 Task: Import a video clip and synchronize it with a dynamic soundtrack for tension-building.
Action: Mouse moved to (67, 3)
Screenshot: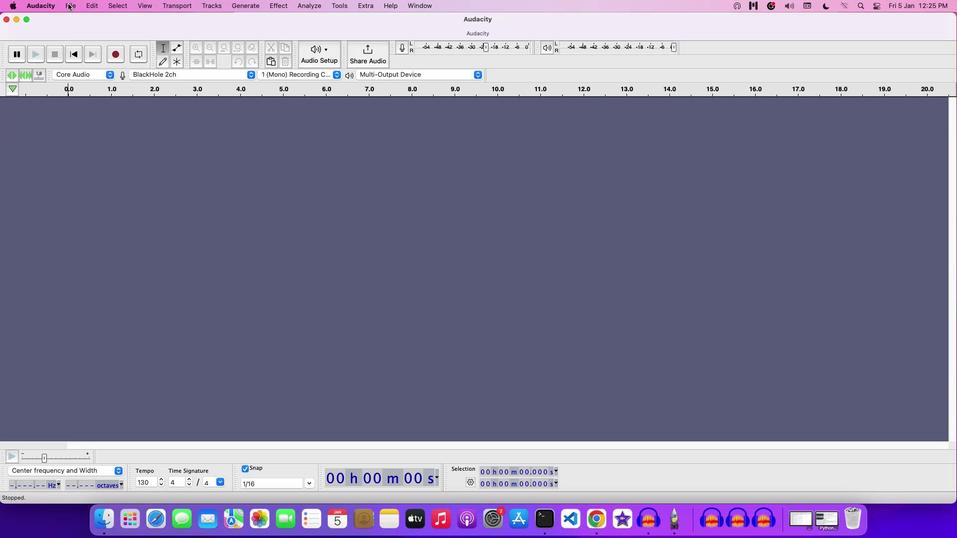 
Action: Mouse pressed left at (67, 3)
Screenshot: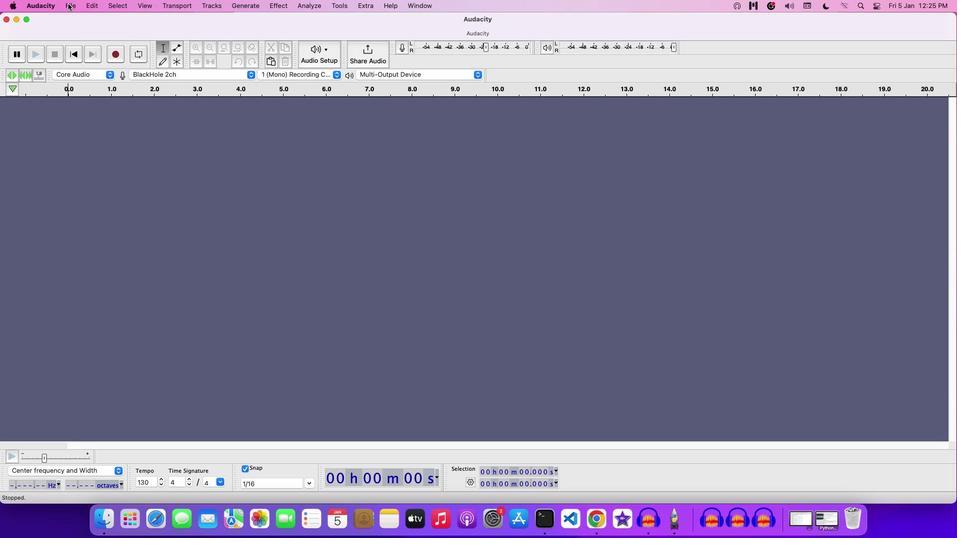 
Action: Mouse moved to (93, 26)
Screenshot: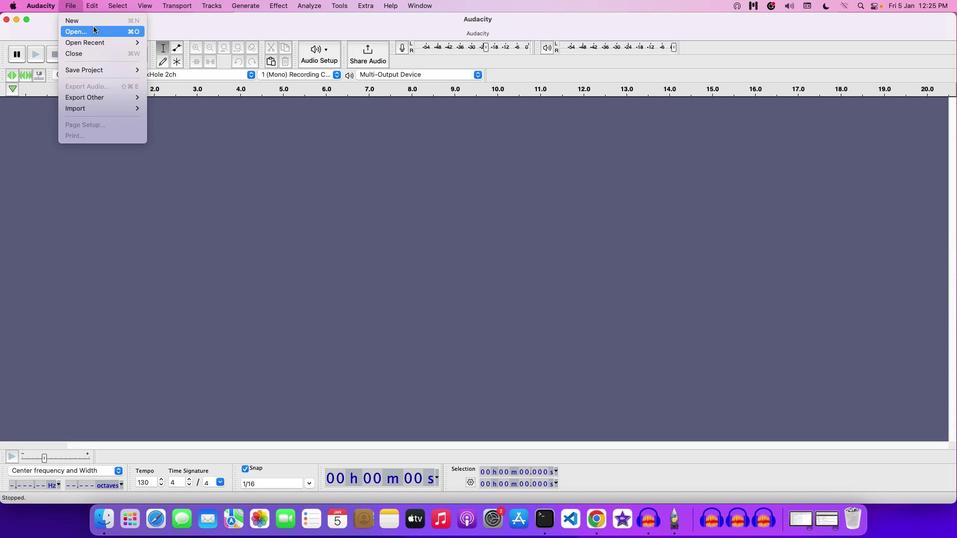 
Action: Mouse pressed left at (93, 26)
Screenshot: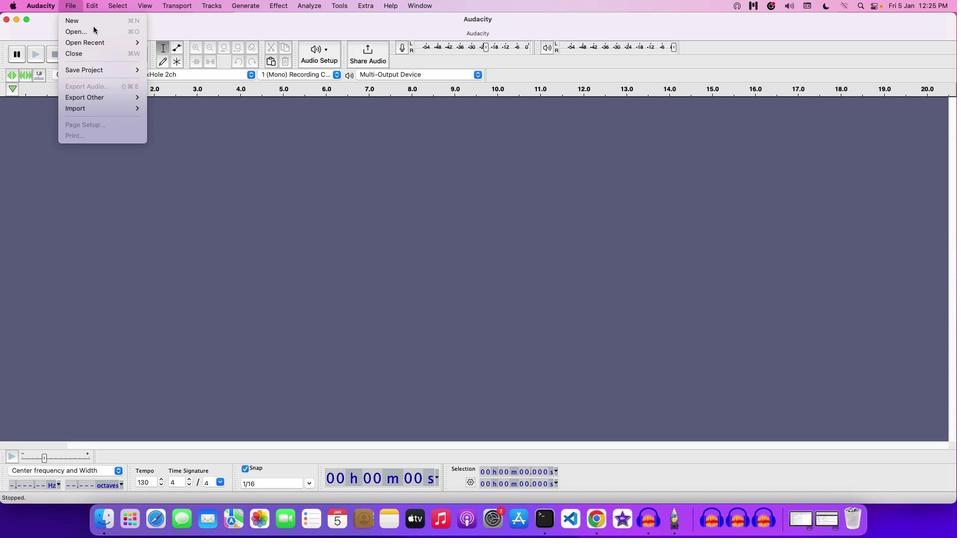 
Action: Mouse moved to (392, 89)
Screenshot: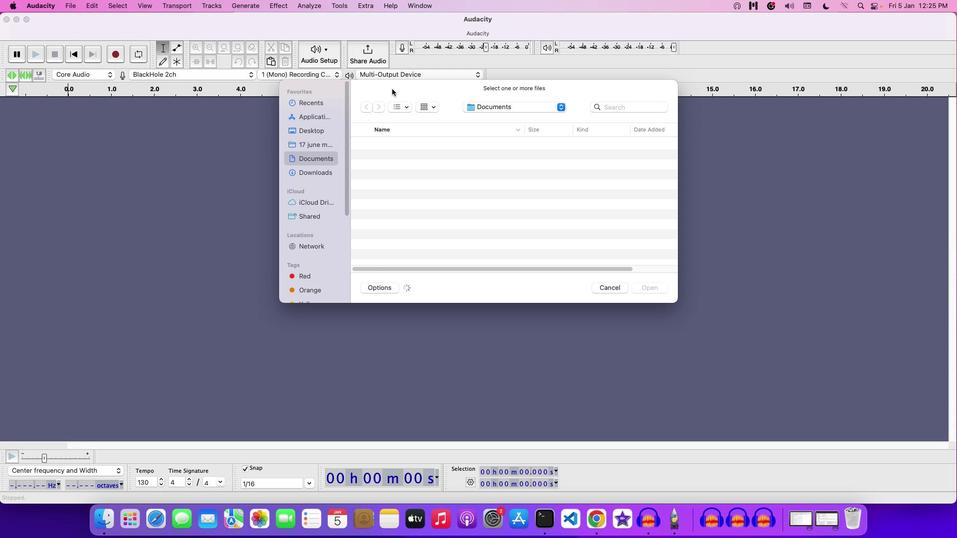 
Action: Mouse pressed left at (392, 89)
Screenshot: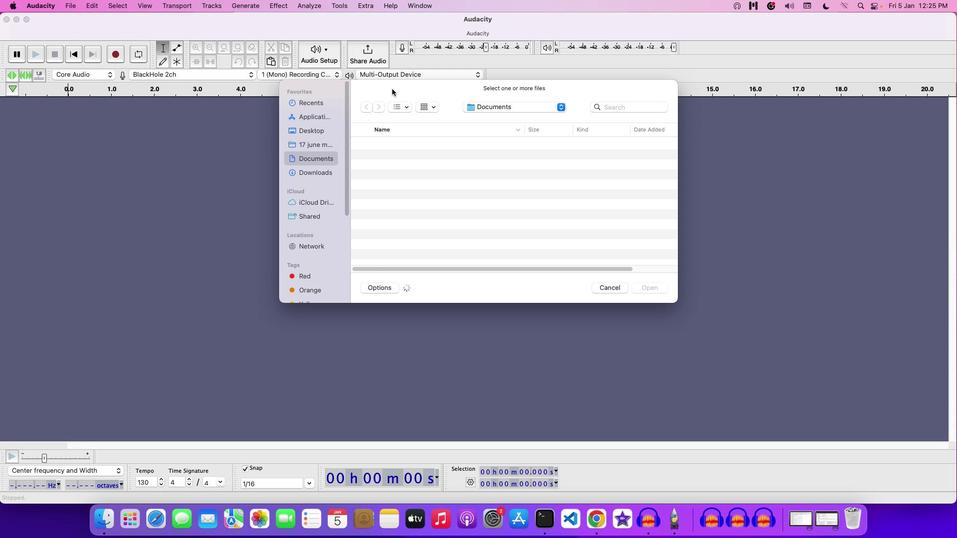 
Action: Mouse moved to (259, 133)
Screenshot: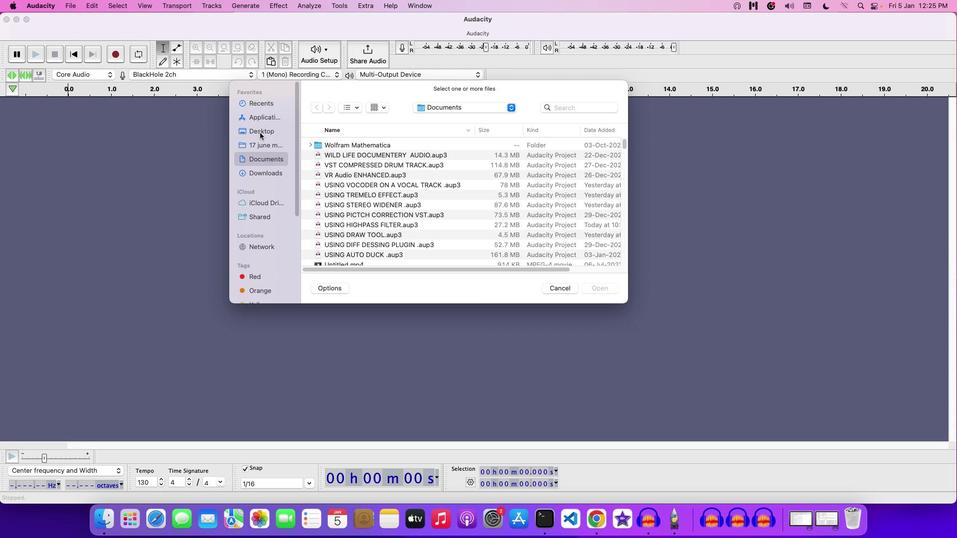 
Action: Mouse pressed left at (259, 133)
Screenshot: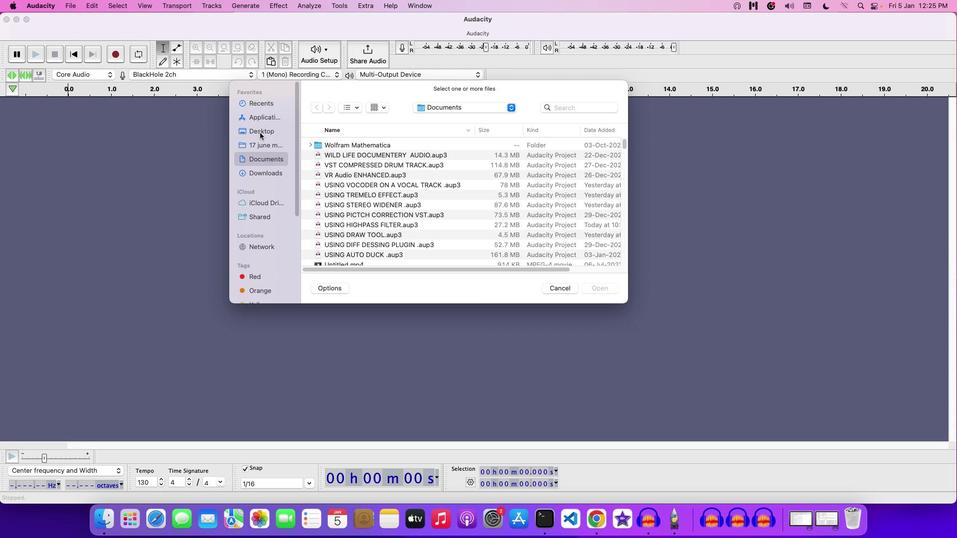 
Action: Mouse moved to (342, 178)
Screenshot: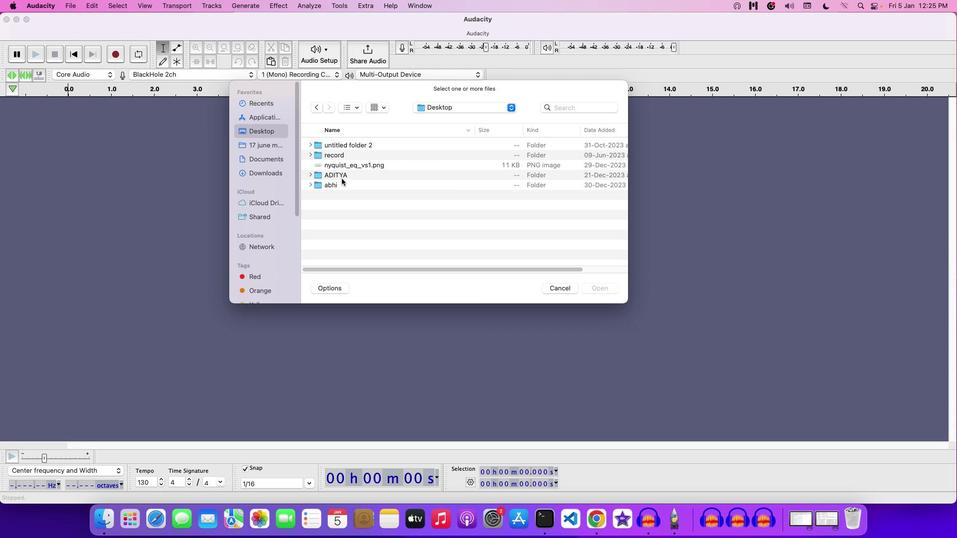 
Action: Mouse pressed left at (342, 178)
Screenshot: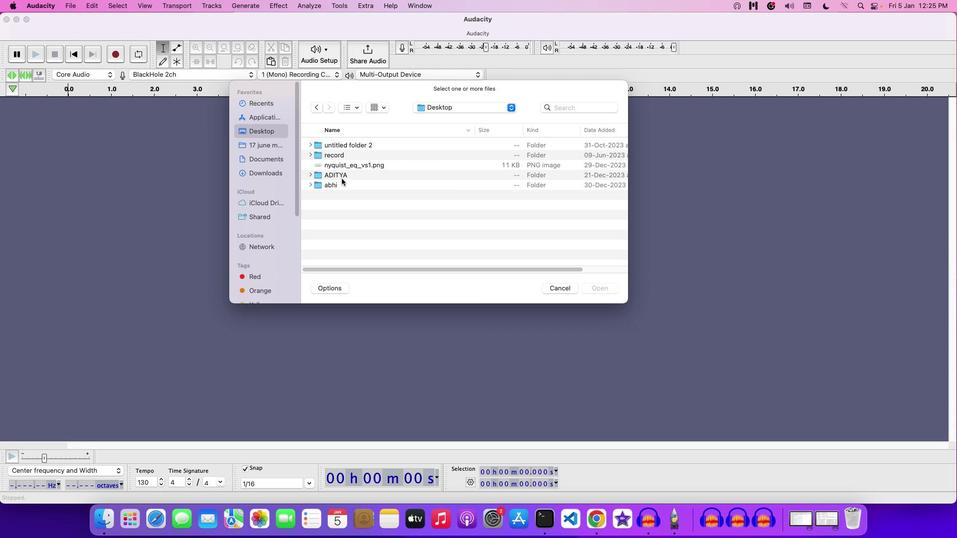 
Action: Mouse pressed left at (342, 178)
Screenshot: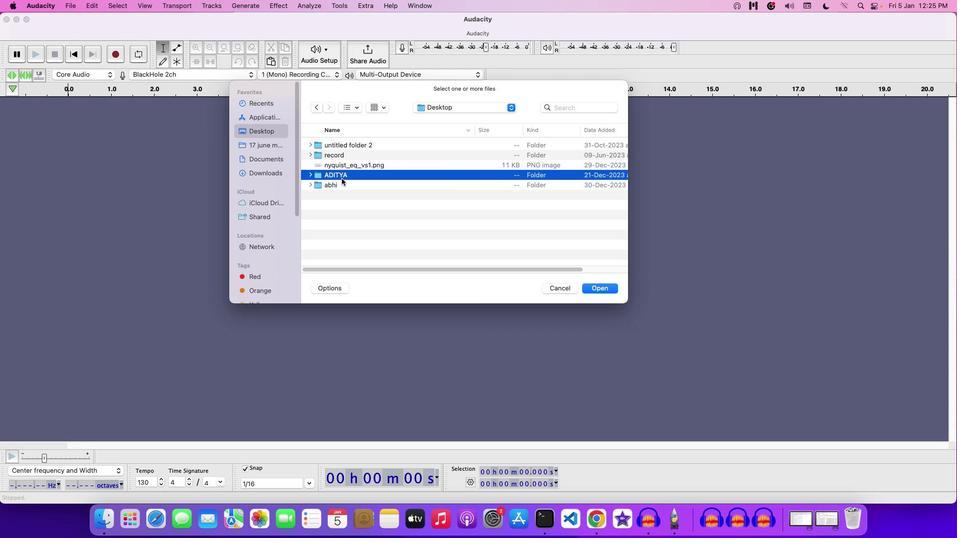 
Action: Mouse moved to (307, 165)
Screenshot: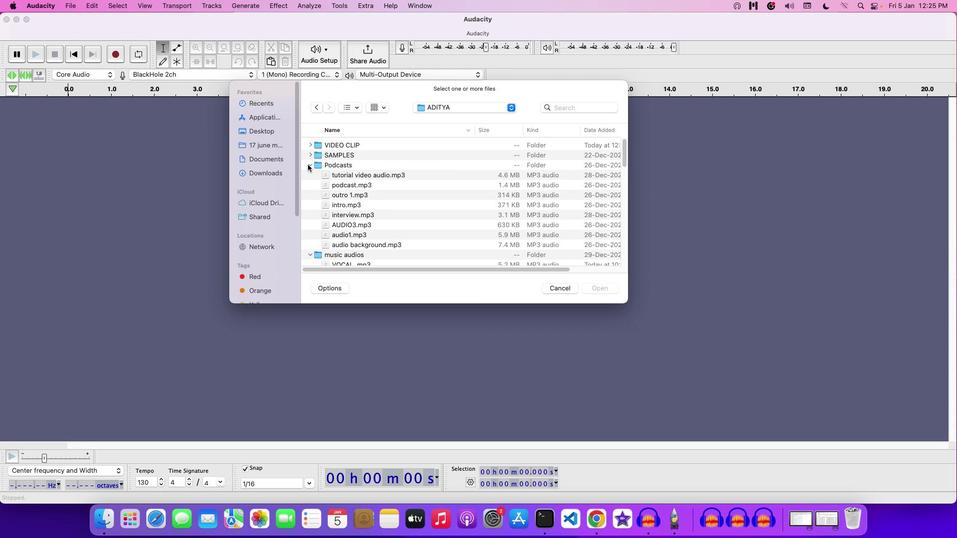 
Action: Mouse pressed left at (307, 165)
Screenshot: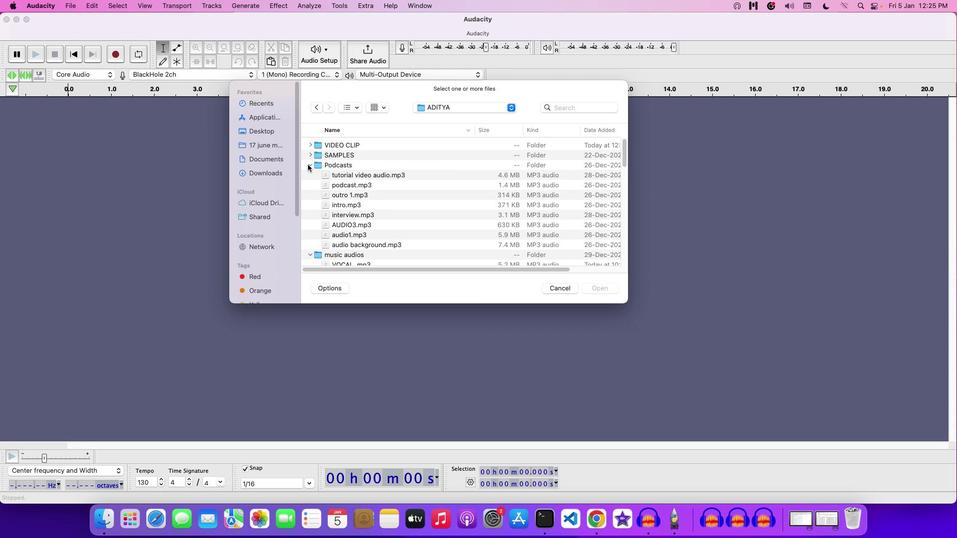 
Action: Mouse moved to (312, 175)
Screenshot: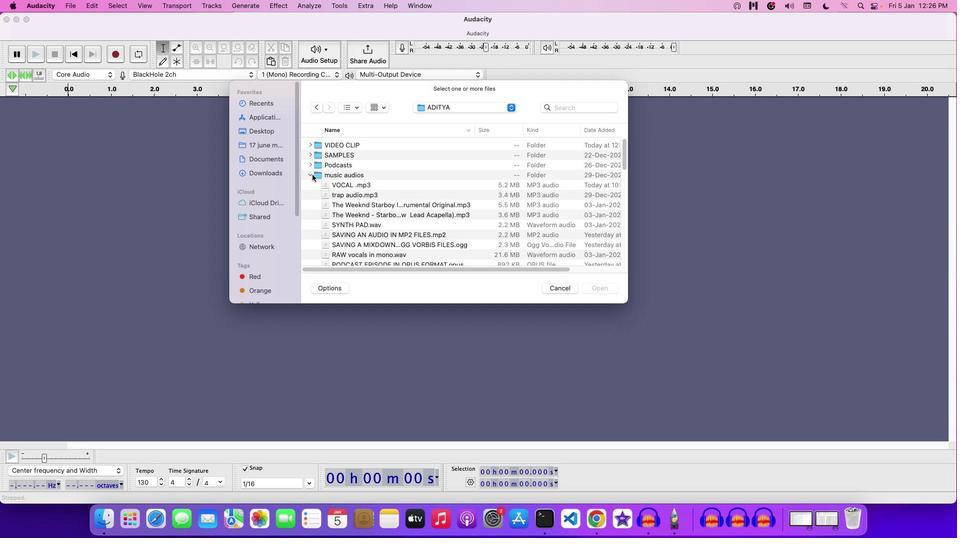 
Action: Mouse pressed left at (312, 175)
Screenshot: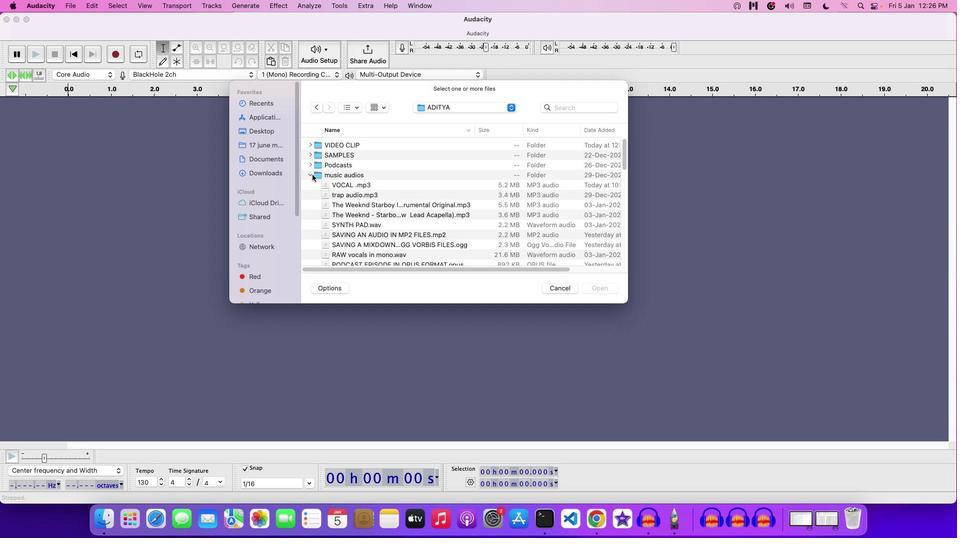 
Action: Mouse moved to (376, 211)
Screenshot: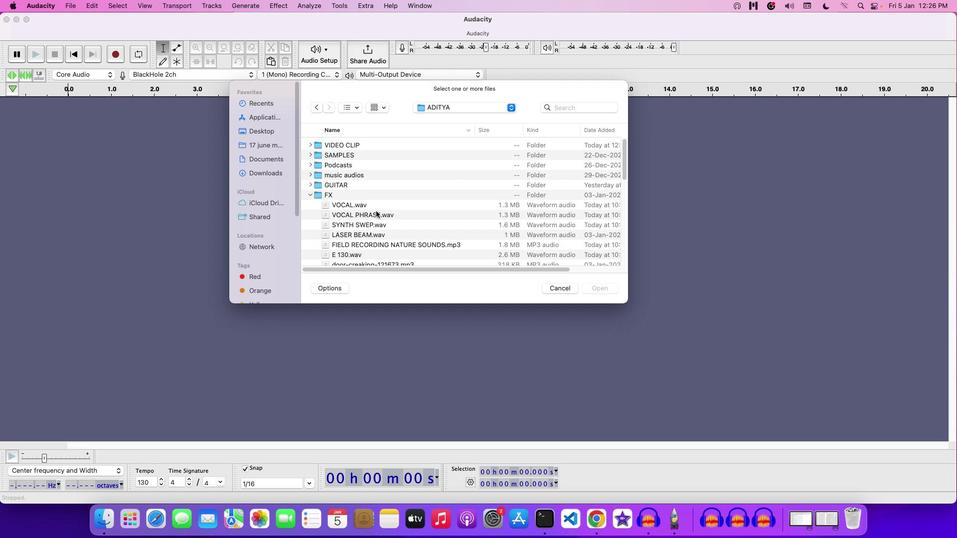 
Action: Mouse scrolled (376, 211) with delta (0, 0)
Screenshot: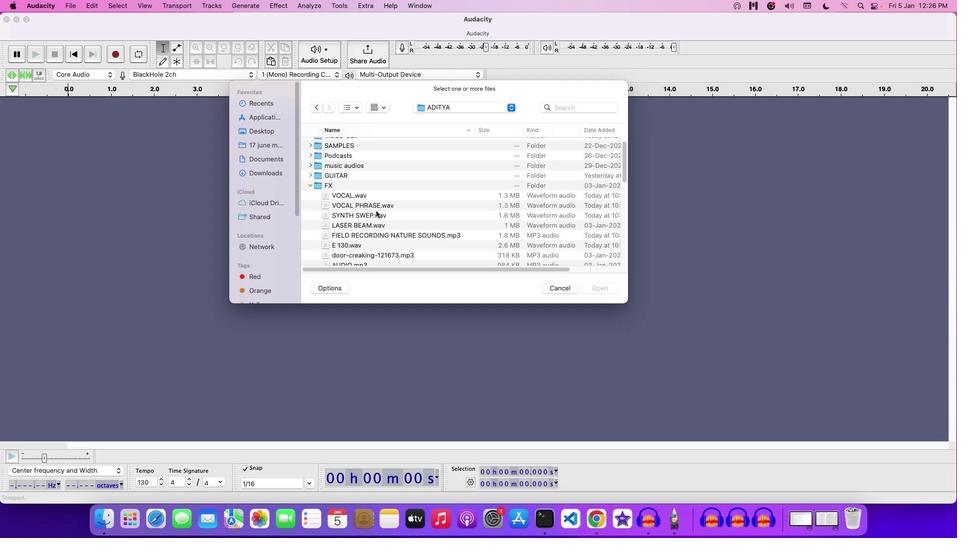 
Action: Mouse scrolled (376, 211) with delta (0, 0)
Screenshot: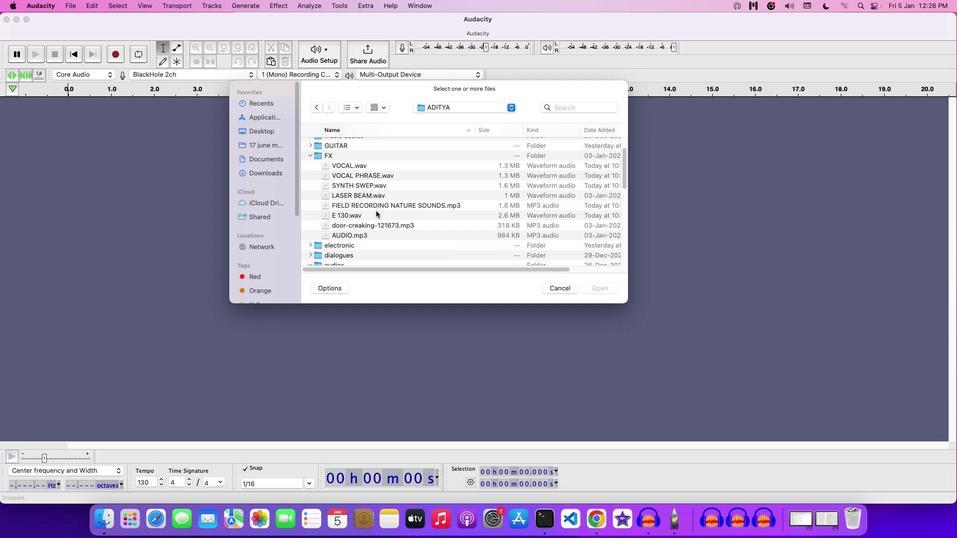 
Action: Mouse scrolled (376, 211) with delta (0, 0)
Screenshot: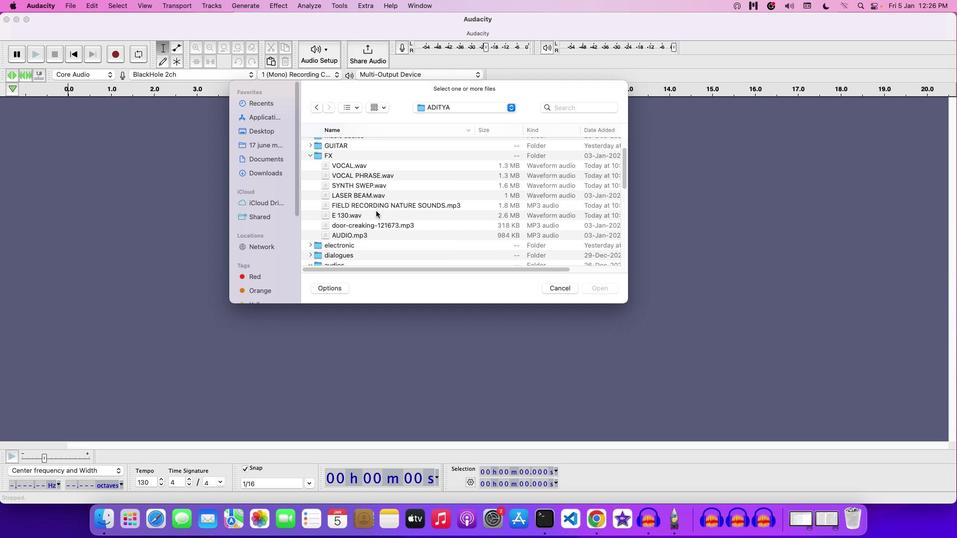 
Action: Mouse scrolled (376, 211) with delta (0, -1)
Screenshot: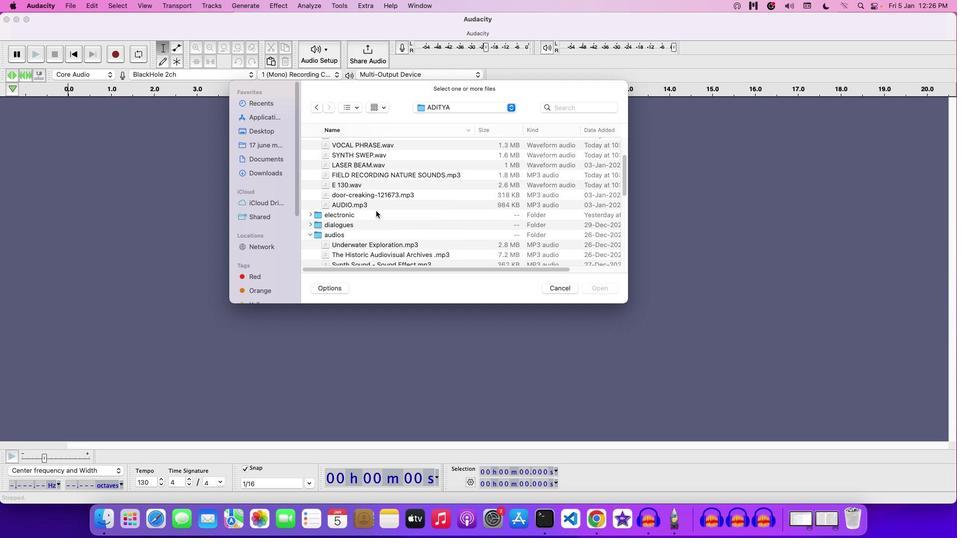 
Action: Mouse scrolled (376, 211) with delta (0, -1)
Screenshot: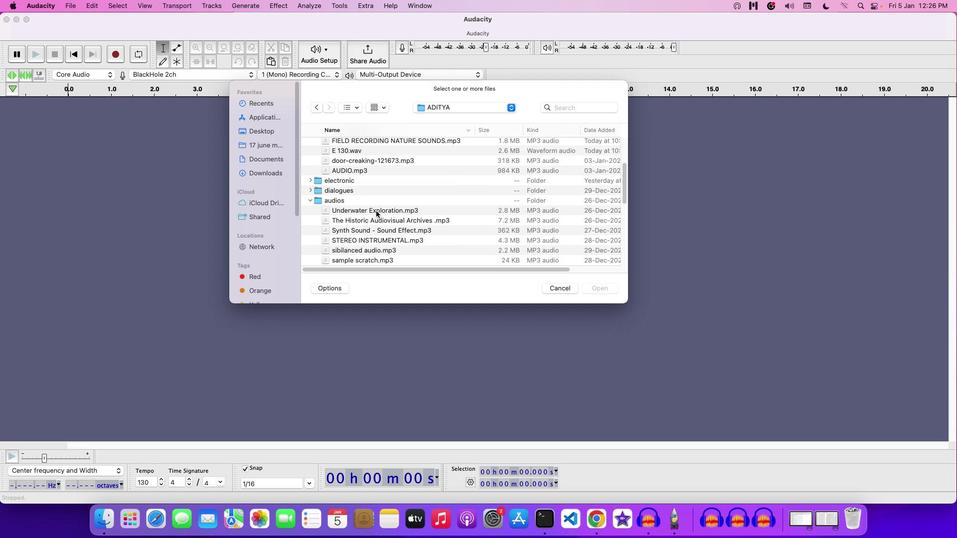 
Action: Mouse scrolled (376, 211) with delta (0, 0)
Screenshot: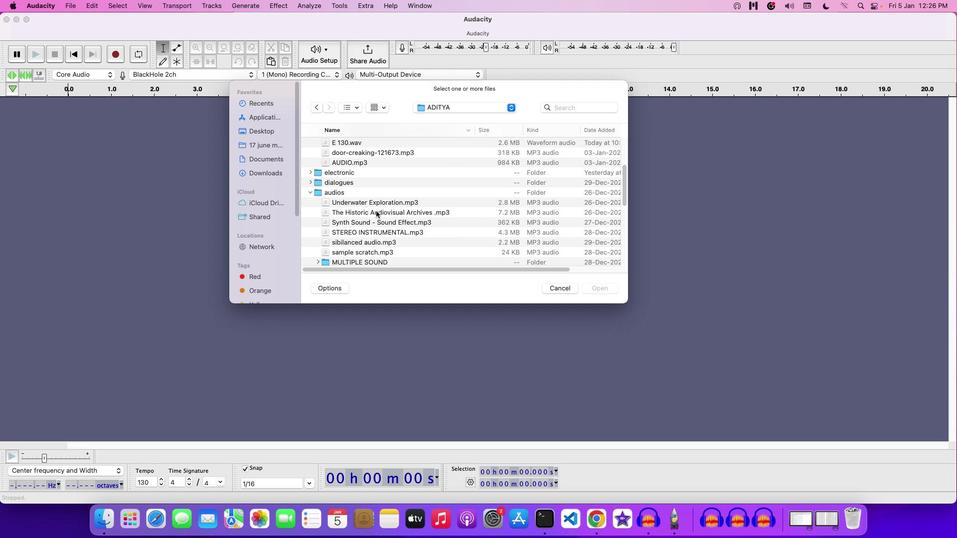 
Action: Mouse scrolled (376, 211) with delta (0, 0)
Screenshot: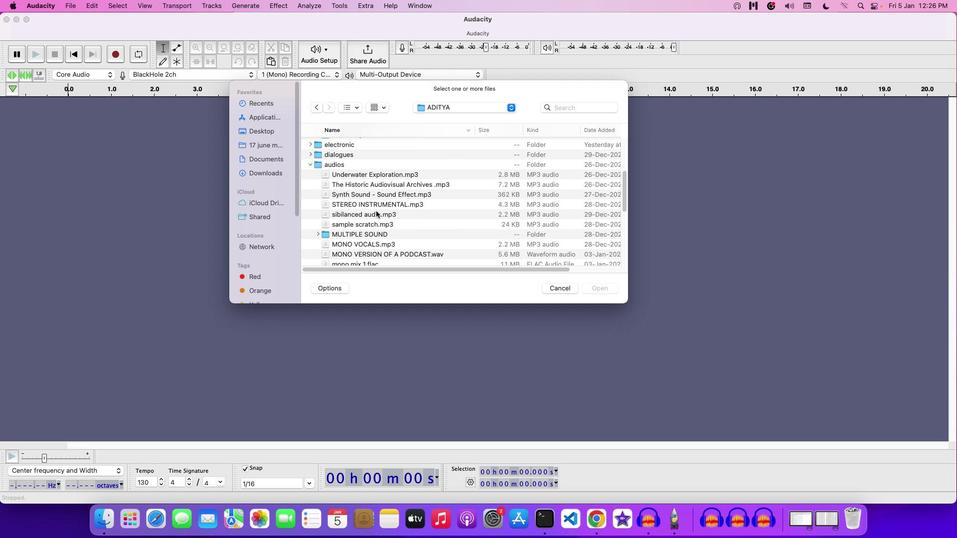 
Action: Mouse scrolled (376, 211) with delta (0, 0)
Screenshot: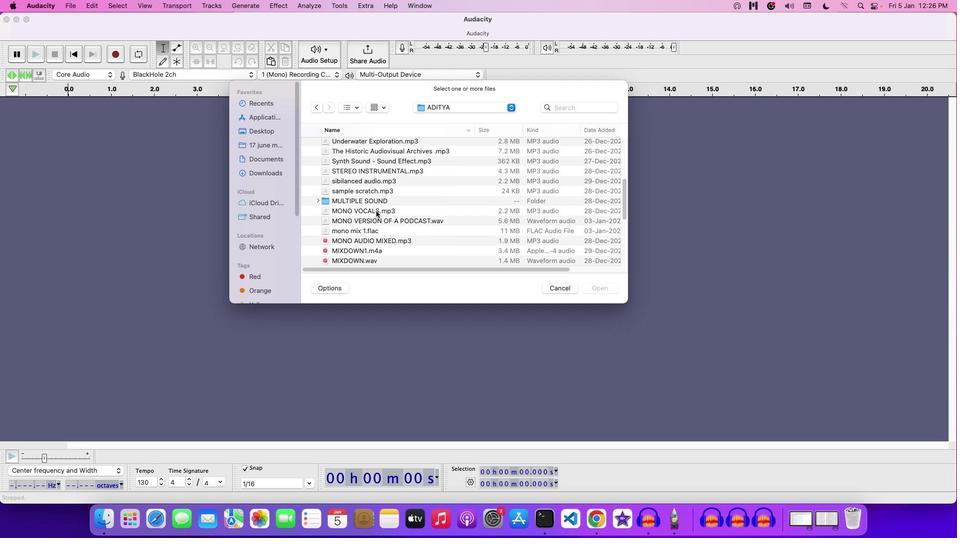 
Action: Mouse scrolled (376, 211) with delta (0, -1)
Screenshot: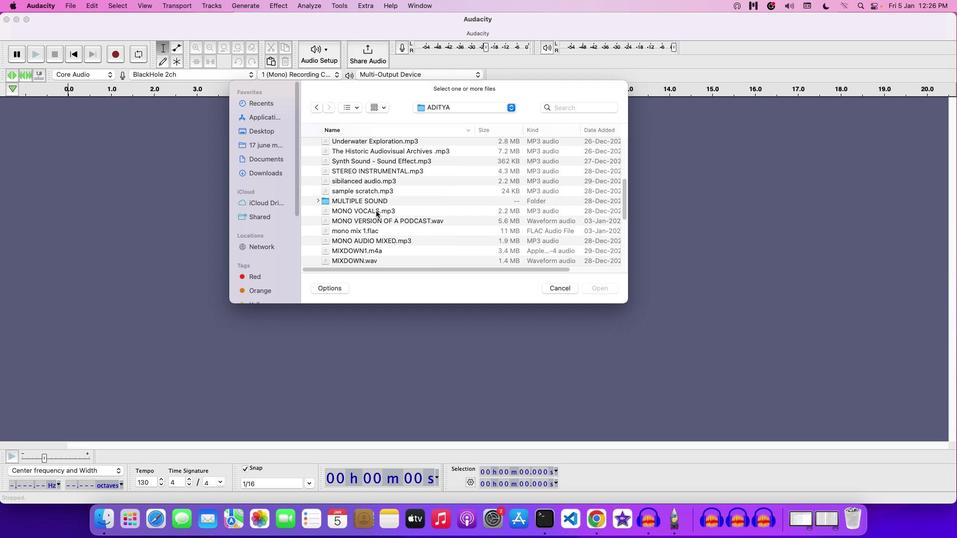 
Action: Mouse scrolled (376, 211) with delta (0, 0)
Screenshot: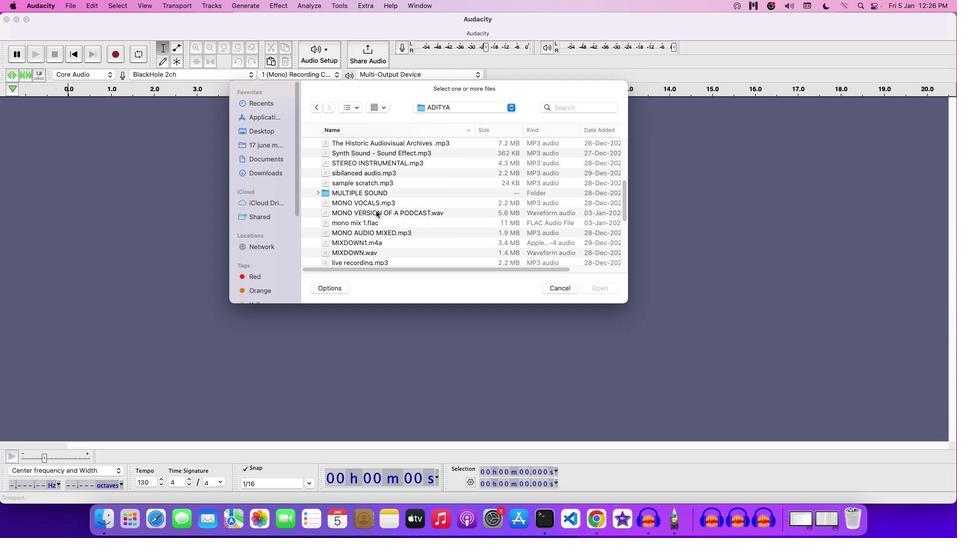
Action: Mouse scrolled (376, 211) with delta (0, 0)
Screenshot: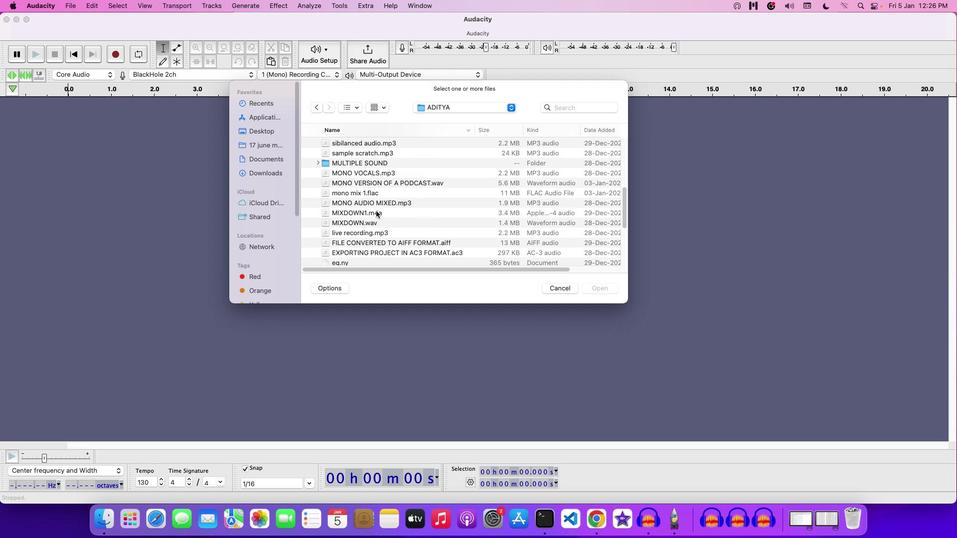 
Action: Mouse scrolled (376, 211) with delta (0, 0)
Screenshot: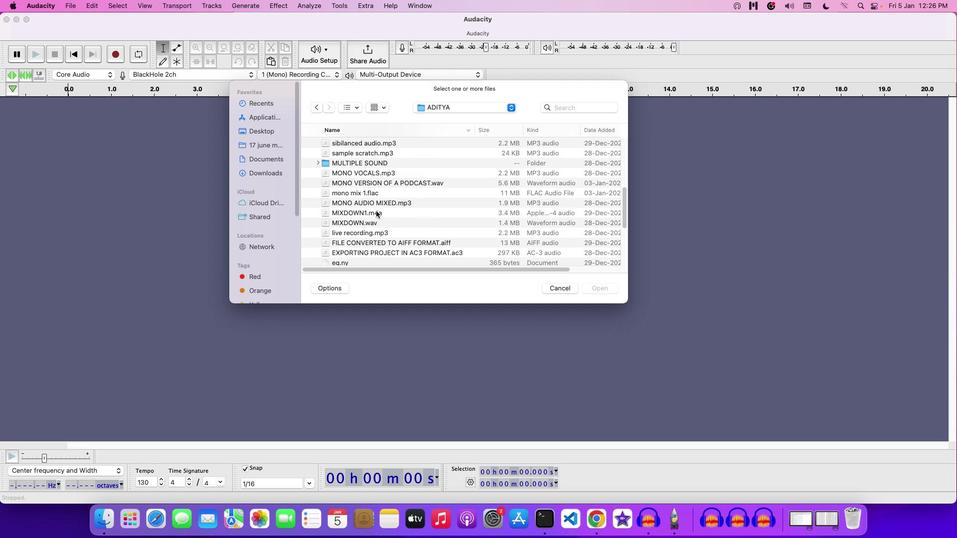 
Action: Mouse scrolled (376, 211) with delta (0, -1)
Screenshot: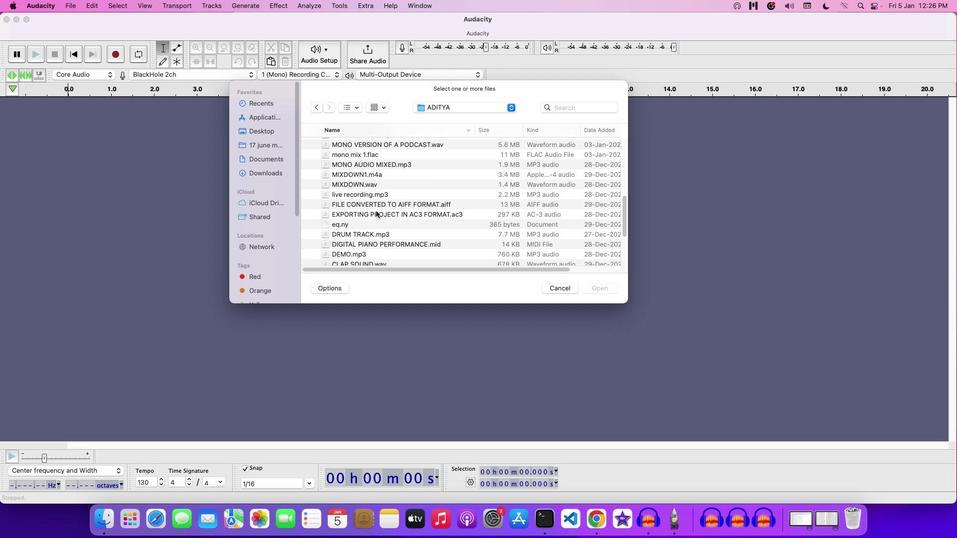 
Action: Mouse scrolled (376, 211) with delta (0, -1)
Screenshot: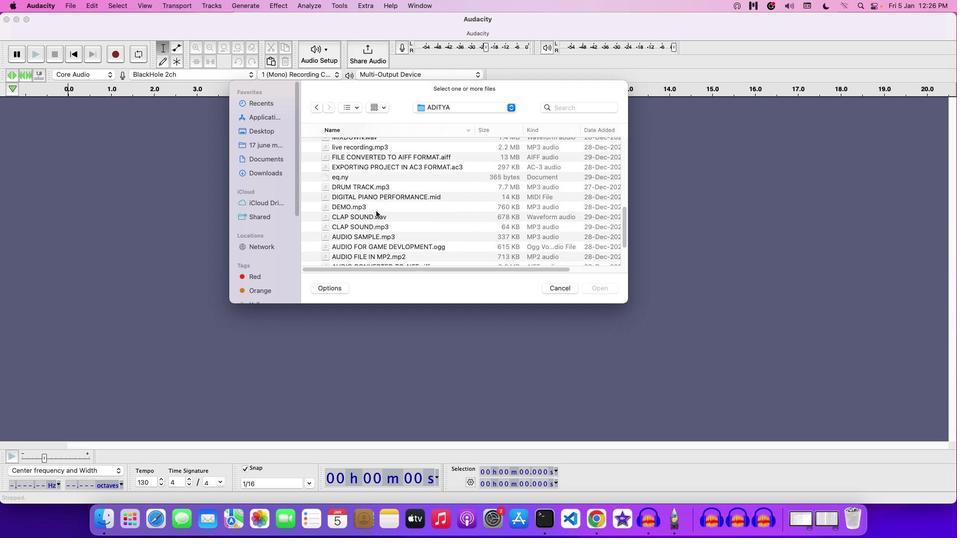 
Action: Mouse scrolled (376, 211) with delta (0, 0)
Screenshot: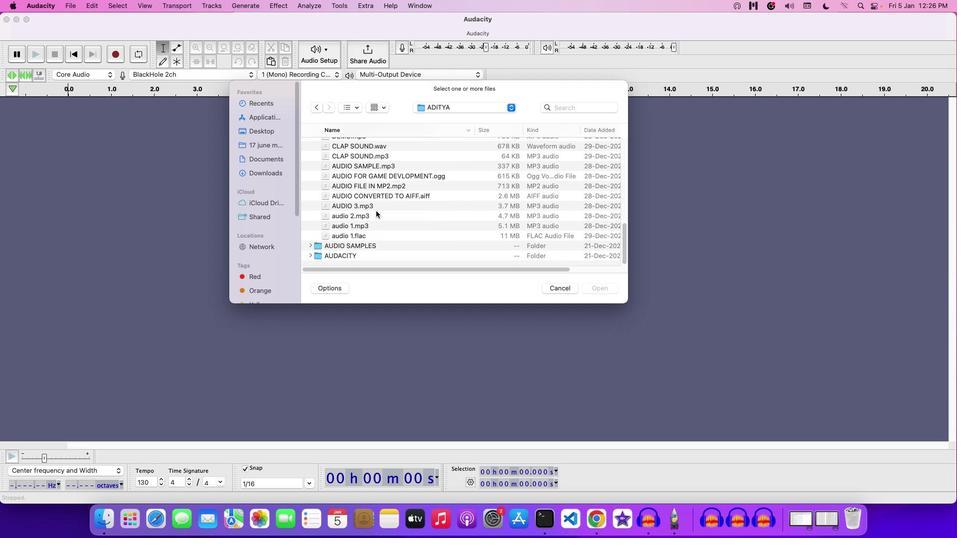 
Action: Mouse scrolled (376, 211) with delta (0, 0)
Screenshot: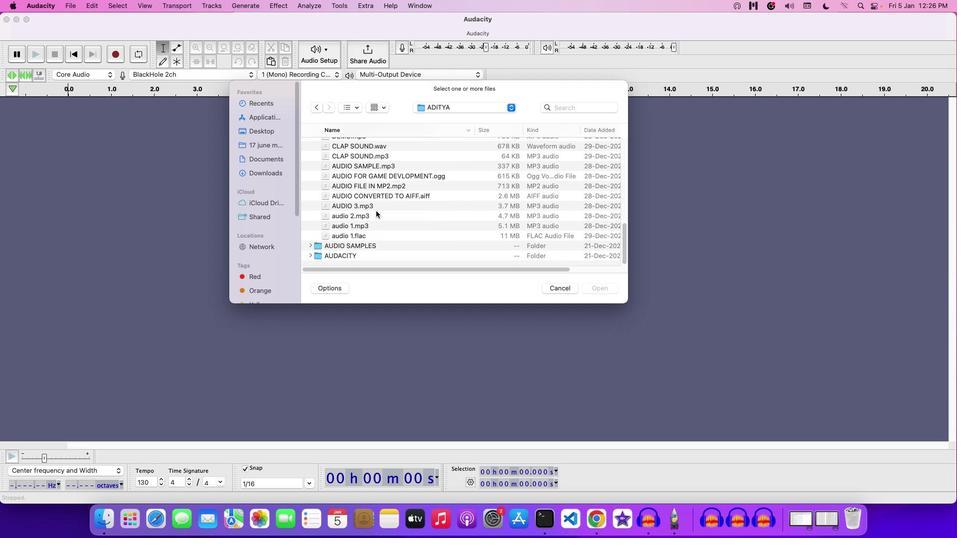
Action: Mouse scrolled (376, 211) with delta (0, -1)
Screenshot: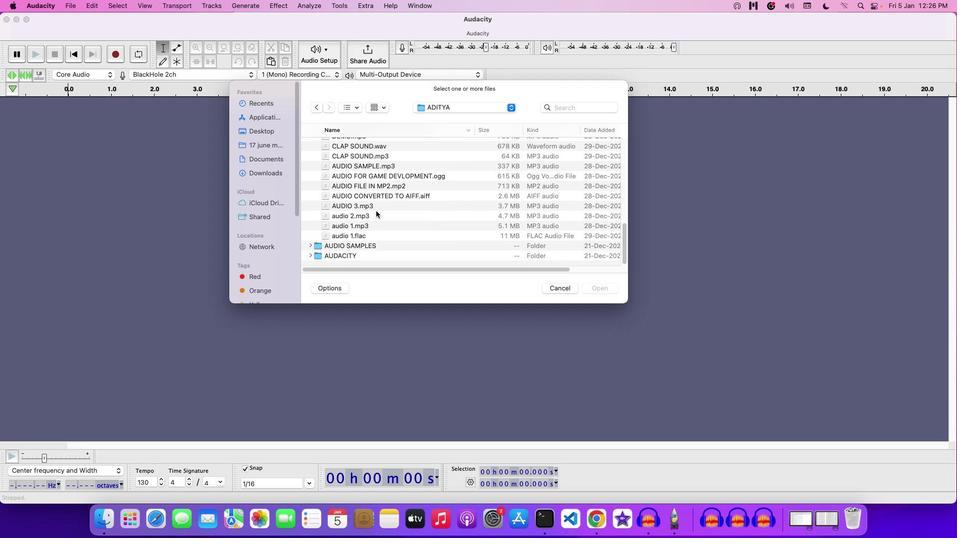 
Action: Mouse scrolled (376, 211) with delta (0, -2)
Screenshot: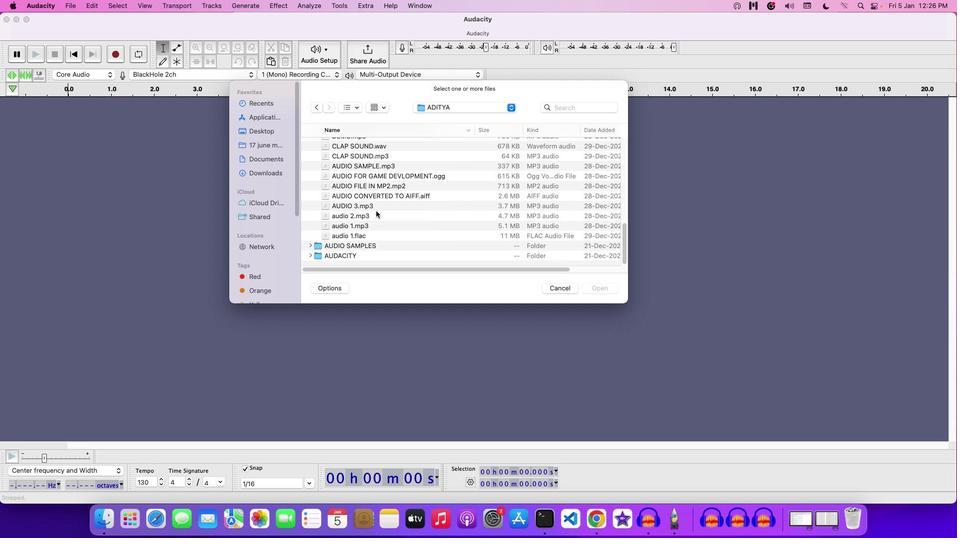 
Action: Mouse scrolled (376, 211) with delta (0, -2)
Screenshot: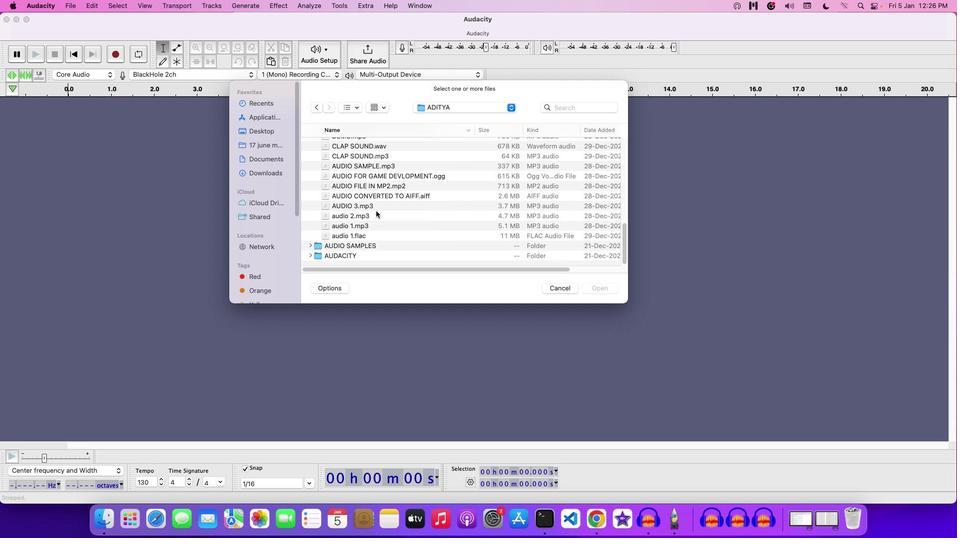 
Action: Mouse scrolled (376, 211) with delta (0, -2)
Screenshot: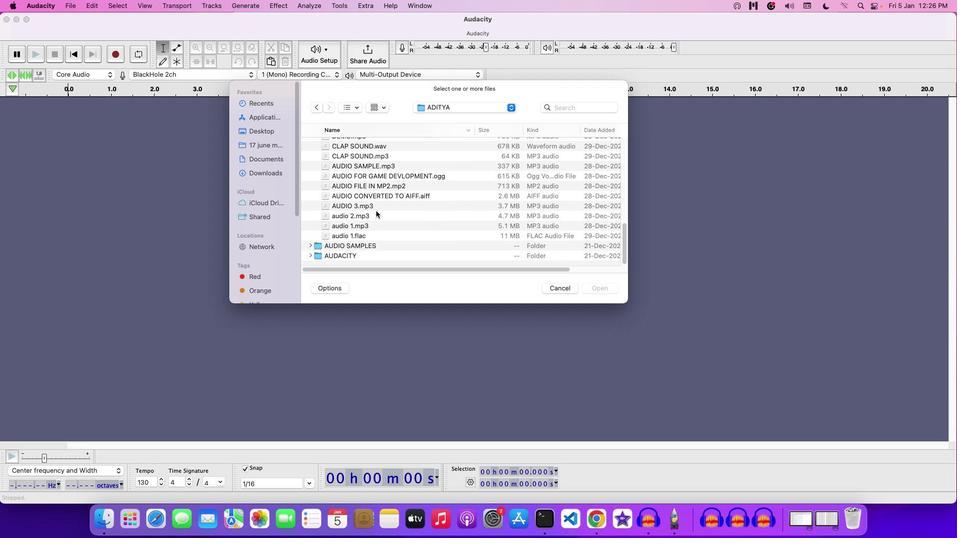 
Action: Mouse scrolled (376, 211) with delta (0, 0)
Screenshot: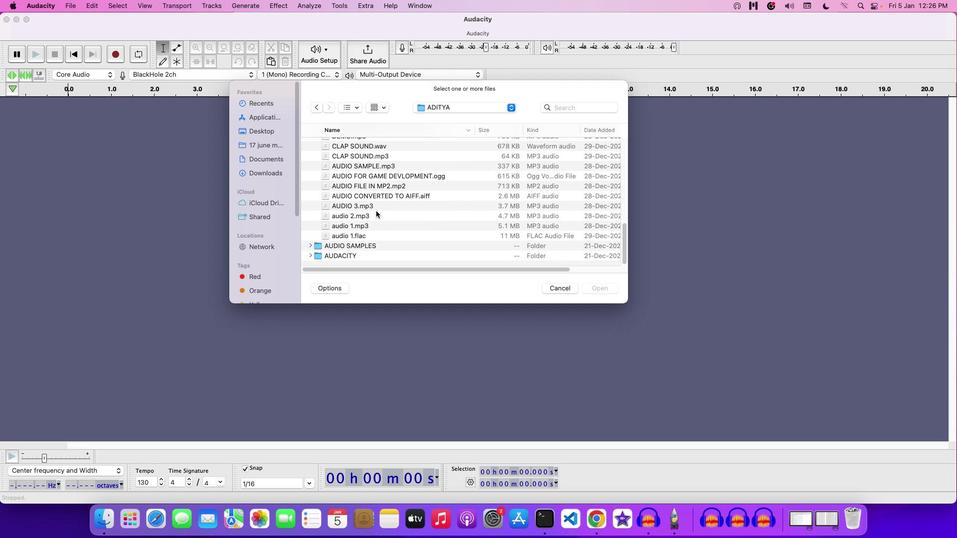 
Action: Mouse scrolled (376, 211) with delta (0, 0)
Screenshot: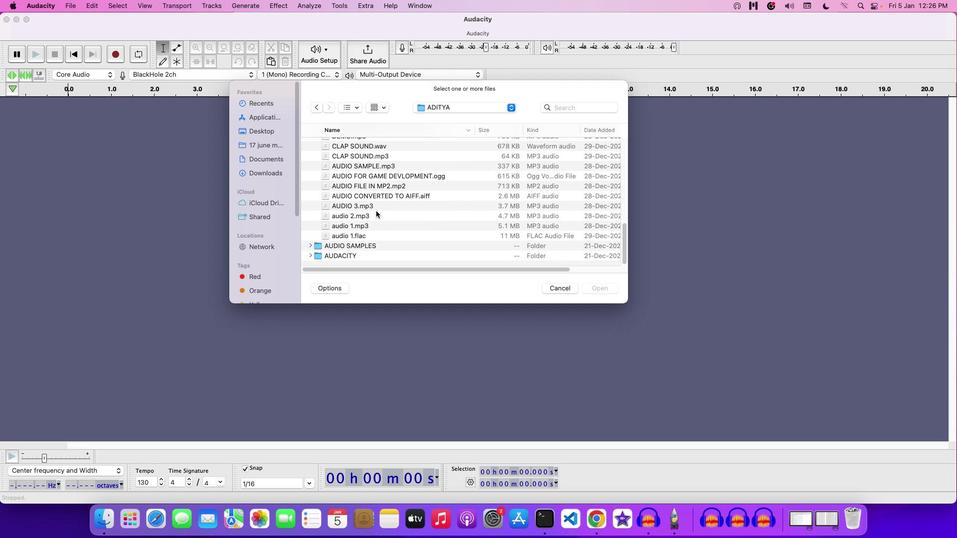 
Action: Mouse scrolled (376, 211) with delta (0, 0)
Screenshot: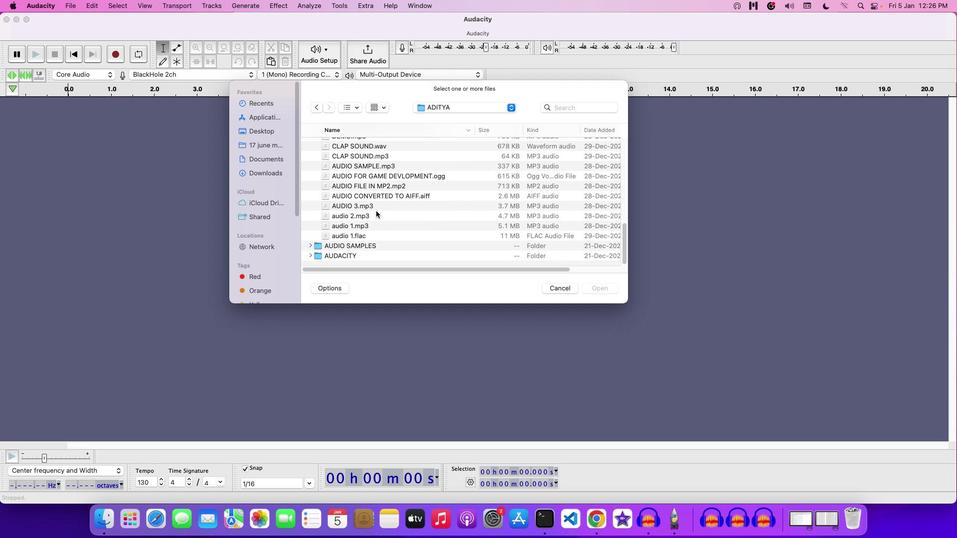 
Action: Mouse scrolled (376, 211) with delta (0, -1)
Screenshot: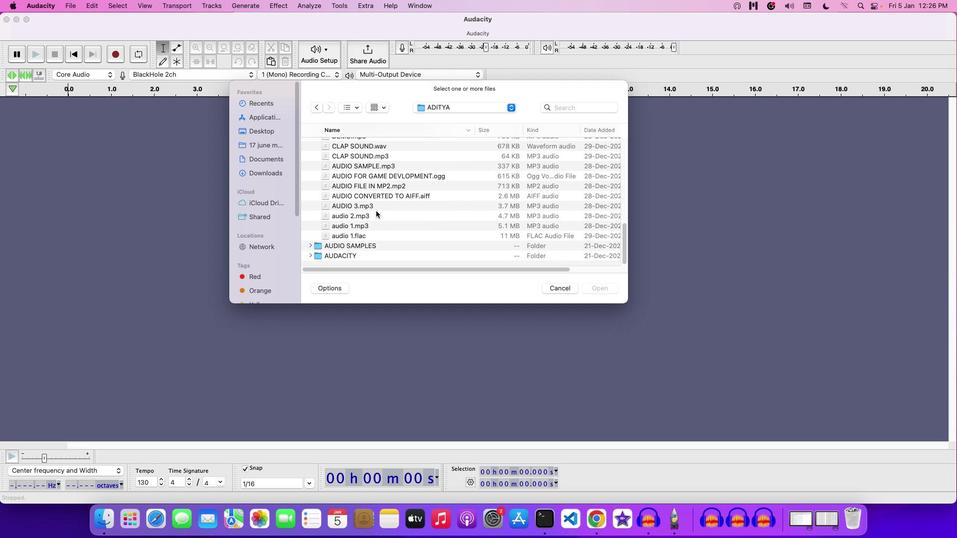 
Action: Mouse scrolled (376, 211) with delta (0, -1)
Screenshot: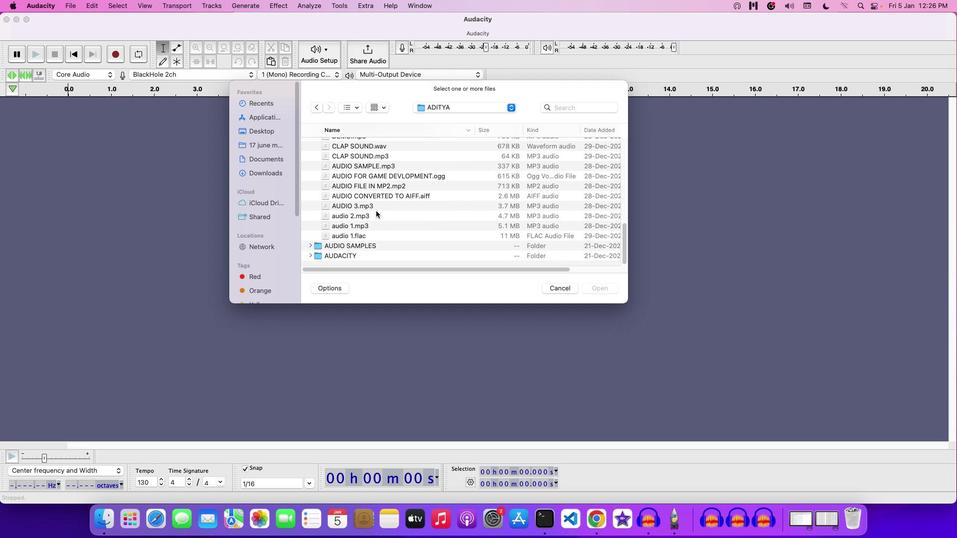 
Action: Mouse scrolled (376, 211) with delta (0, -2)
Screenshot: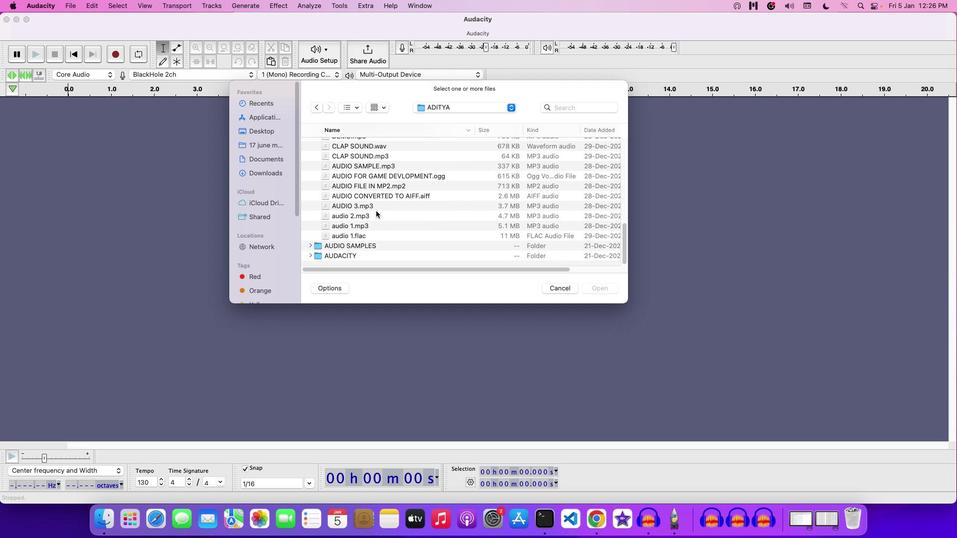 
Action: Mouse scrolled (376, 211) with delta (0, 0)
Screenshot: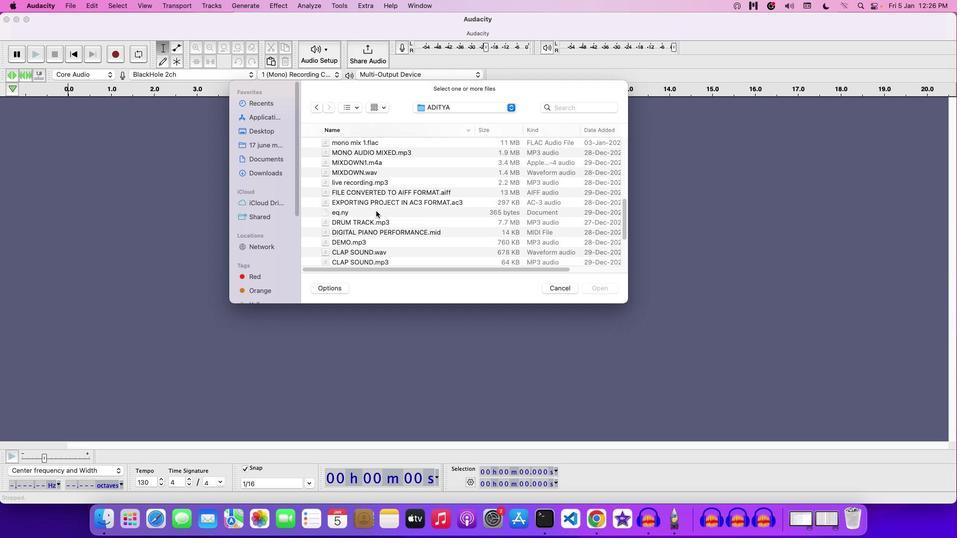 
Action: Mouse scrolled (376, 211) with delta (0, 0)
Screenshot: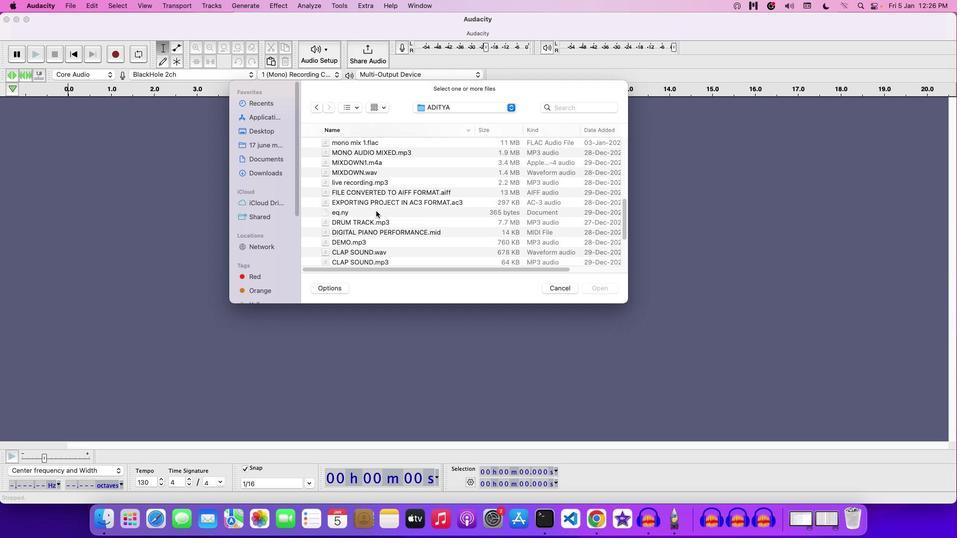 
Action: Mouse scrolled (376, 211) with delta (0, 1)
Screenshot: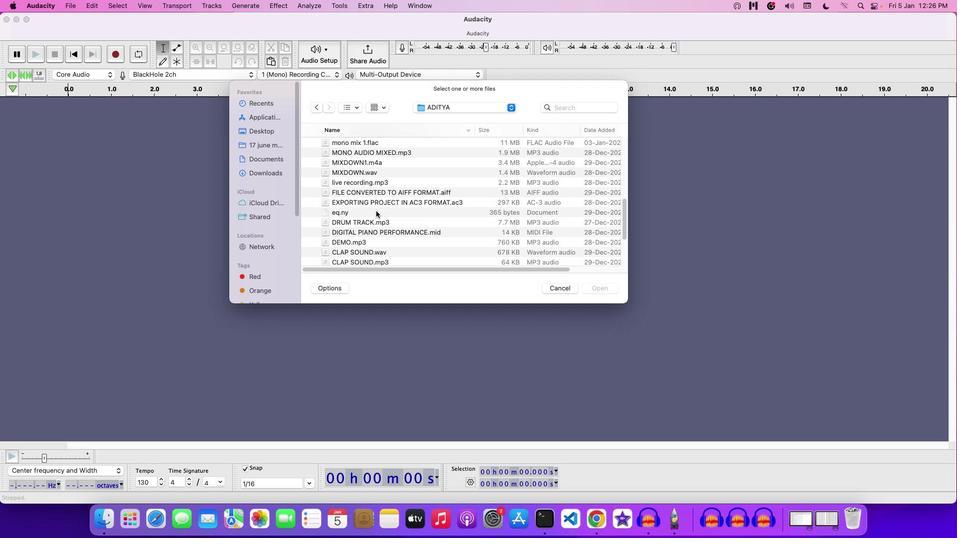 
Action: Mouse scrolled (376, 211) with delta (0, 2)
Screenshot: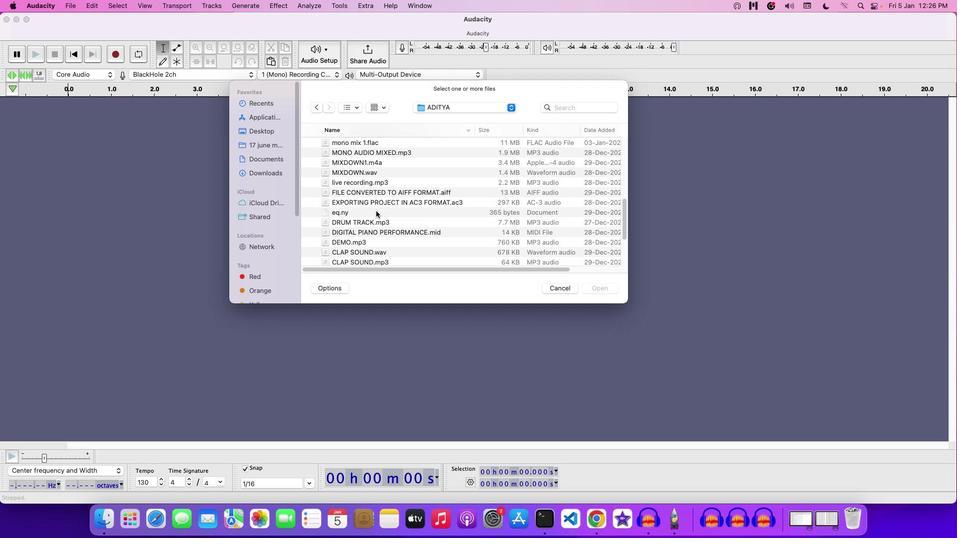 
Action: Mouse scrolled (376, 211) with delta (0, 0)
Screenshot: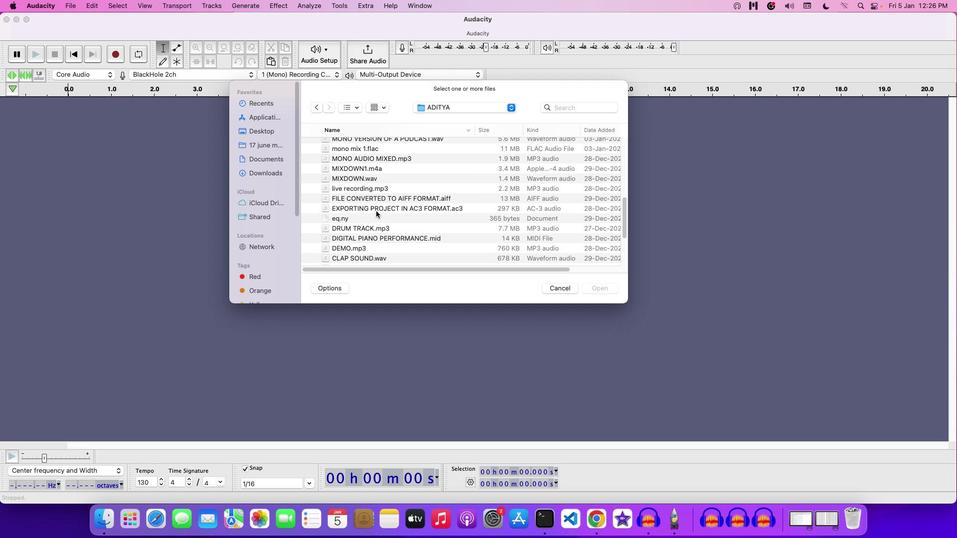 
Action: Mouse scrolled (376, 211) with delta (0, 0)
Screenshot: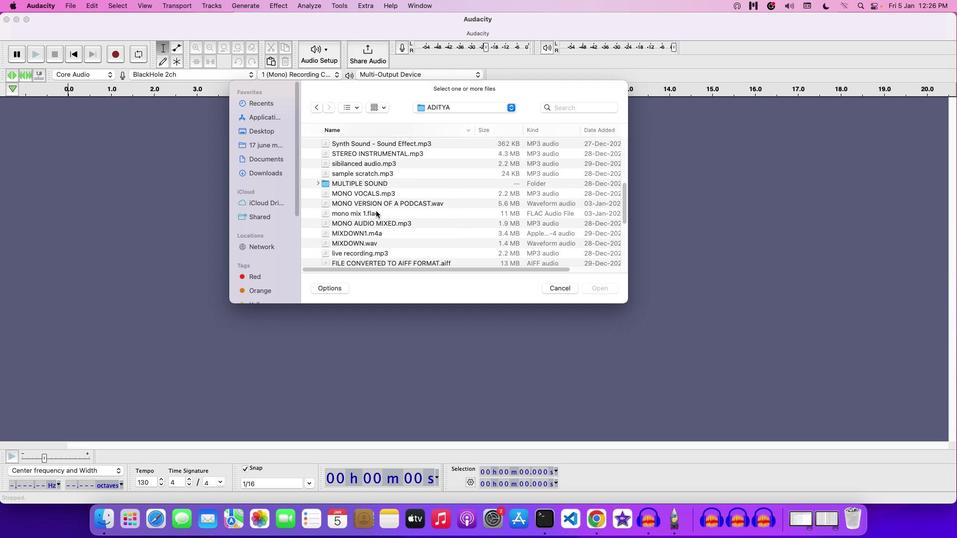 
Action: Mouse scrolled (376, 211) with delta (0, 0)
Screenshot: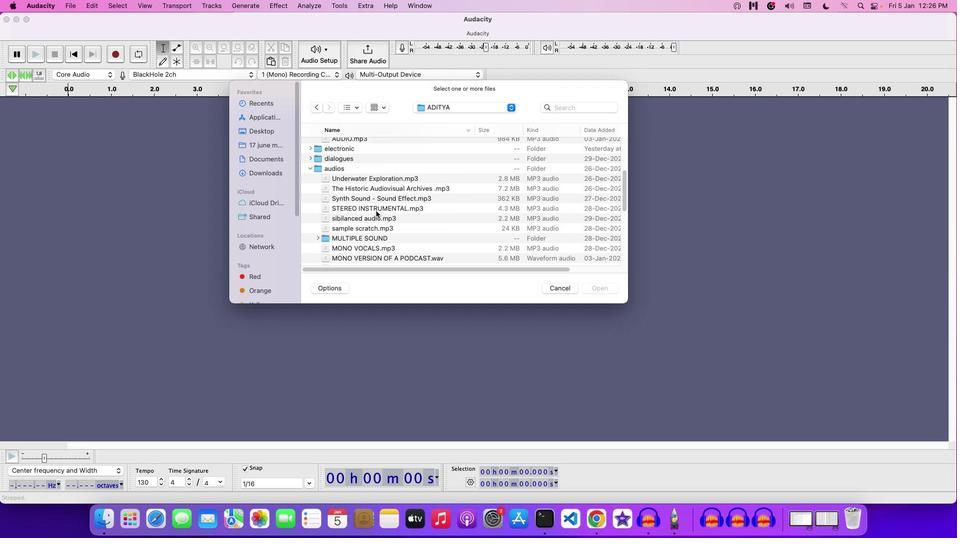 
Action: Mouse scrolled (376, 211) with delta (0, 1)
Screenshot: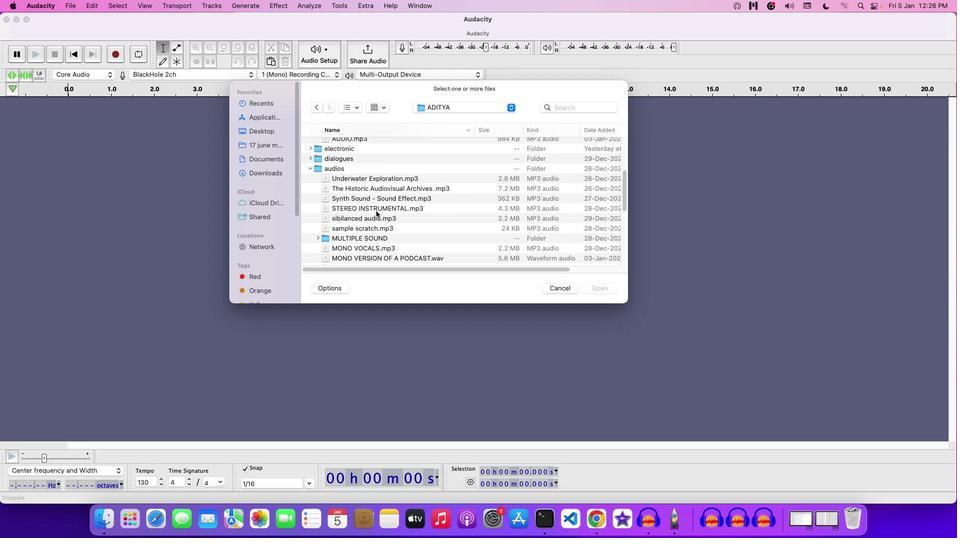 
Action: Mouse scrolled (376, 211) with delta (0, 2)
Screenshot: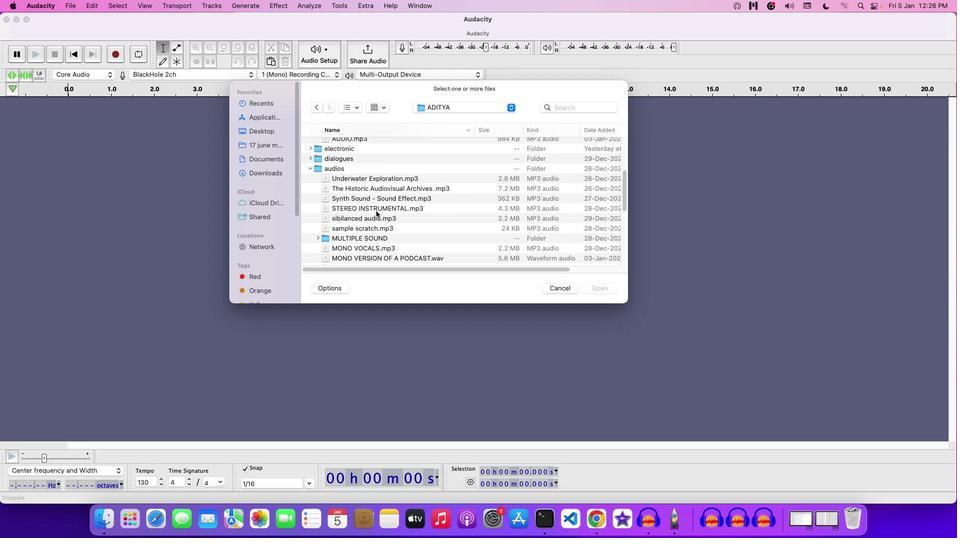 
Action: Mouse scrolled (376, 211) with delta (0, 0)
Screenshot: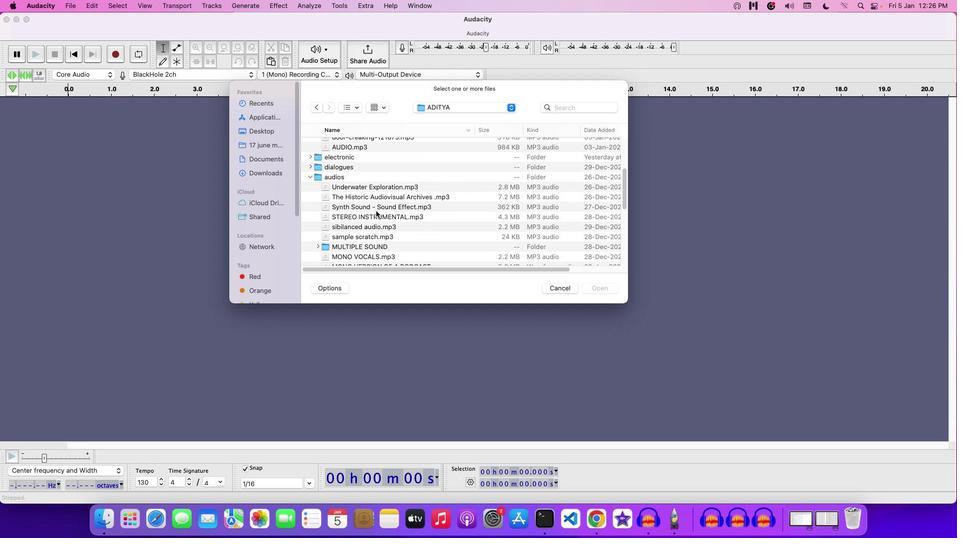 
Action: Mouse scrolled (376, 211) with delta (0, 0)
Screenshot: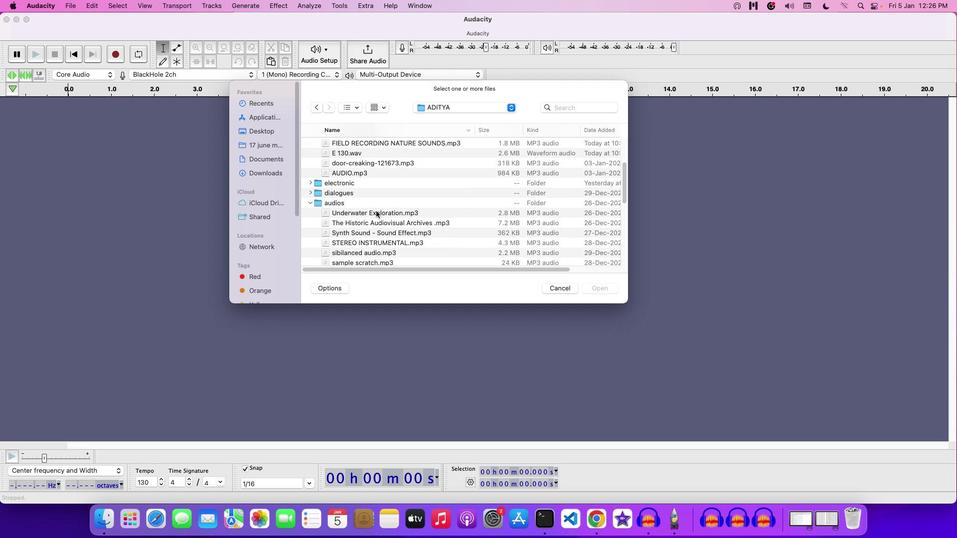 
Action: Mouse scrolled (376, 211) with delta (0, 0)
Screenshot: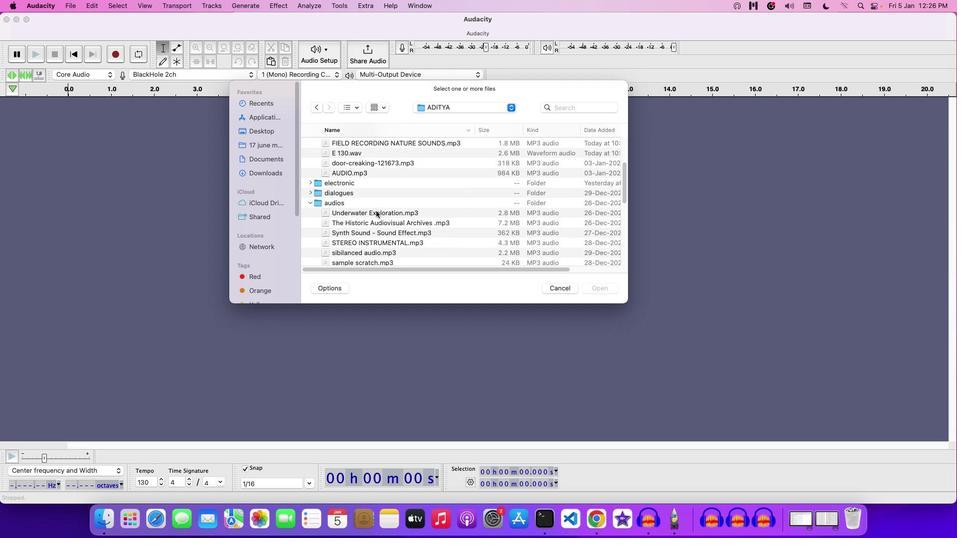 
Action: Mouse scrolled (376, 211) with delta (0, 0)
Screenshot: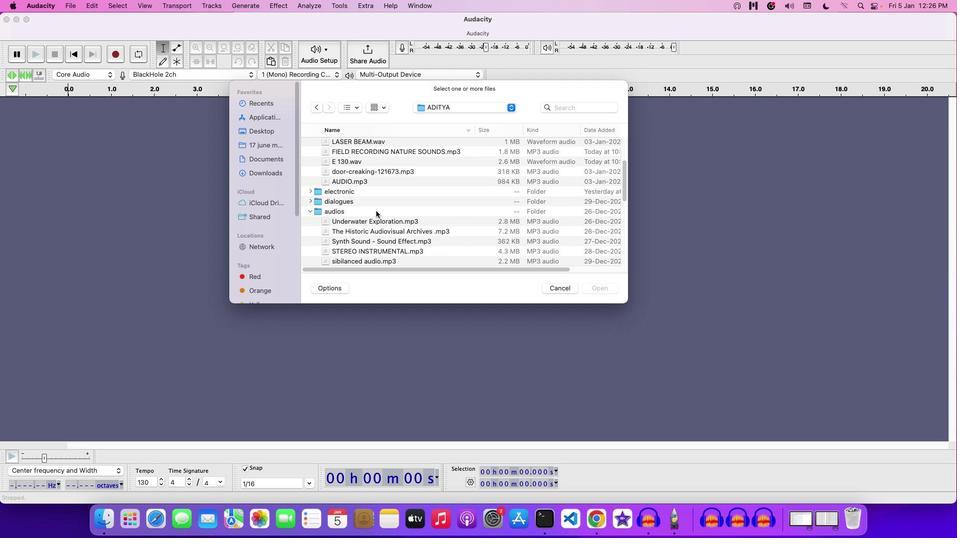 
Action: Mouse scrolled (376, 211) with delta (0, 0)
Screenshot: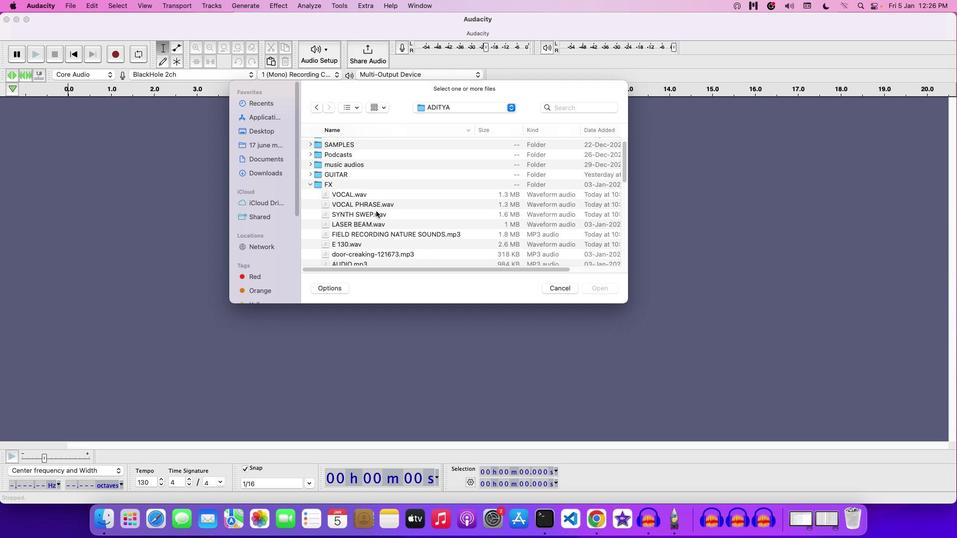 
Action: Mouse scrolled (376, 211) with delta (0, 1)
Screenshot: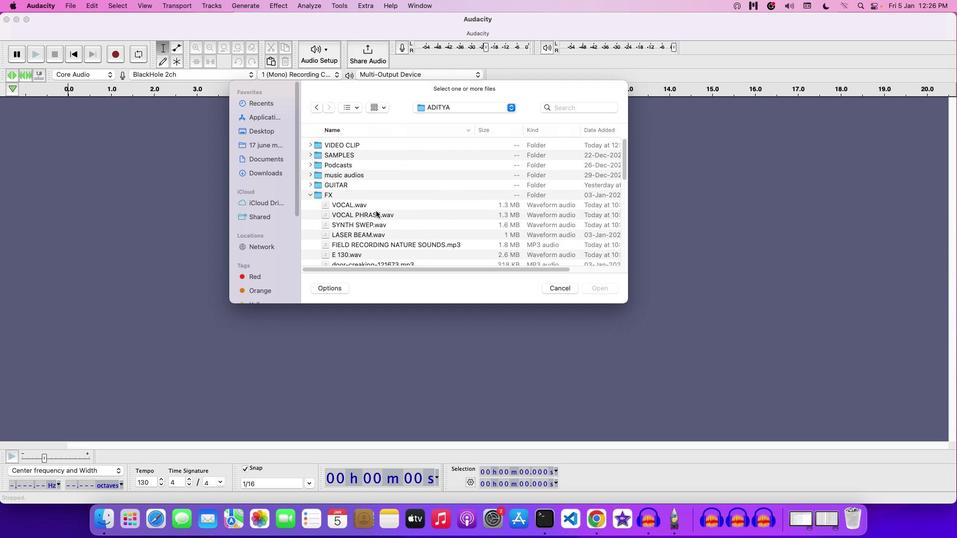 
Action: Mouse scrolled (376, 211) with delta (0, 2)
Screenshot: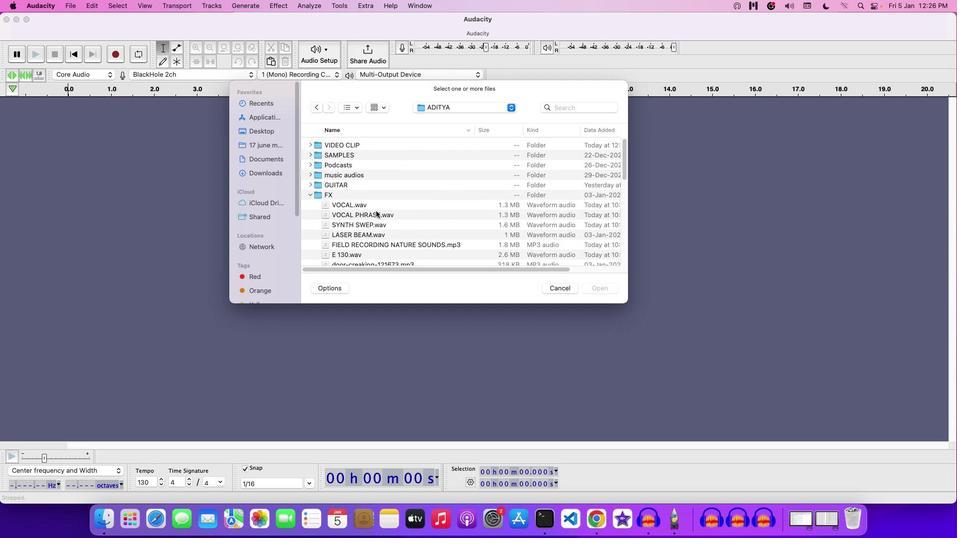
Action: Mouse scrolled (376, 211) with delta (0, 2)
Screenshot: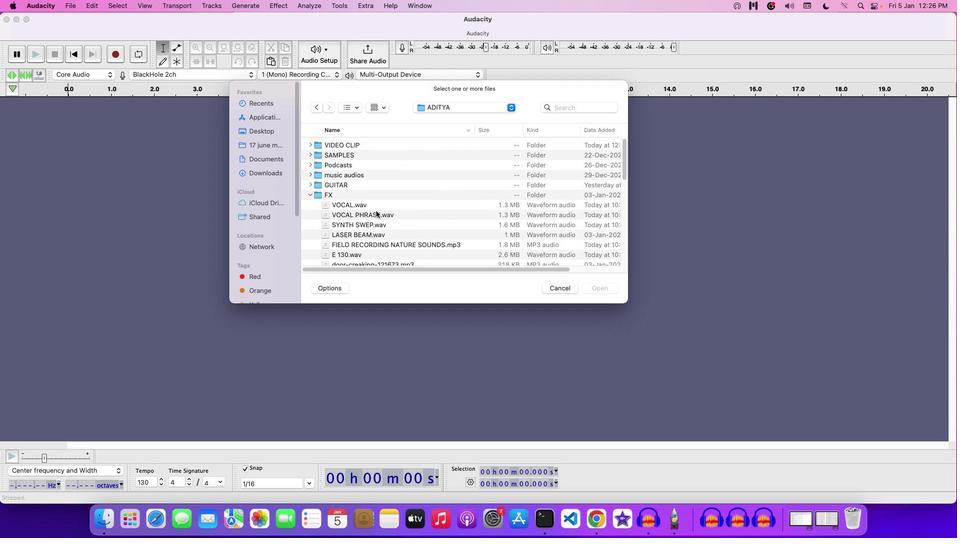 
Action: Mouse moved to (328, 170)
Screenshot: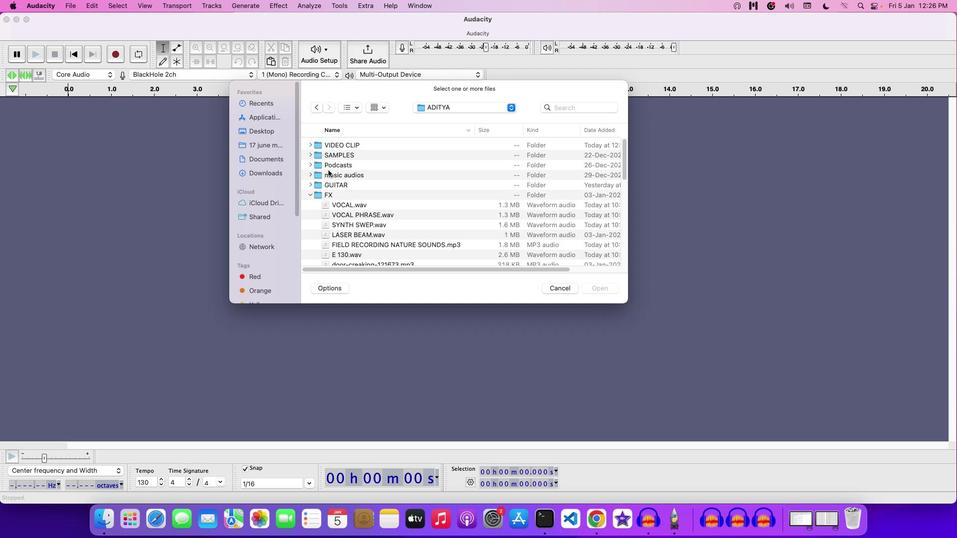 
Action: Mouse scrolled (328, 170) with delta (0, 0)
Screenshot: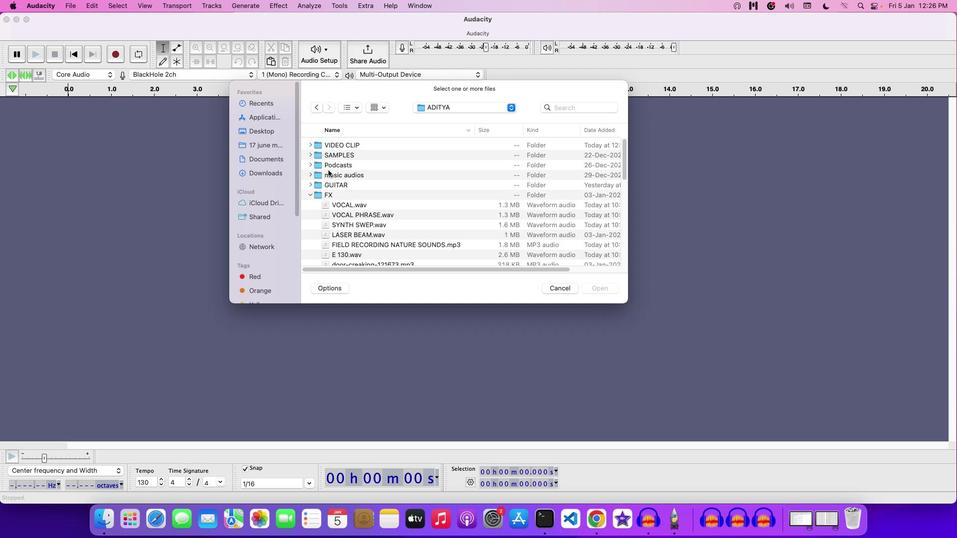 
Action: Mouse scrolled (328, 170) with delta (0, 0)
Screenshot: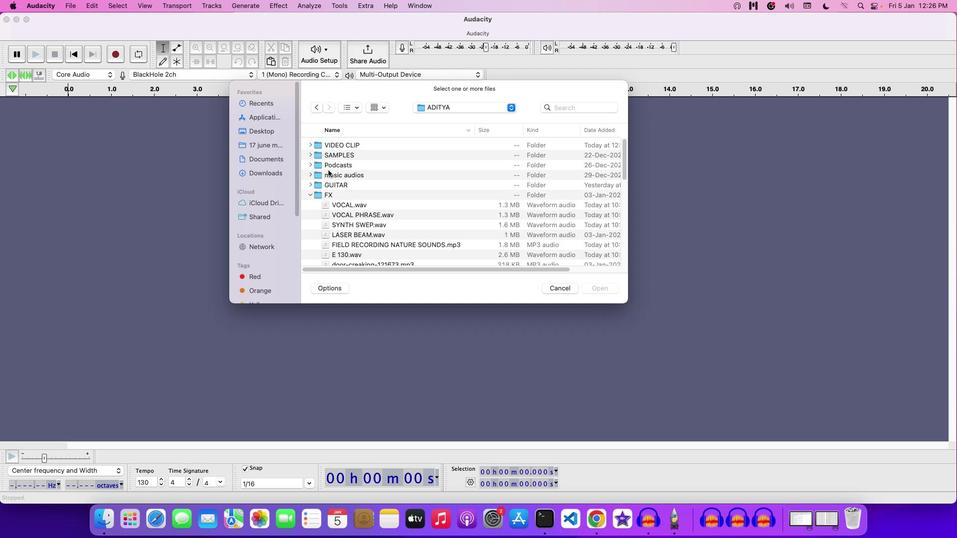 
Action: Mouse scrolled (328, 170) with delta (0, 0)
Screenshot: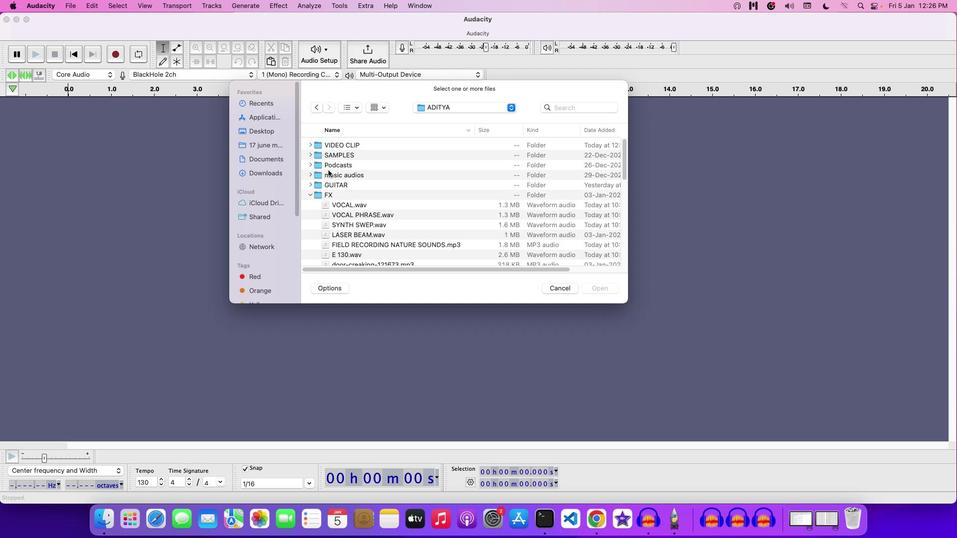 
Action: Mouse moved to (312, 145)
Screenshot: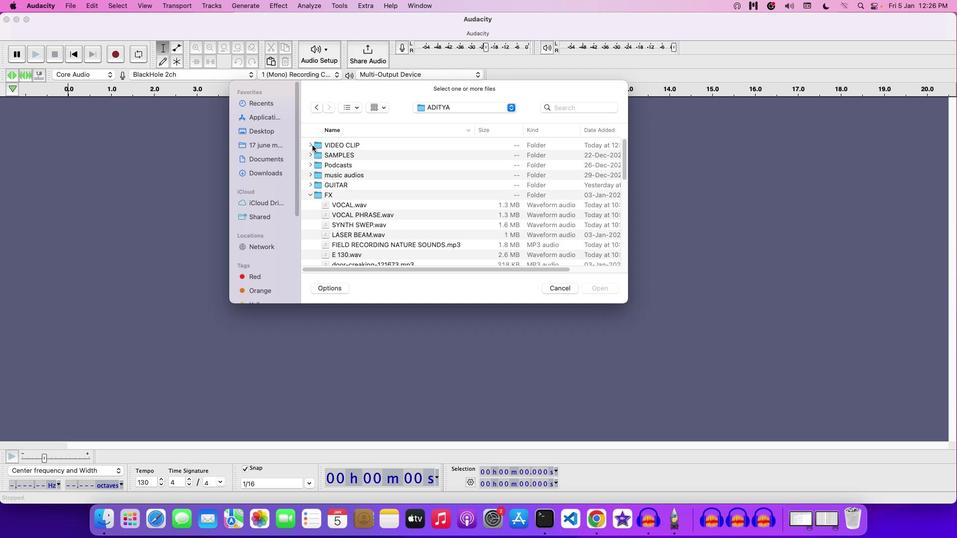 
Action: Mouse pressed left at (312, 145)
Screenshot: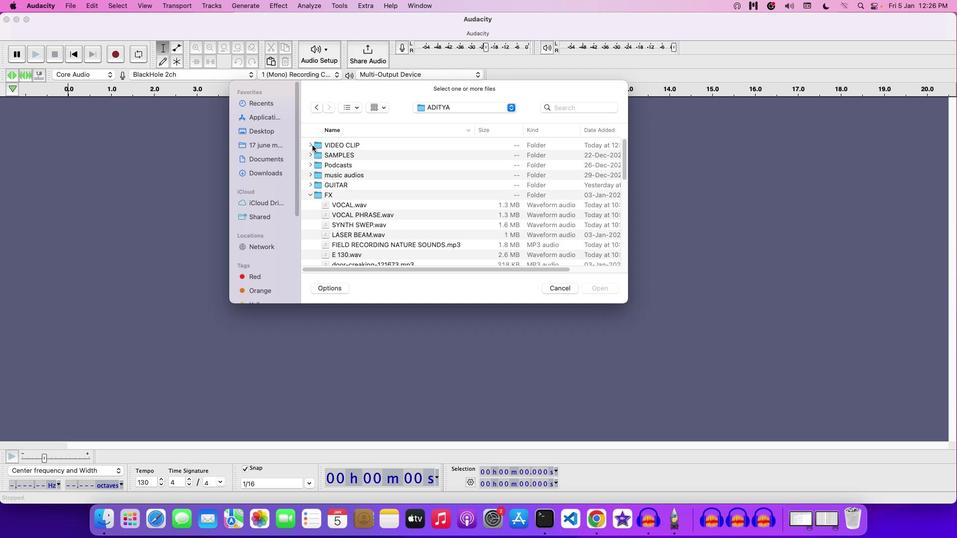 
Action: Mouse pressed left at (312, 145)
Screenshot: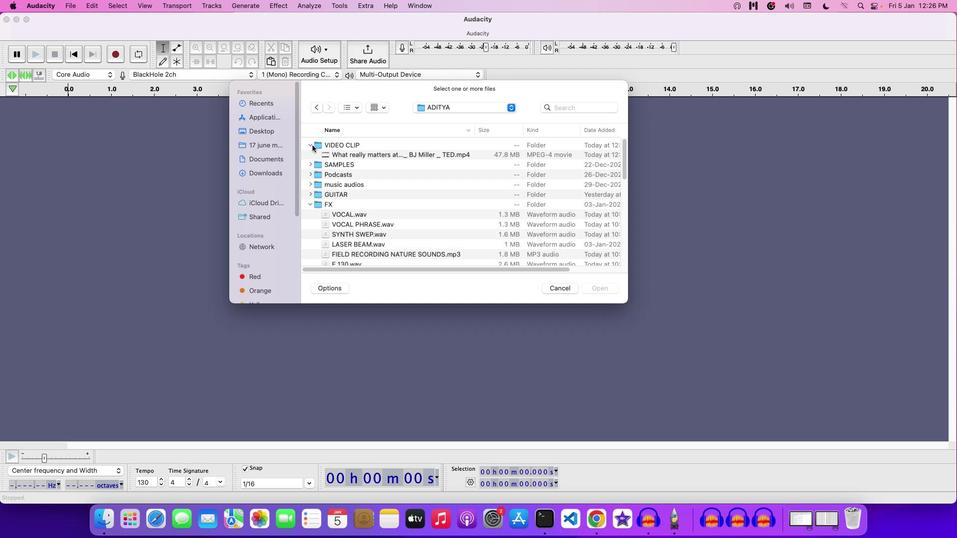 
Action: Mouse moved to (312, 145)
Screenshot: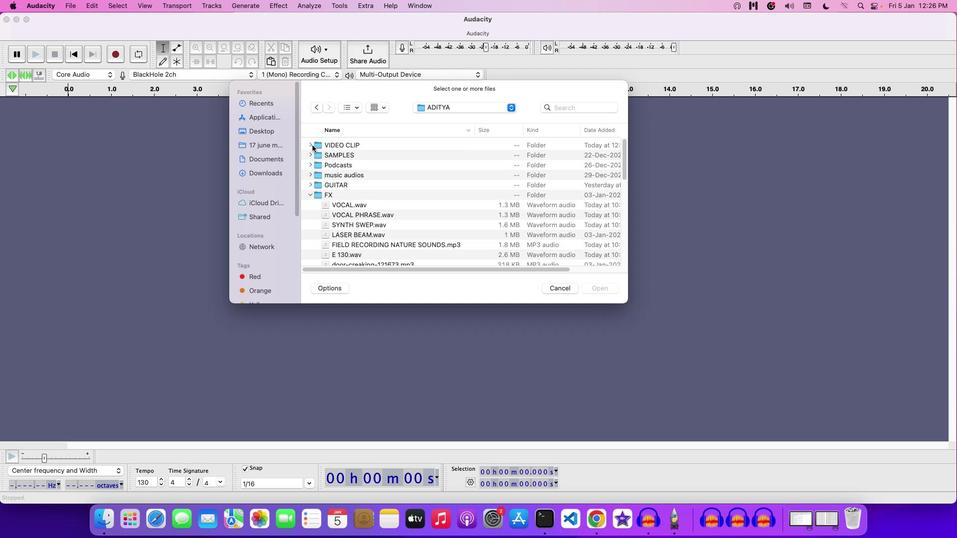 
Action: Mouse pressed left at (312, 145)
Screenshot: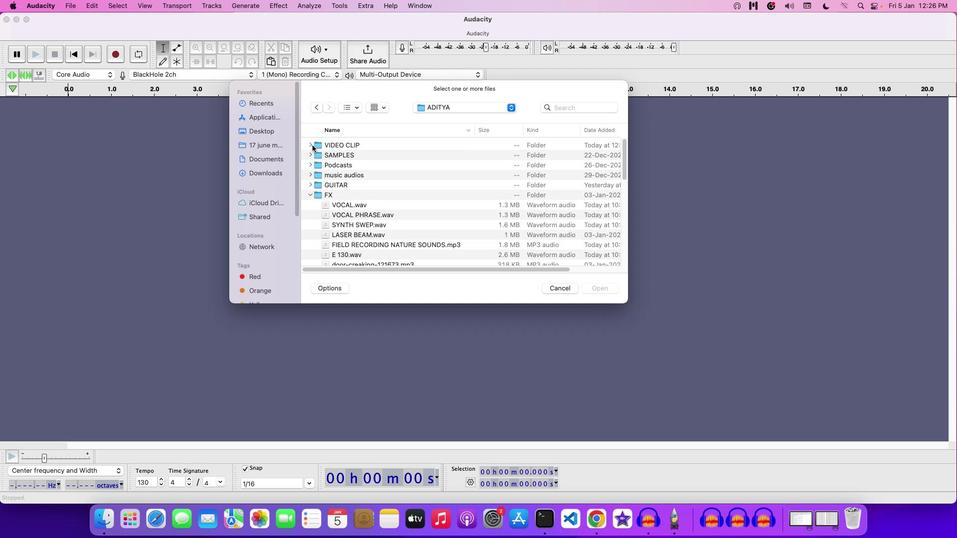 
Action: Mouse moved to (357, 153)
Screenshot: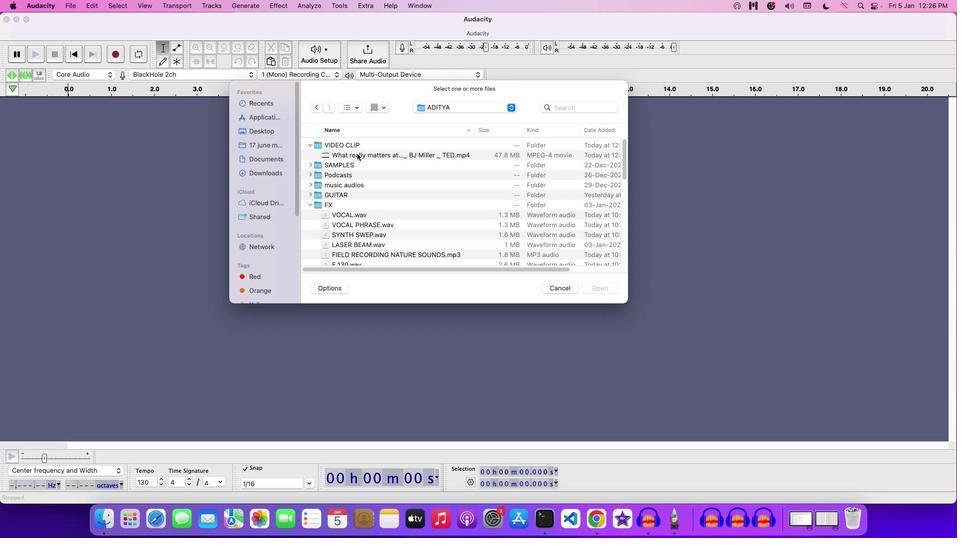 
Action: Mouse pressed left at (357, 153)
Screenshot: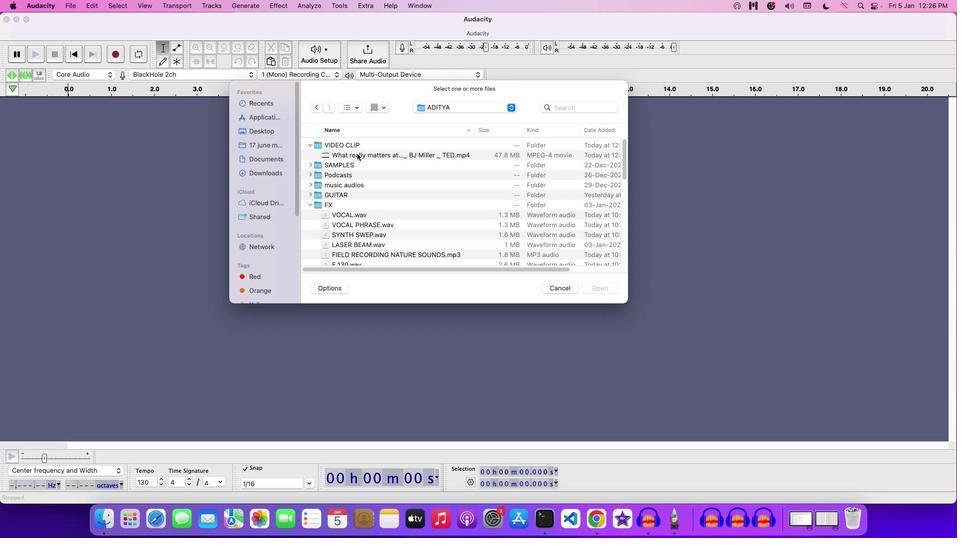 
Action: Mouse moved to (378, 153)
Screenshot: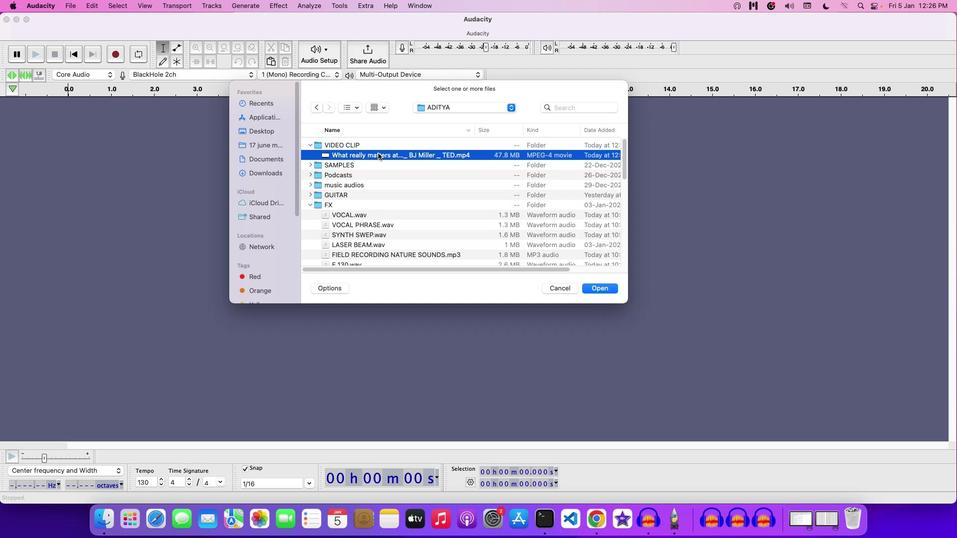 
Action: Mouse pressed left at (378, 153)
Screenshot: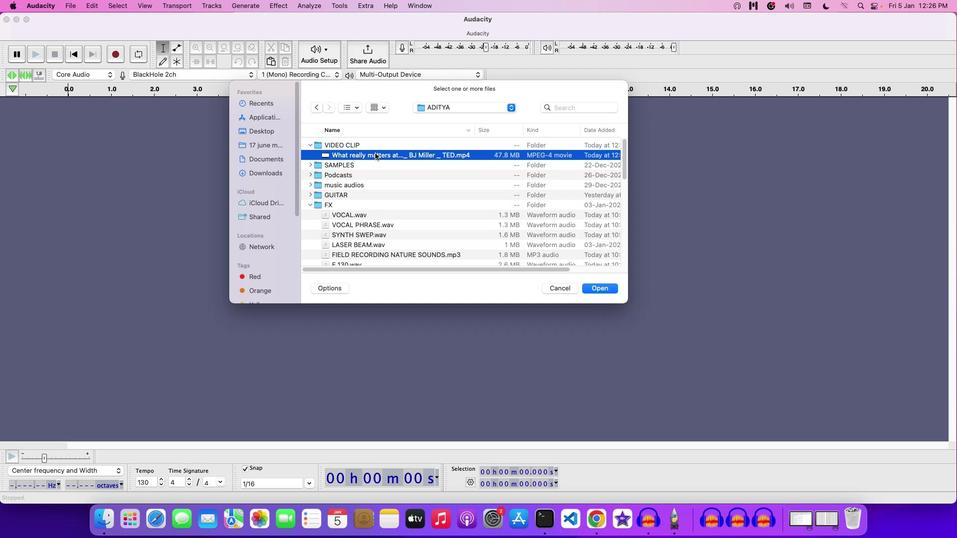 
Action: Mouse moved to (376, 212)
Screenshot: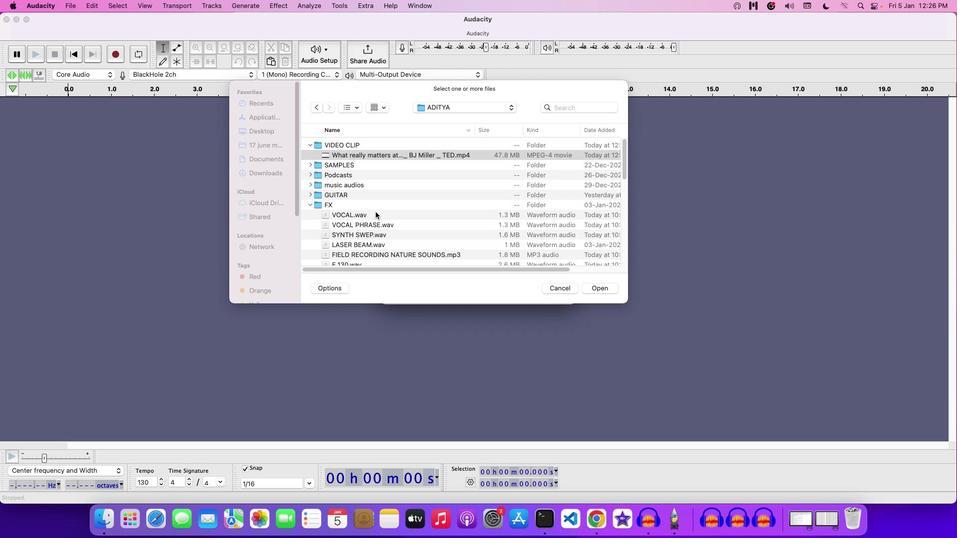 
Action: Mouse scrolled (376, 212) with delta (0, 0)
Screenshot: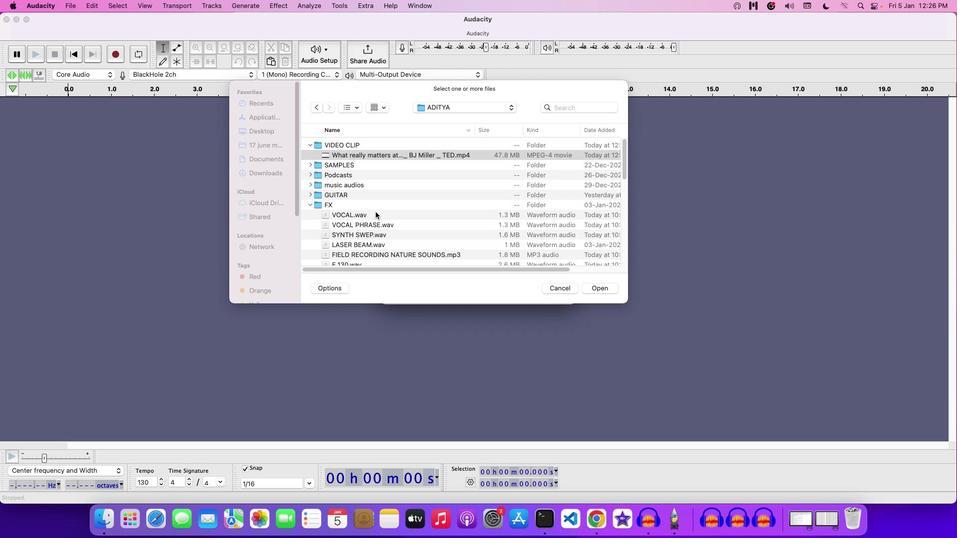 
Action: Mouse scrolled (376, 212) with delta (0, 0)
Screenshot: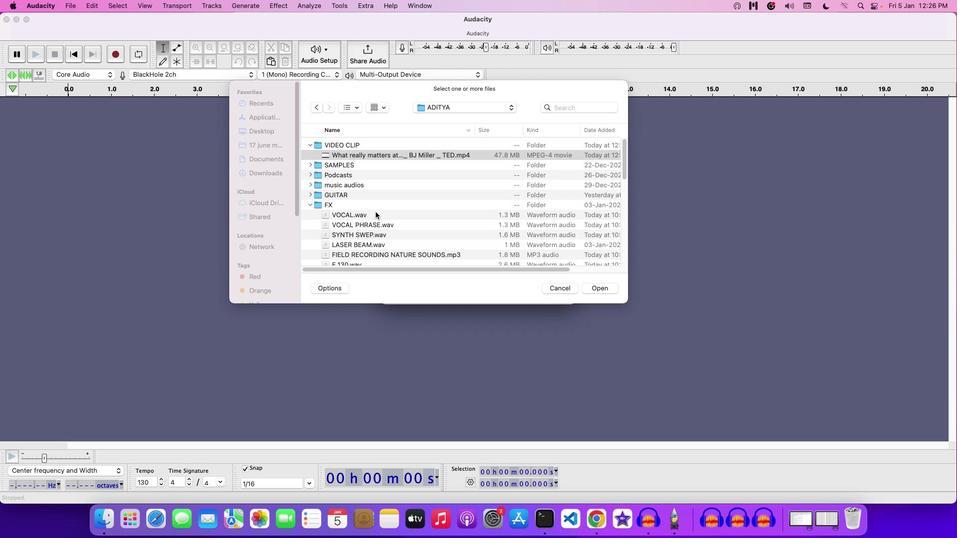 
Action: Mouse scrolled (376, 212) with delta (0, 0)
Screenshot: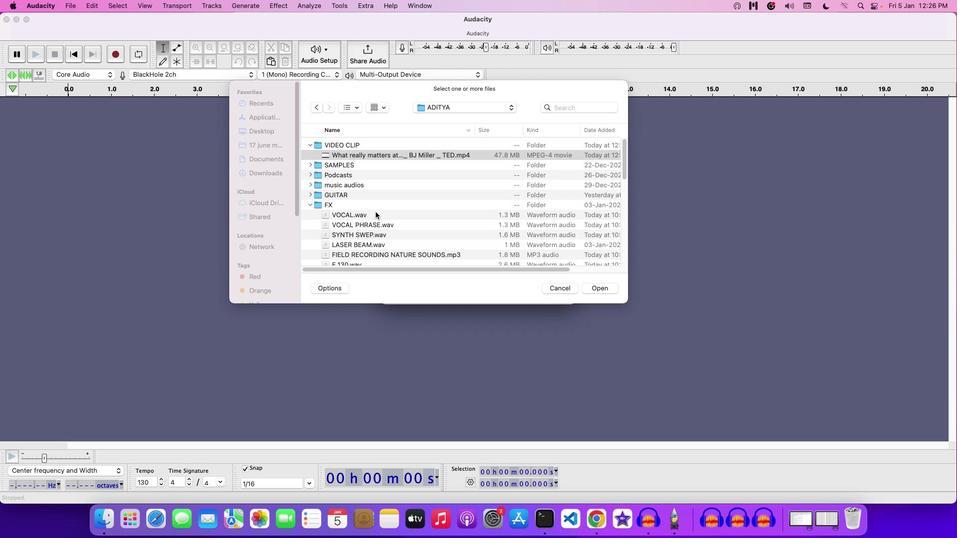 
Action: Mouse scrolled (376, 212) with delta (0, -1)
Screenshot: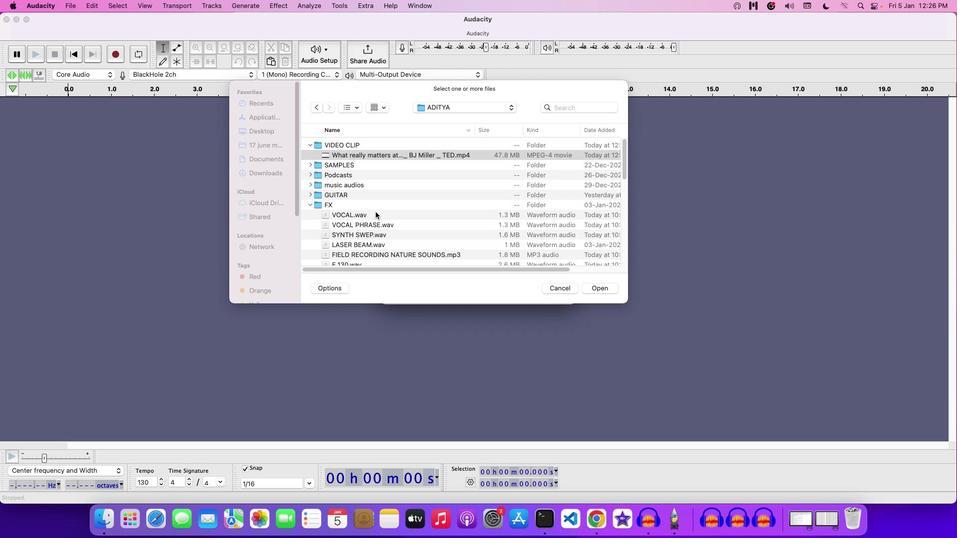 
Action: Mouse scrolled (376, 212) with delta (0, 0)
Screenshot: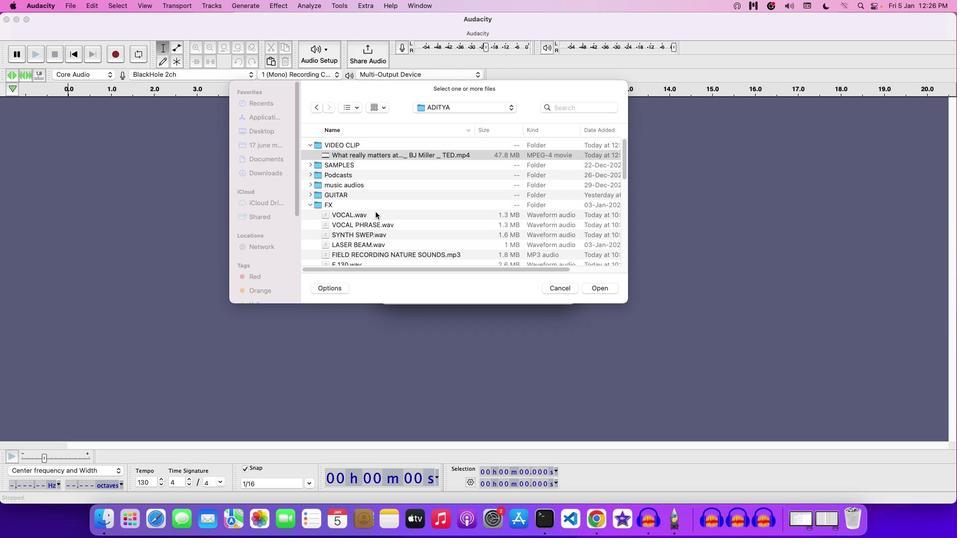 
Action: Mouse scrolled (376, 212) with delta (0, 0)
Screenshot: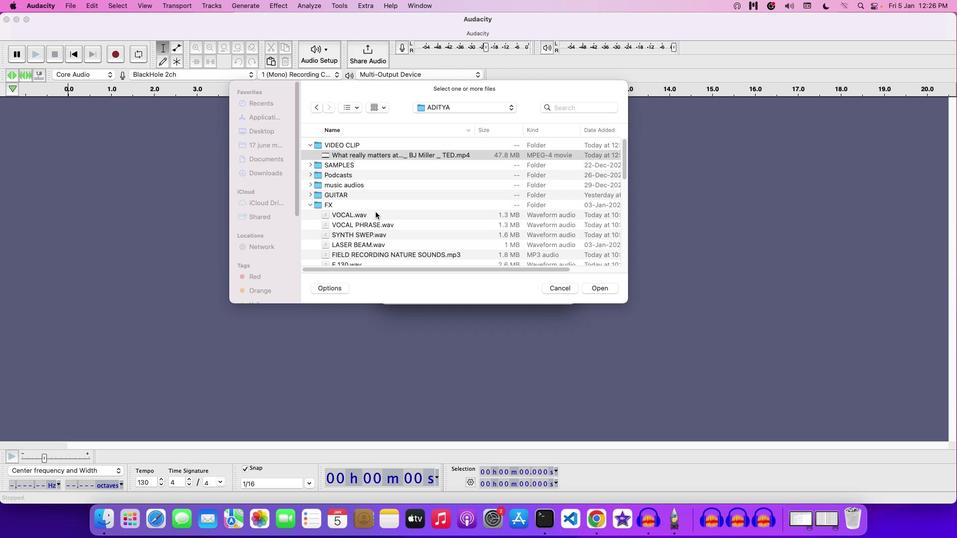 
Action: Mouse scrolled (376, 212) with delta (0, -1)
Screenshot: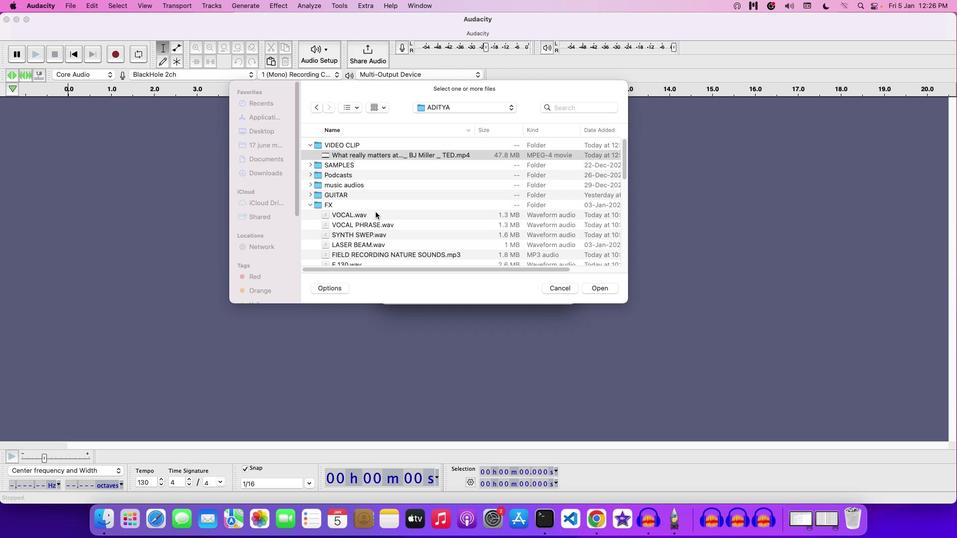 
Action: Mouse scrolled (376, 212) with delta (0, 1)
Screenshot: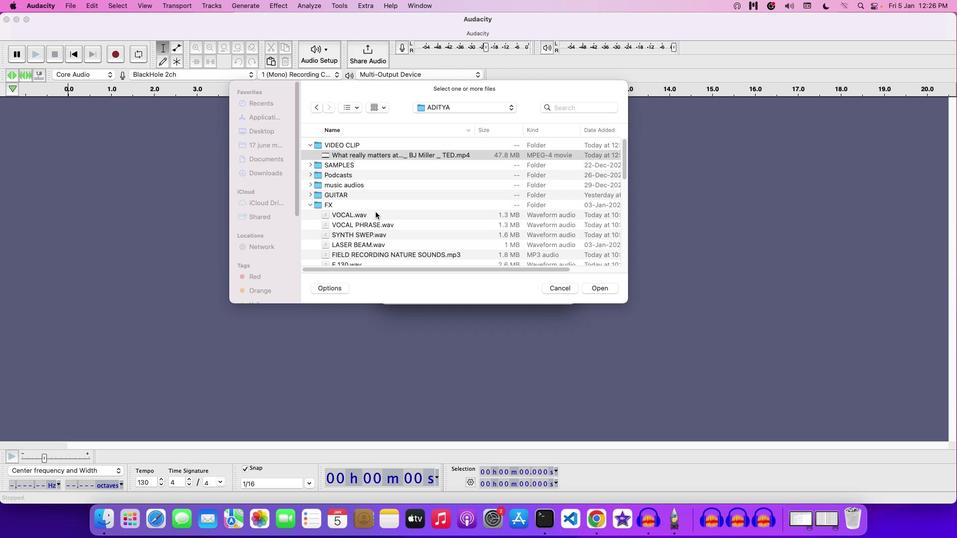 
Action: Mouse scrolled (376, 212) with delta (0, 1)
Screenshot: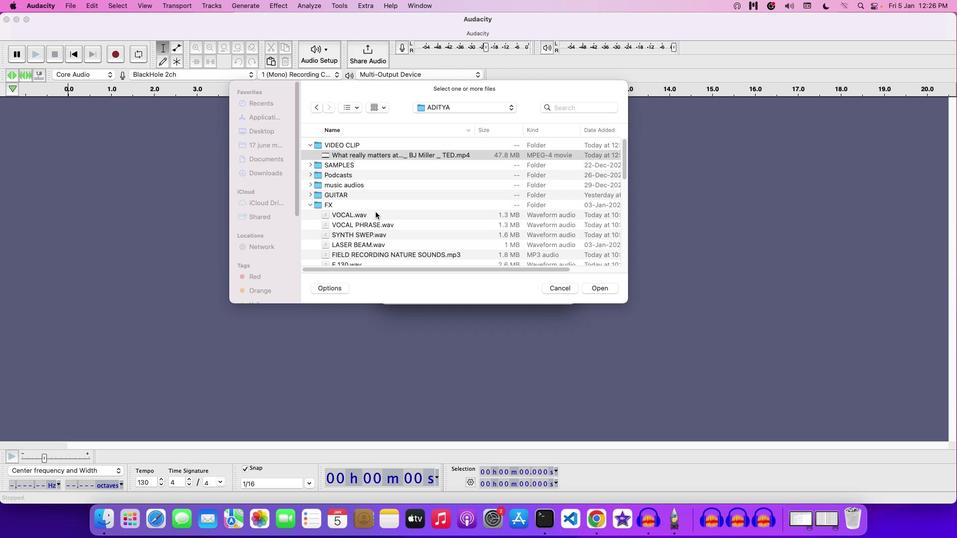 
Action: Mouse scrolled (376, 212) with delta (0, 2)
Screenshot: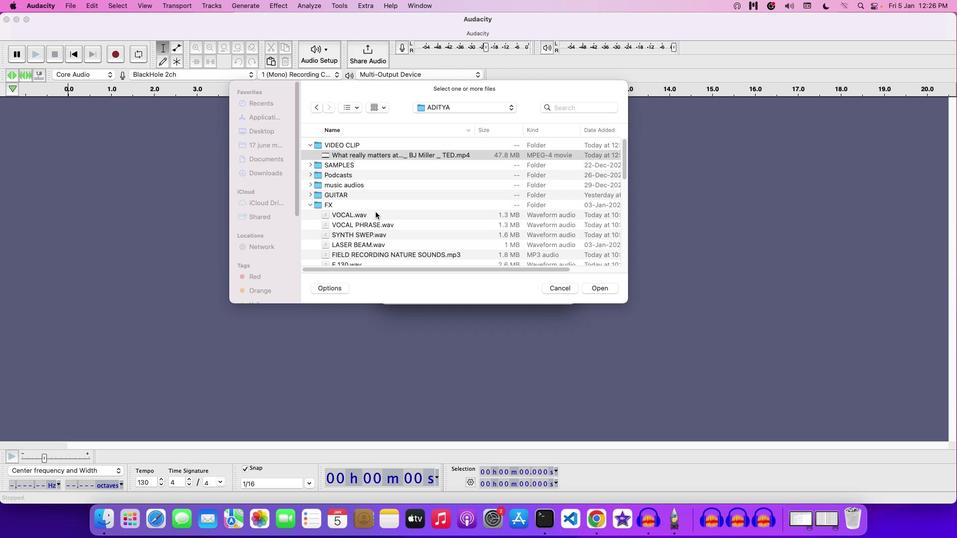 
Action: Mouse moved to (372, 93)
Screenshot: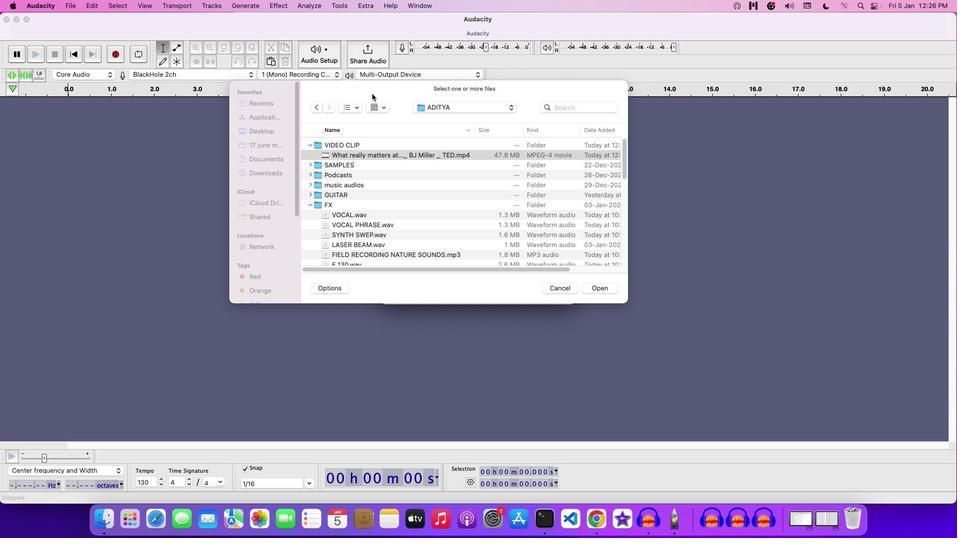 
Action: Mouse pressed left at (372, 93)
Screenshot: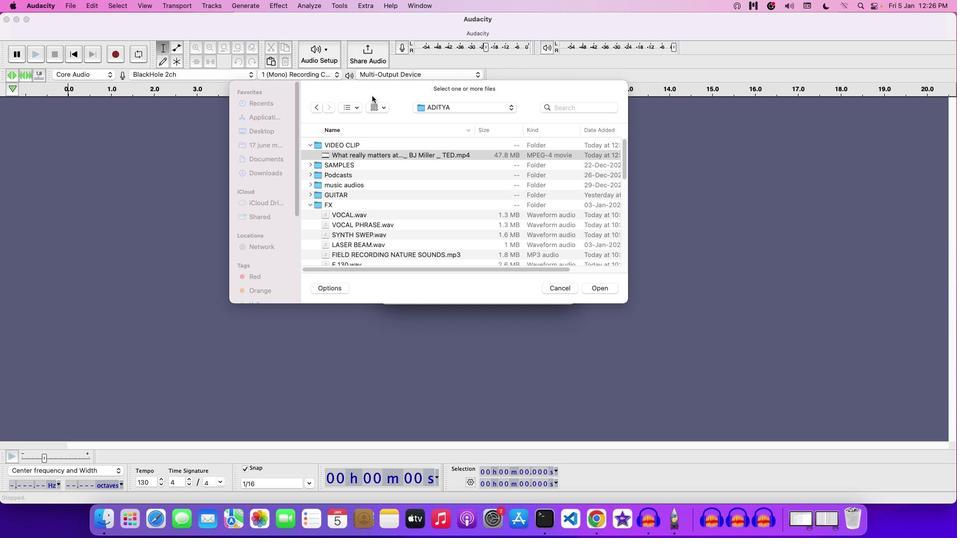 
Action: Mouse moved to (367, 88)
Screenshot: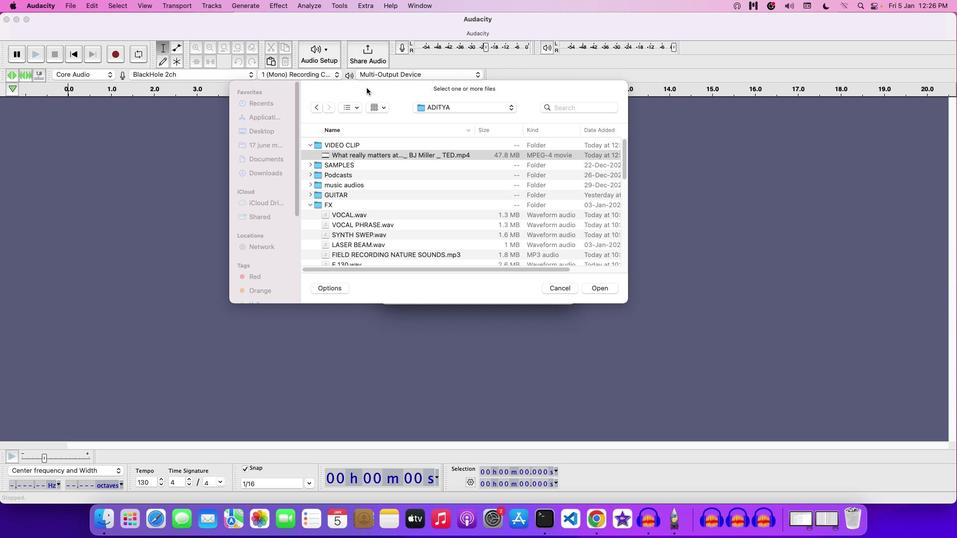 
Action: Mouse pressed left at (367, 88)
Screenshot: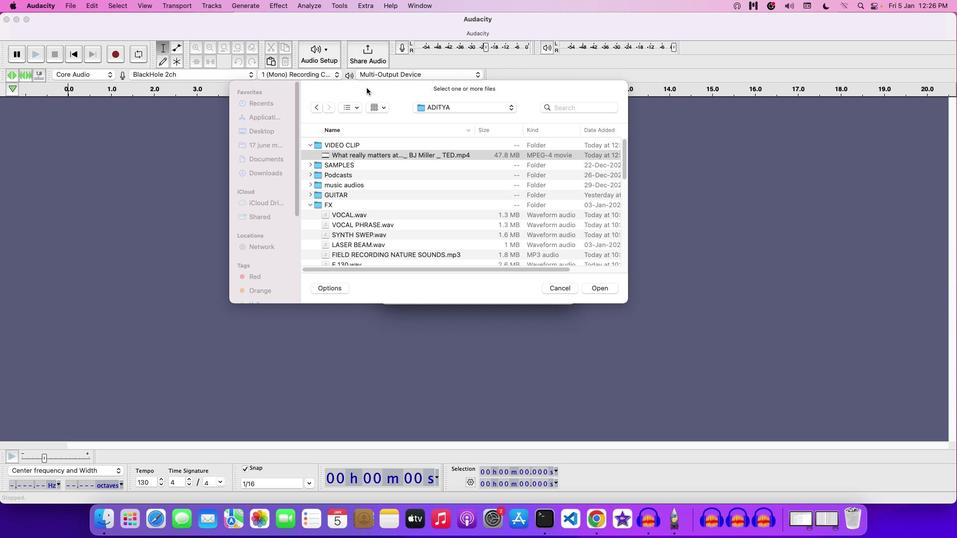 
Action: Mouse moved to (334, 85)
Screenshot: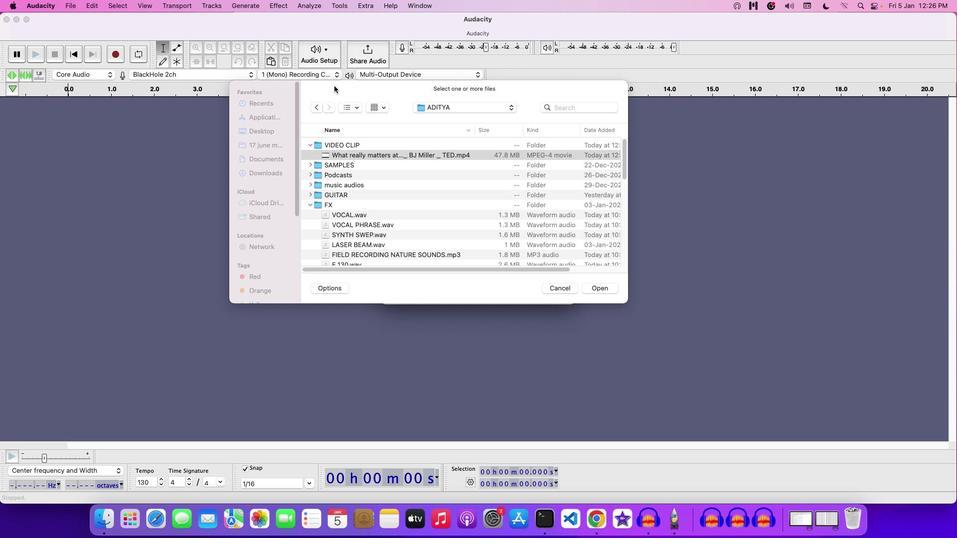 
Action: Mouse pressed left at (334, 85)
Screenshot: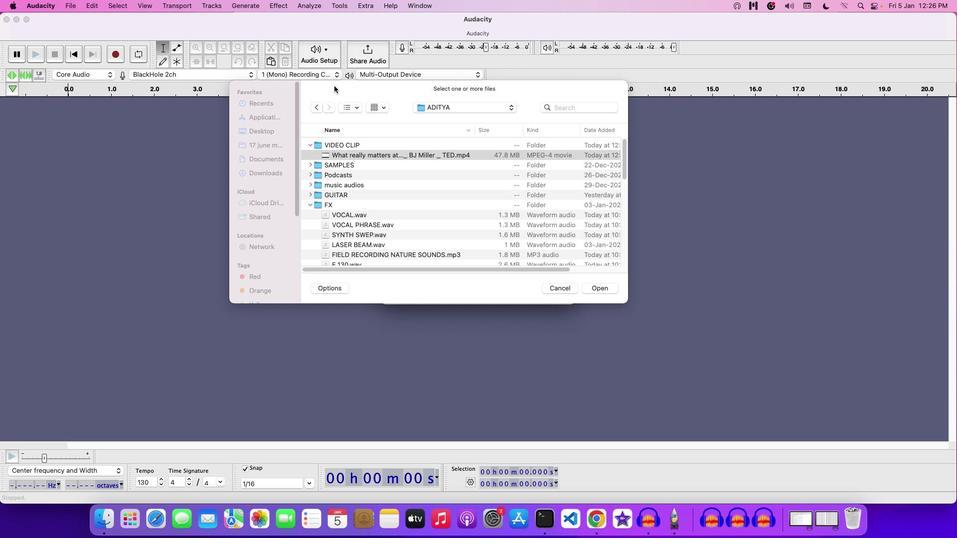 
Action: Mouse moved to (346, 230)
Screenshot: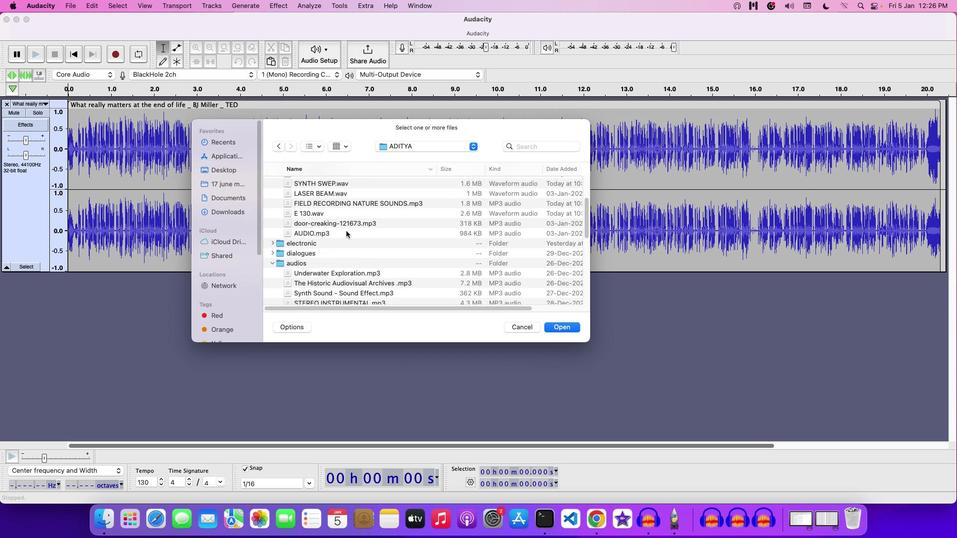 
Action: Mouse scrolled (346, 230) with delta (0, 0)
Screenshot: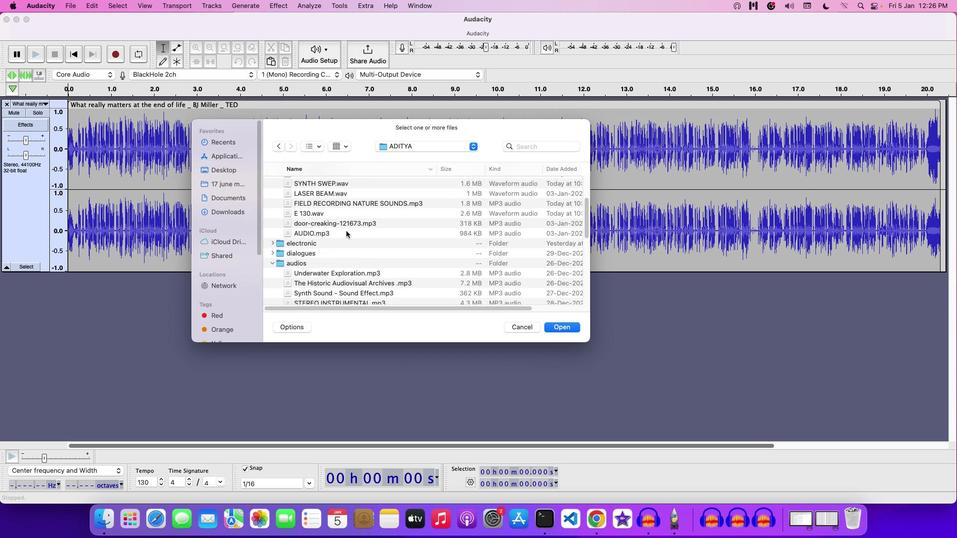 
Action: Mouse scrolled (346, 230) with delta (0, 0)
Screenshot: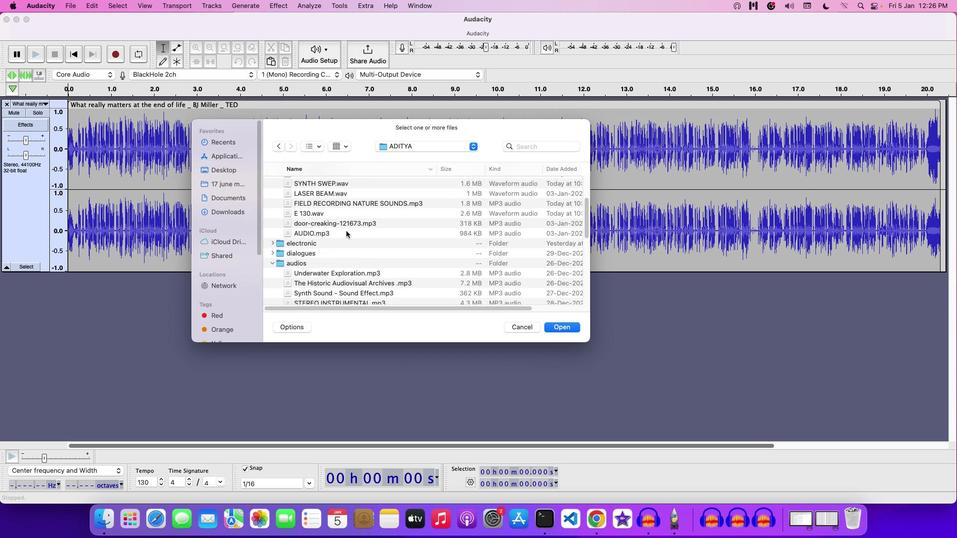 
Action: Mouse scrolled (346, 230) with delta (0, -1)
Screenshot: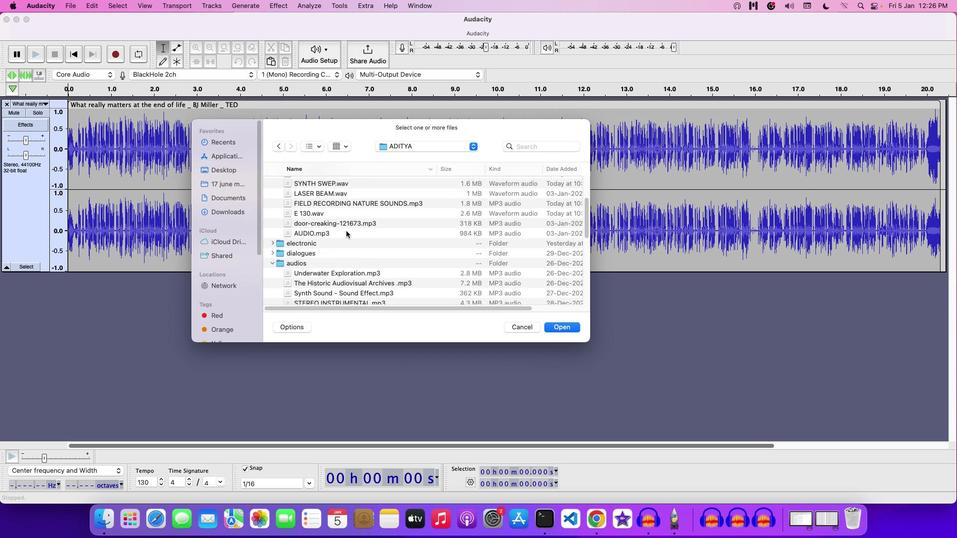 
Action: Mouse scrolled (346, 230) with delta (0, -1)
Screenshot: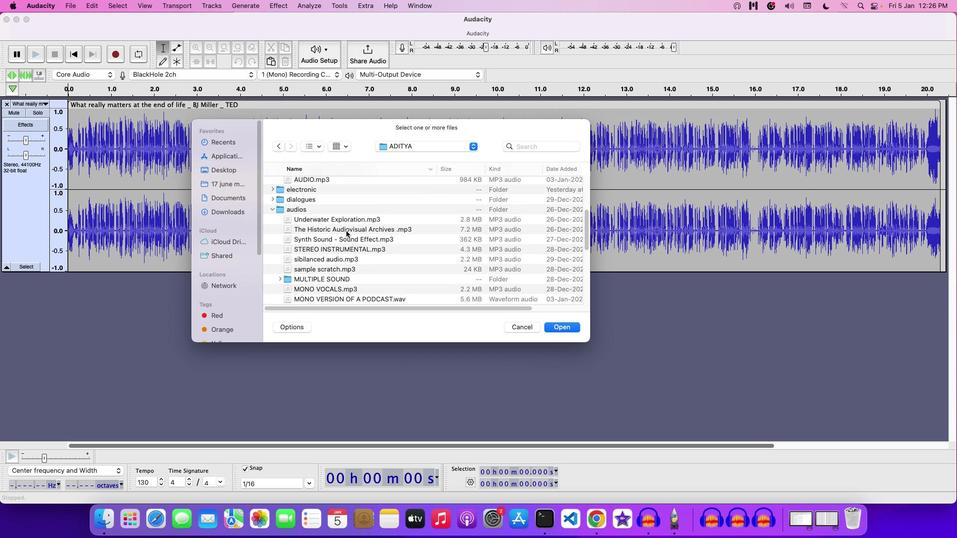 
Action: Mouse scrolled (346, 230) with delta (0, -2)
Screenshot: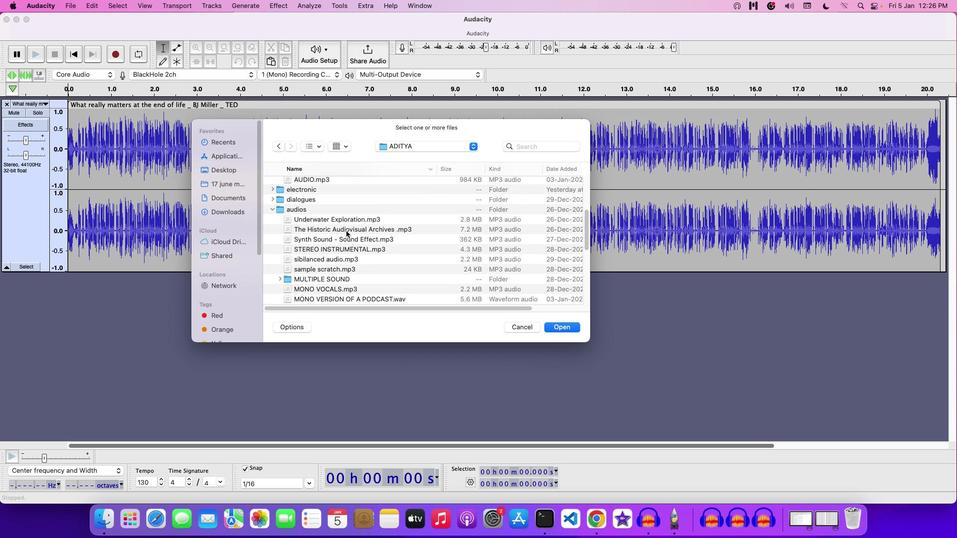 
Action: Mouse scrolled (346, 230) with delta (0, 0)
Screenshot: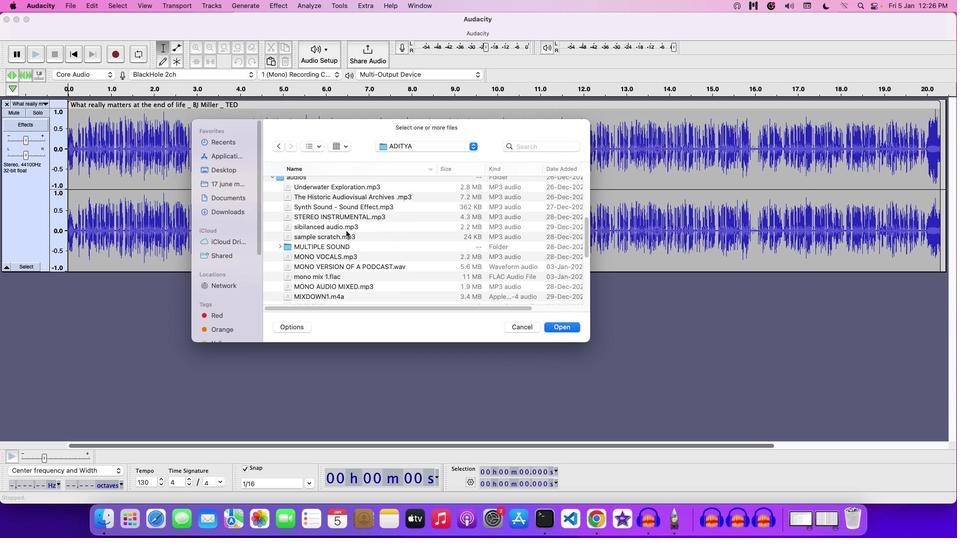 
Action: Mouse scrolled (346, 230) with delta (0, 0)
Screenshot: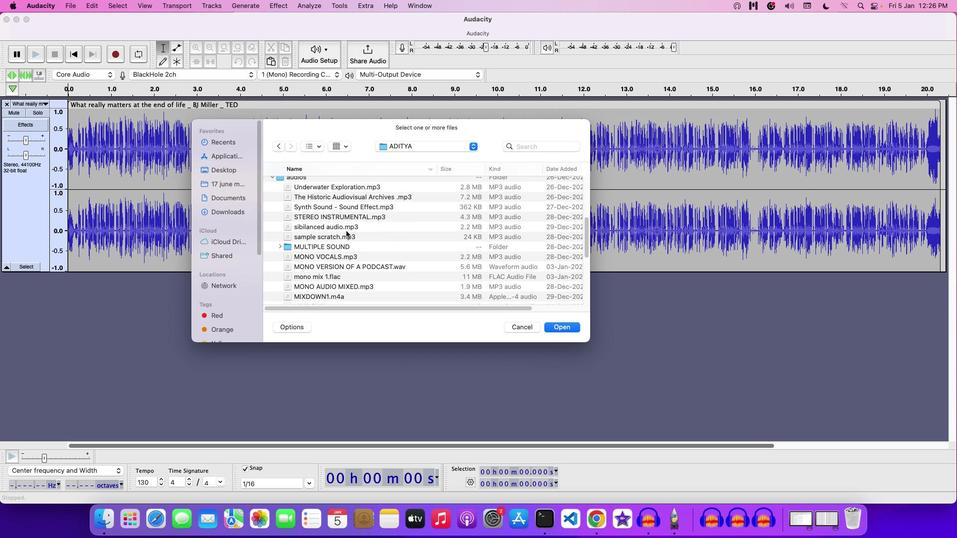 
Action: Mouse scrolled (346, 230) with delta (0, 0)
Screenshot: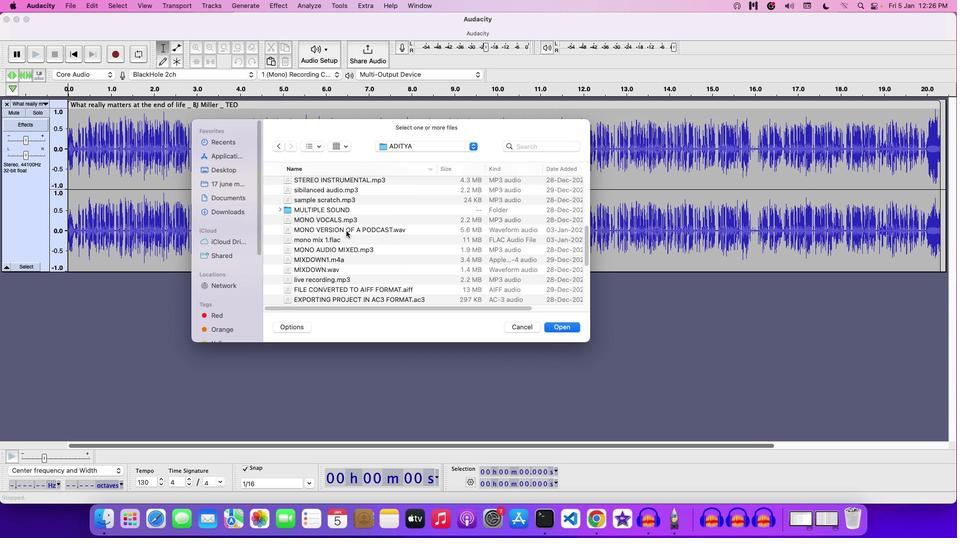 
Action: Mouse scrolled (346, 230) with delta (0, -1)
Screenshot: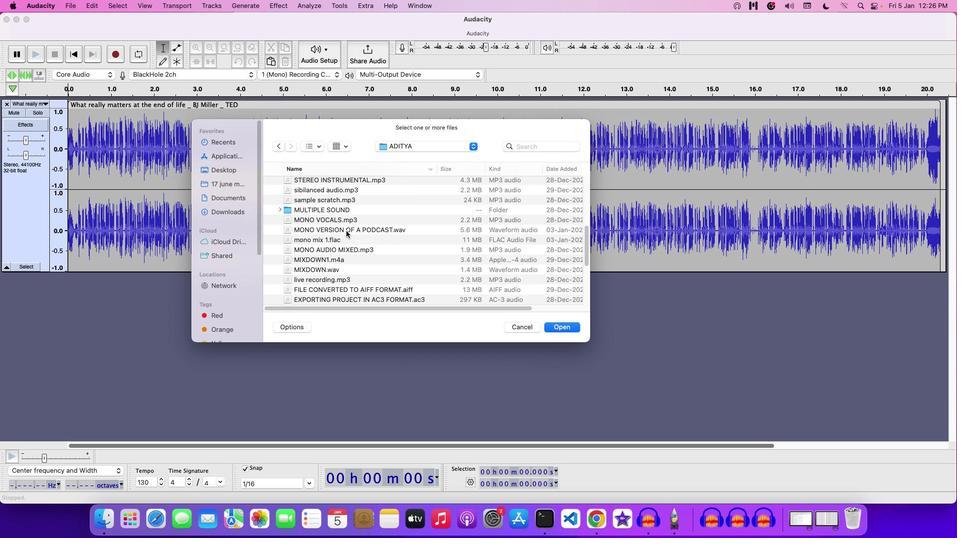 
Action: Mouse scrolled (346, 230) with delta (0, 0)
Screenshot: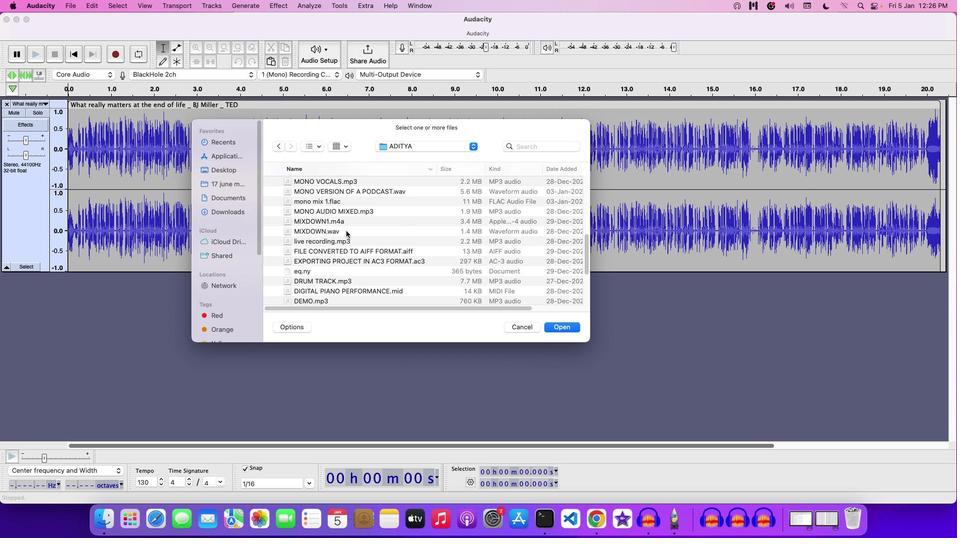 
Action: Mouse scrolled (346, 230) with delta (0, 0)
Screenshot: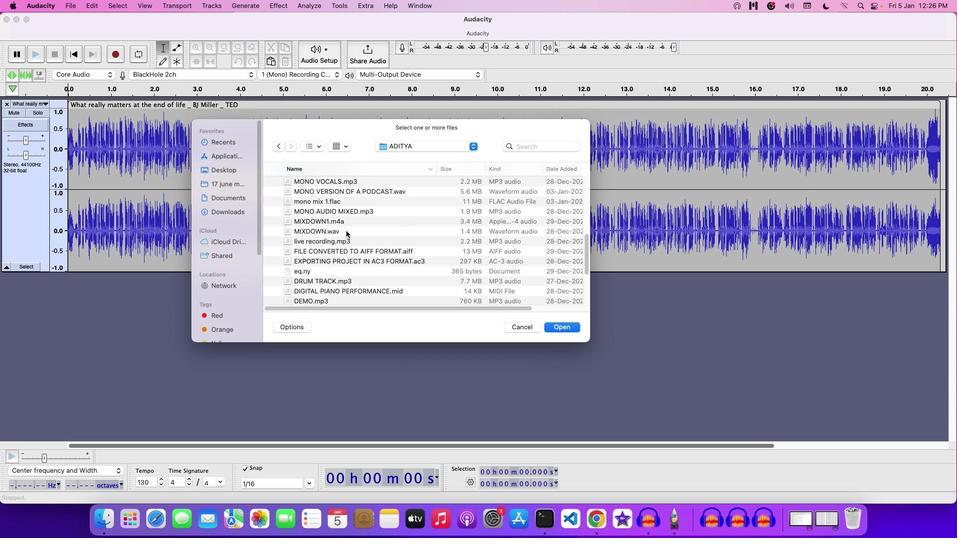 
Action: Mouse scrolled (346, 230) with delta (0, 0)
Screenshot: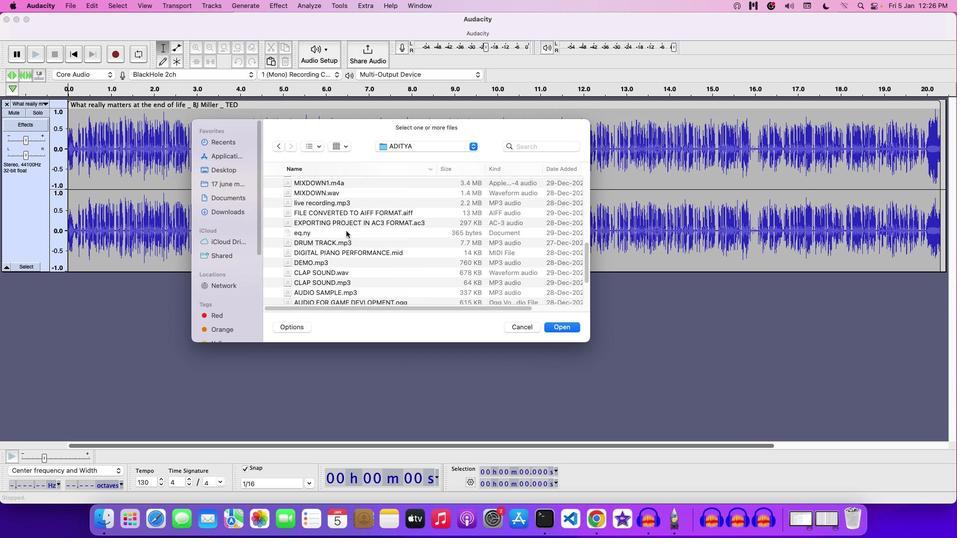 
Action: Mouse scrolled (346, 230) with delta (0, -1)
Screenshot: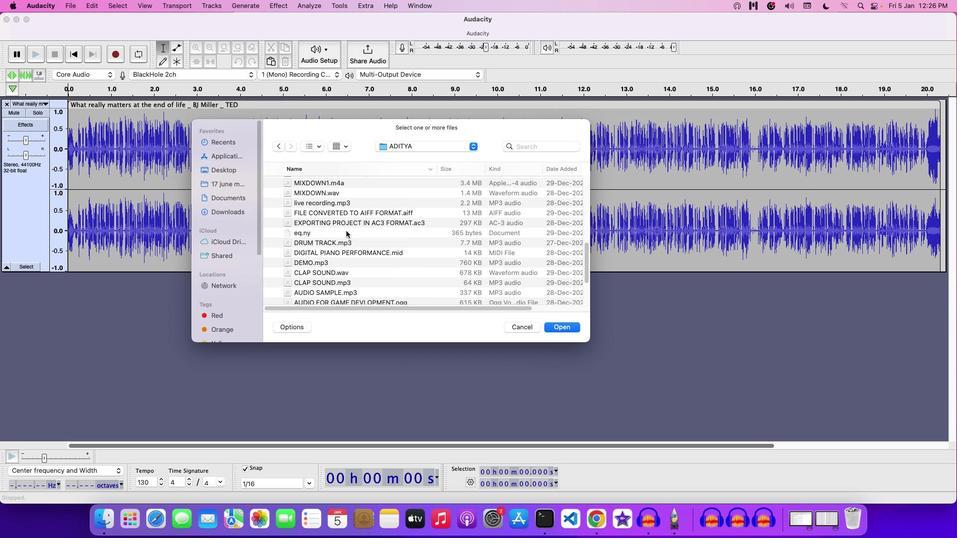 
Action: Mouse scrolled (346, 230) with delta (0, 0)
Screenshot: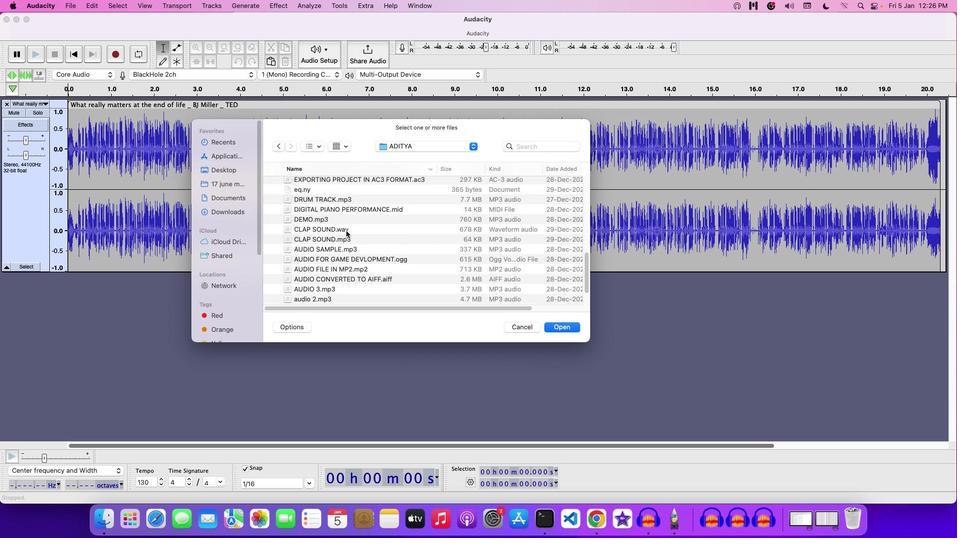
Action: Mouse scrolled (346, 230) with delta (0, 0)
Screenshot: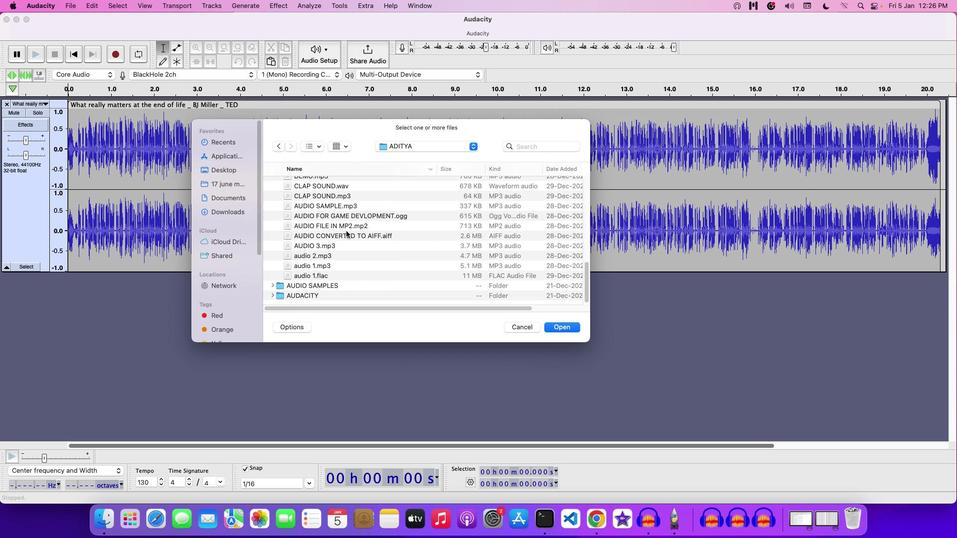 
Action: Mouse scrolled (346, 230) with delta (0, -1)
Screenshot: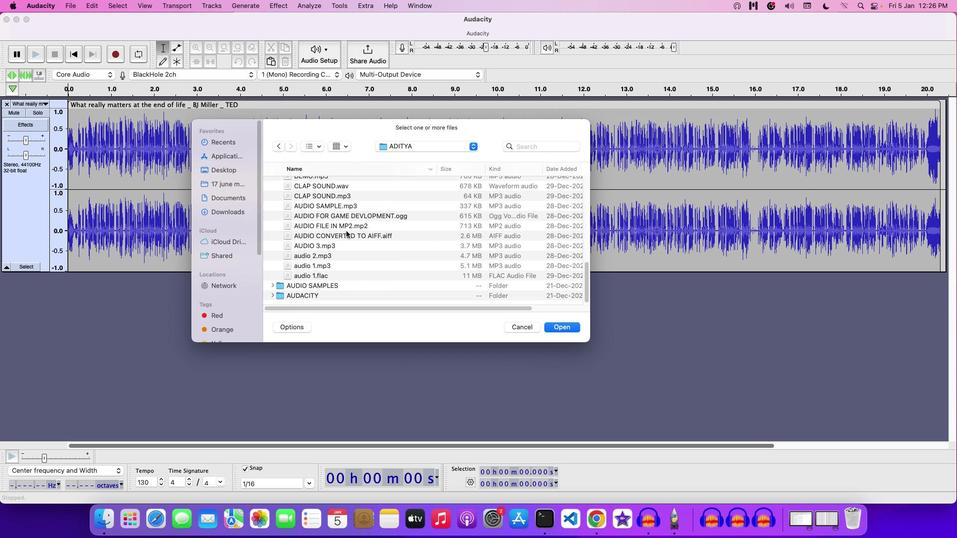 
Action: Mouse scrolled (346, 230) with delta (0, -1)
Screenshot: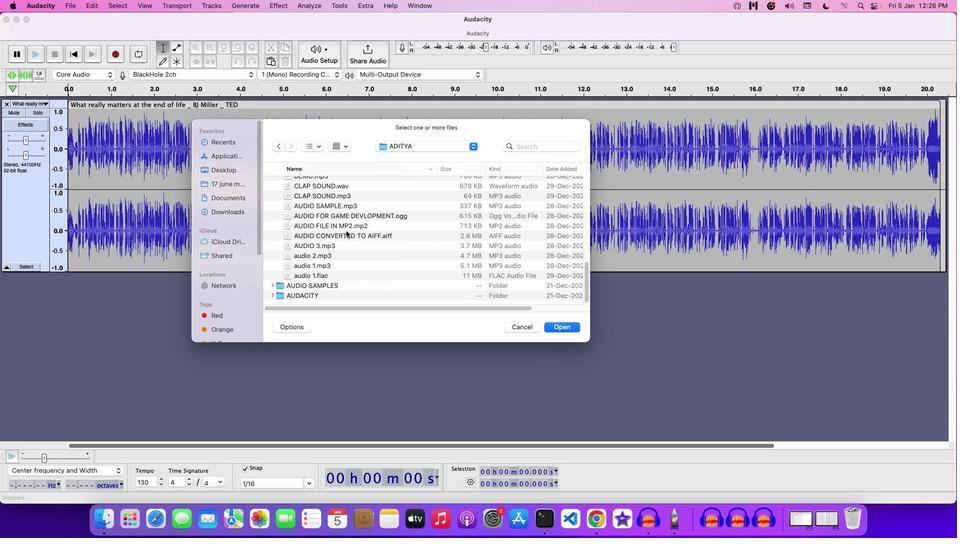 
Action: Mouse moved to (342, 246)
Screenshot: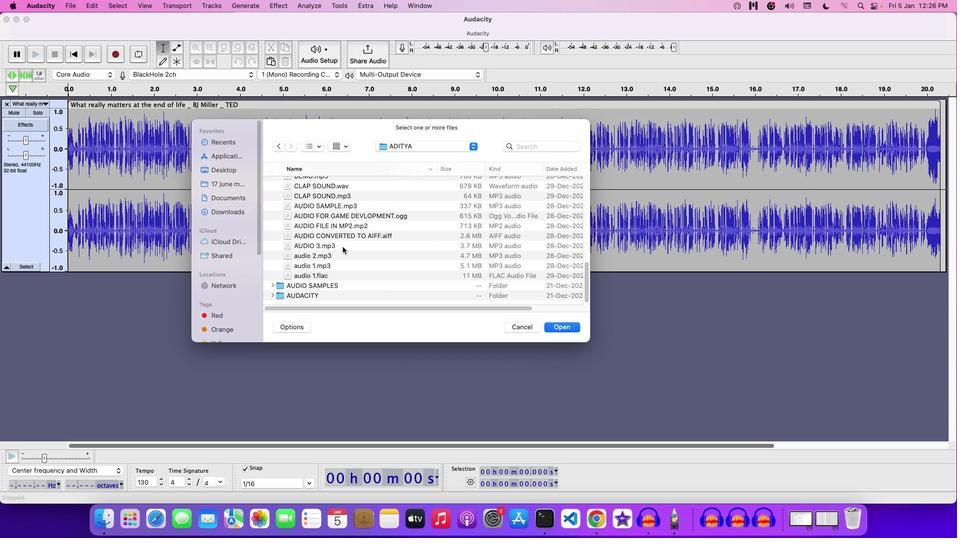 
Action: Mouse scrolled (342, 246) with delta (0, 0)
Screenshot: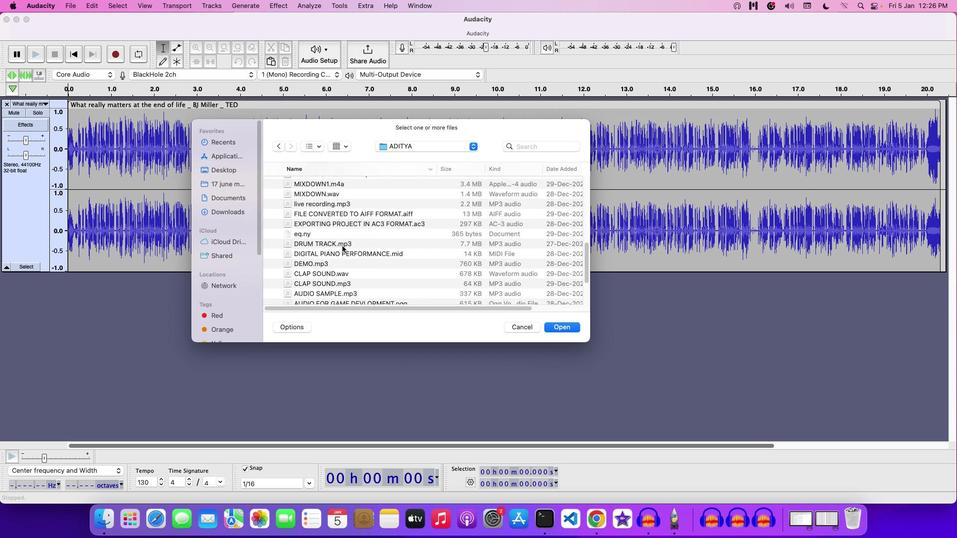
Action: Mouse scrolled (342, 246) with delta (0, 0)
Screenshot: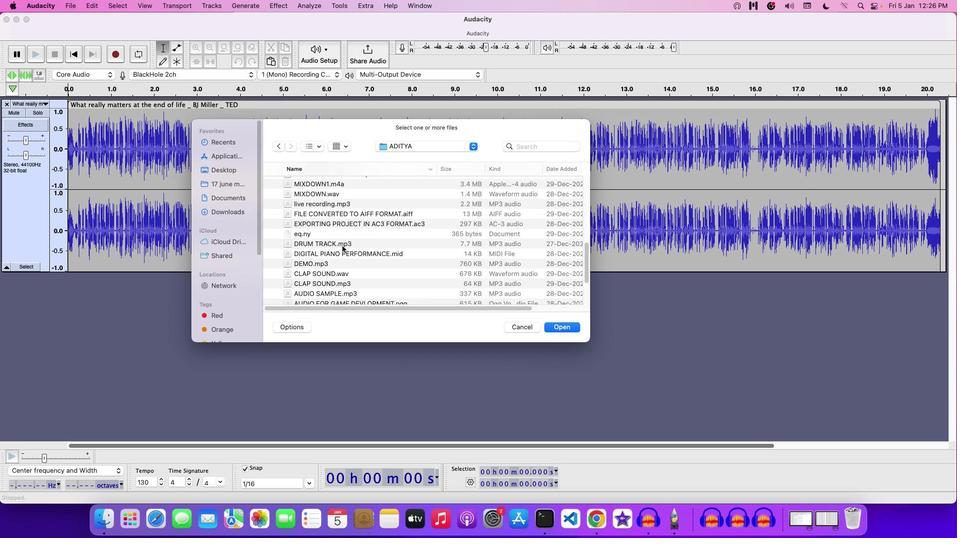 
Action: Mouse moved to (342, 246)
Screenshot: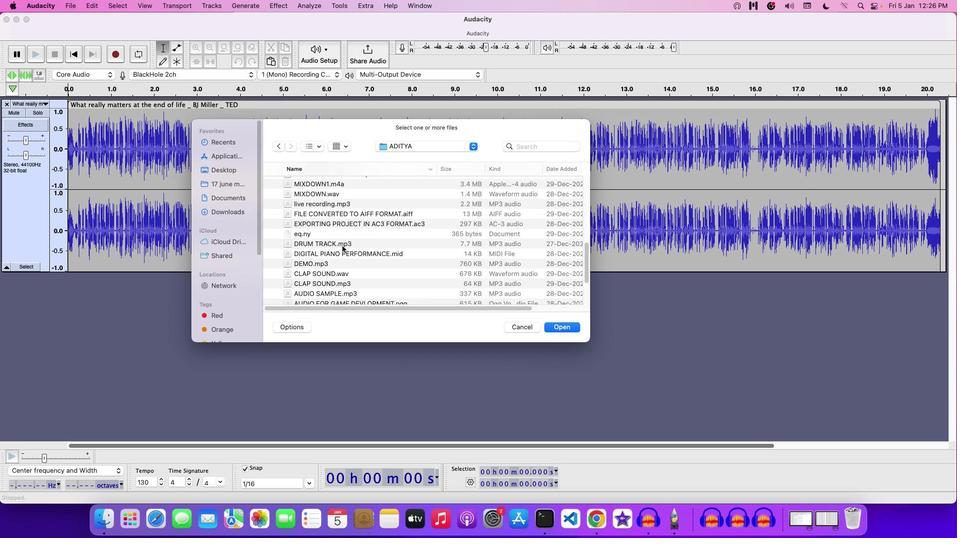 
Action: Mouse scrolled (342, 246) with delta (0, 1)
Screenshot: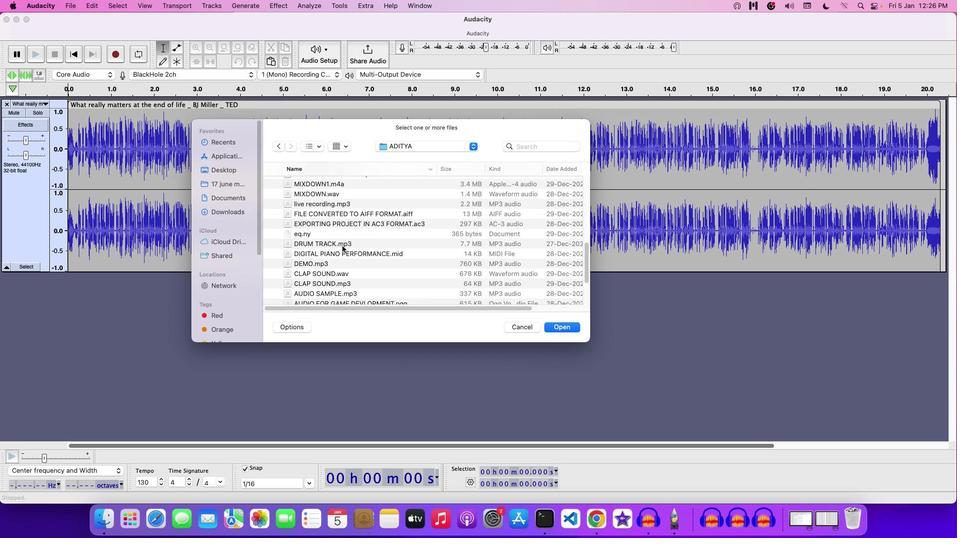 
Action: Mouse moved to (342, 246)
Screenshot: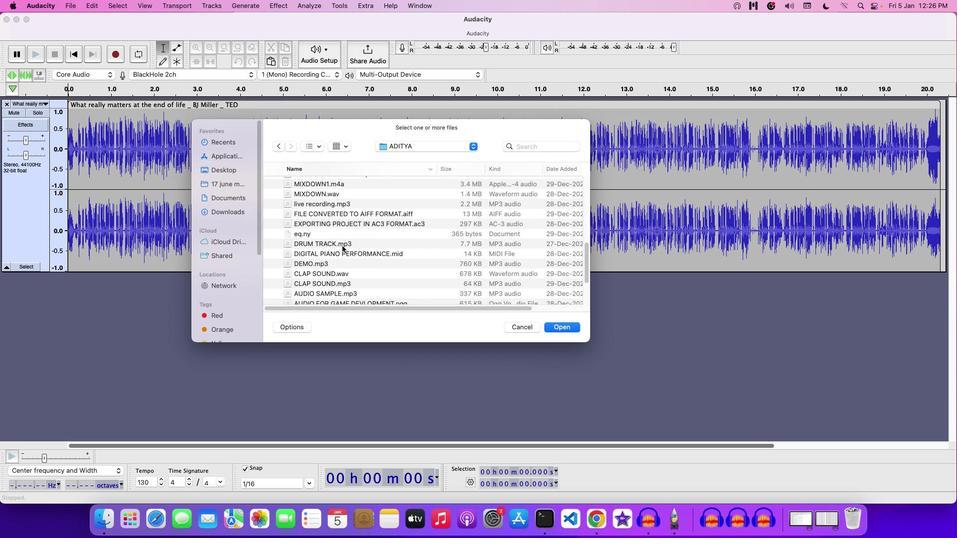 
Action: Mouse scrolled (342, 246) with delta (0, 1)
Screenshot: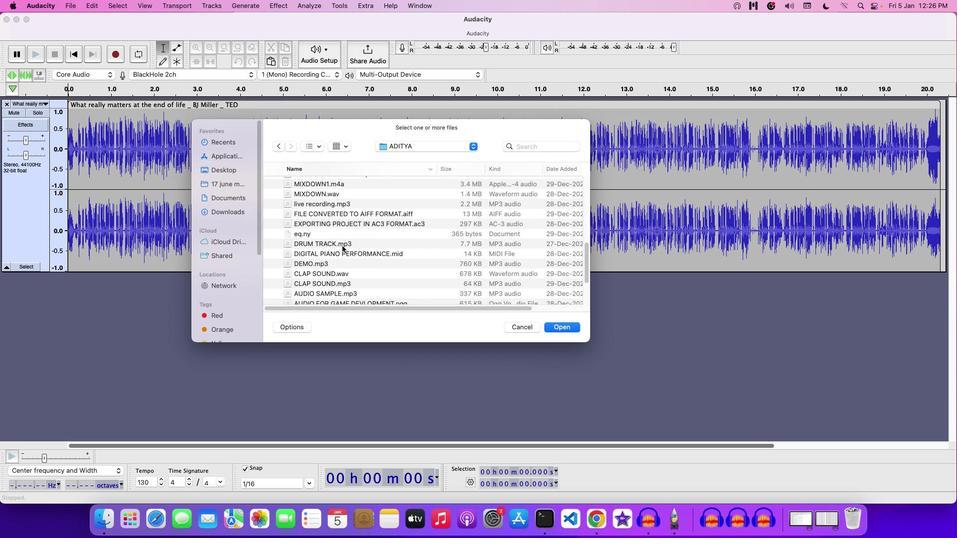 
Action: Mouse moved to (342, 244)
Screenshot: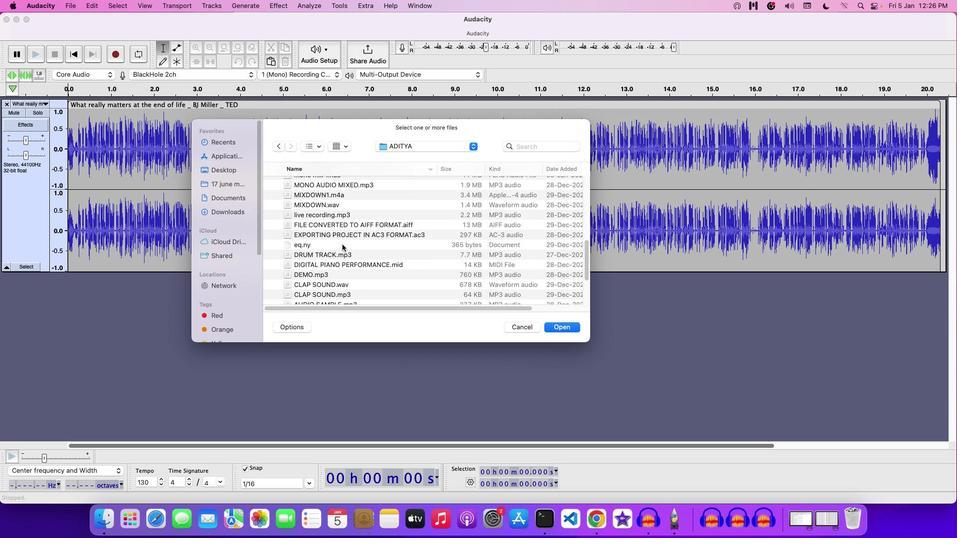 
Action: Mouse scrolled (342, 244) with delta (0, 0)
Screenshot: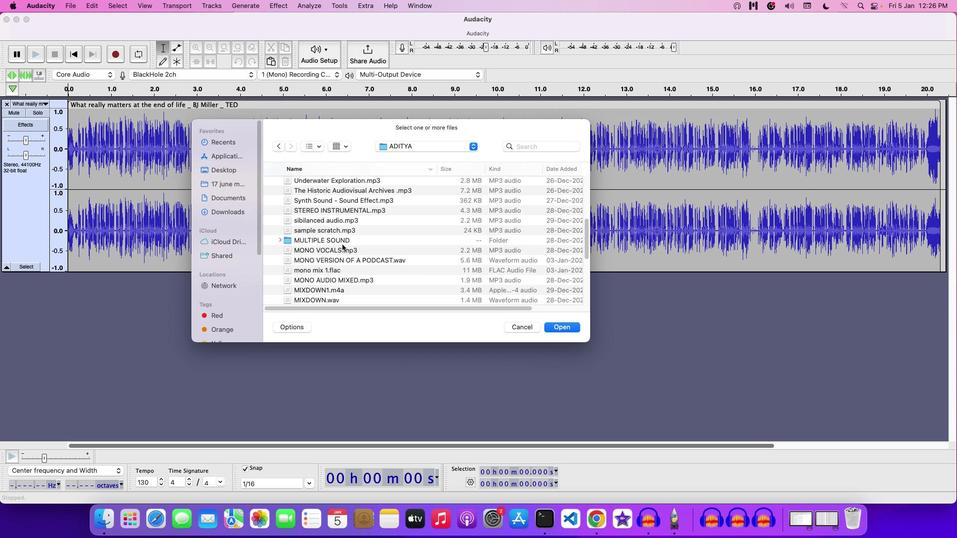 
Action: Mouse scrolled (342, 244) with delta (0, 0)
Screenshot: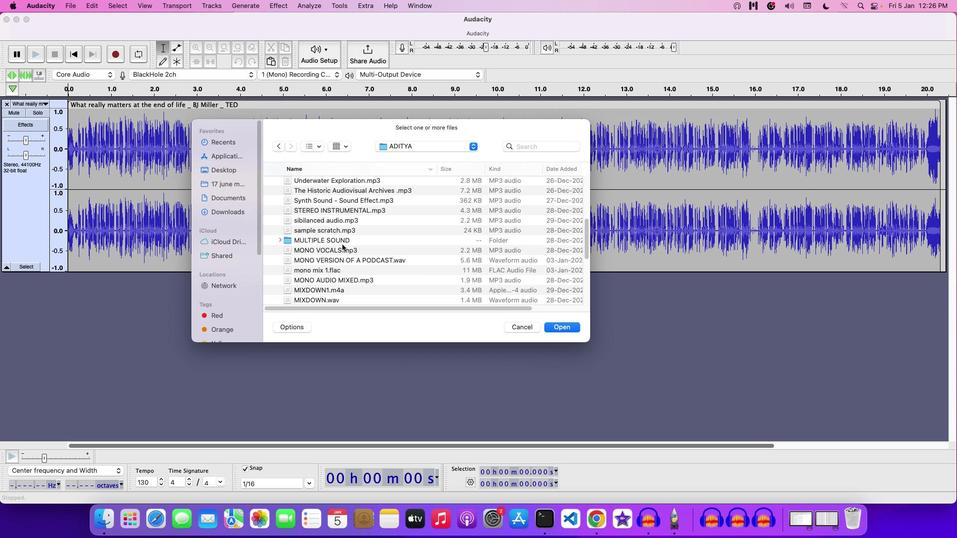 
Action: Mouse scrolled (342, 244) with delta (0, 1)
Screenshot: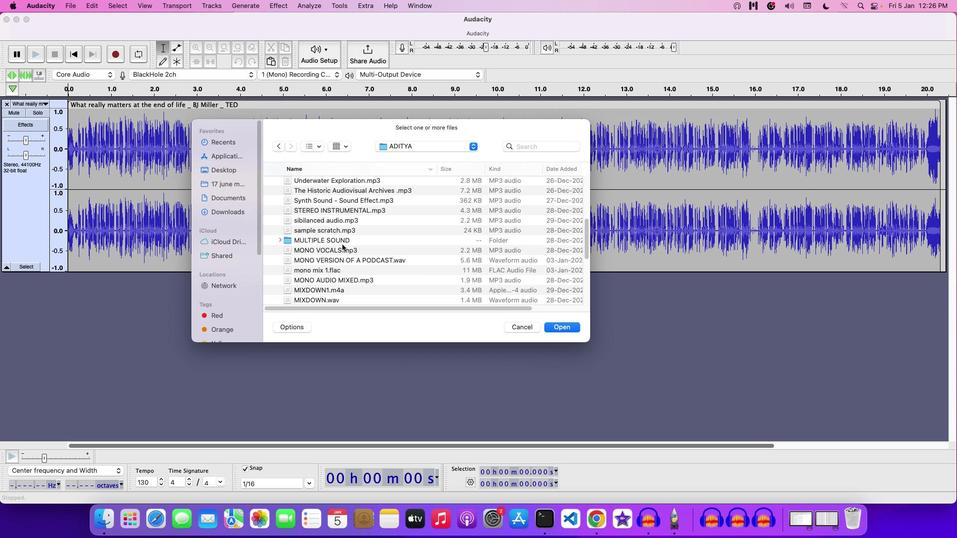
Action: Mouse scrolled (342, 244) with delta (0, 2)
Screenshot: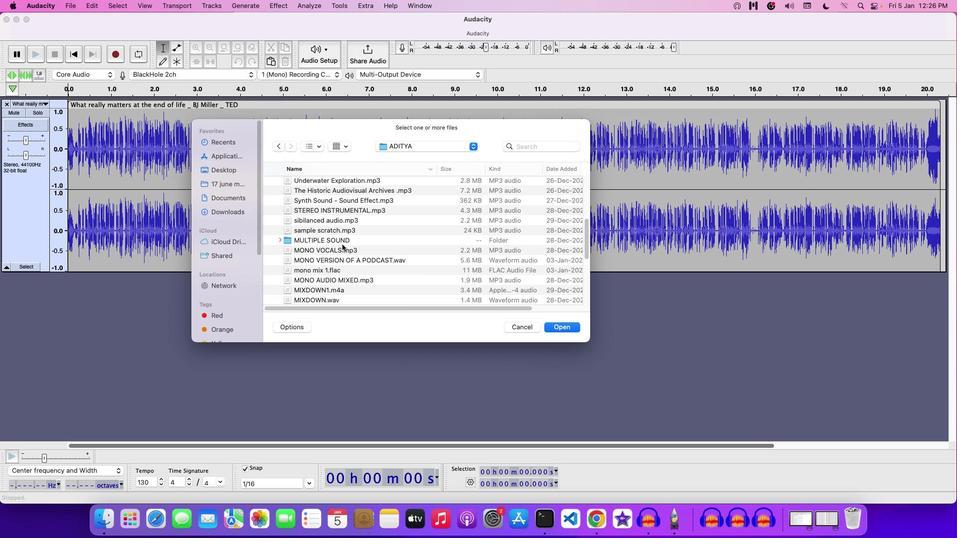 
Action: Mouse moved to (342, 242)
Screenshot: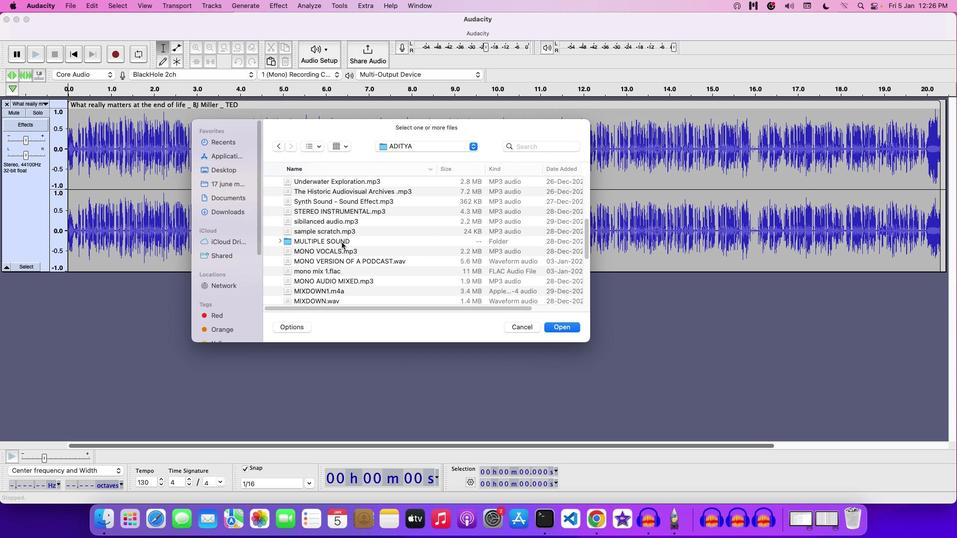 
Action: Mouse scrolled (342, 242) with delta (0, 0)
Screenshot: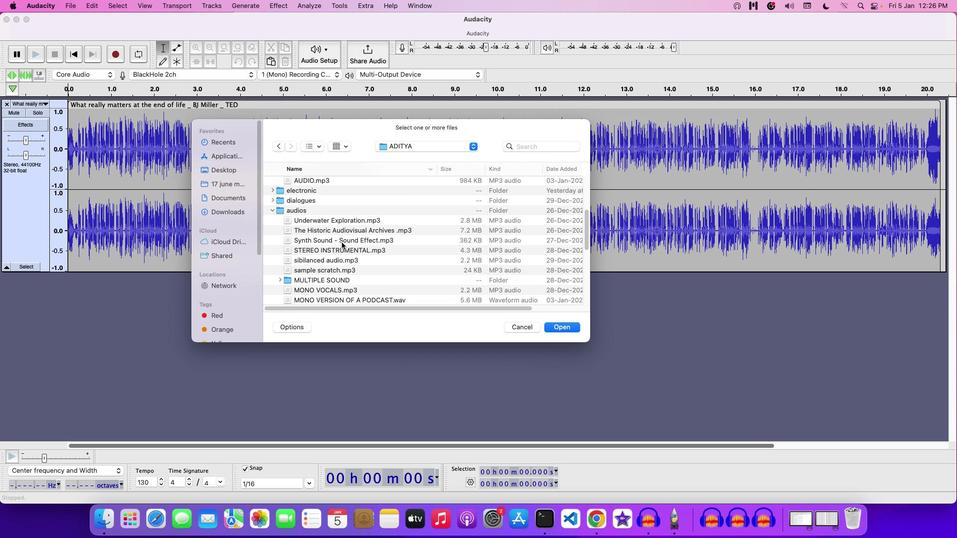 
Action: Mouse scrolled (342, 242) with delta (0, 0)
Screenshot: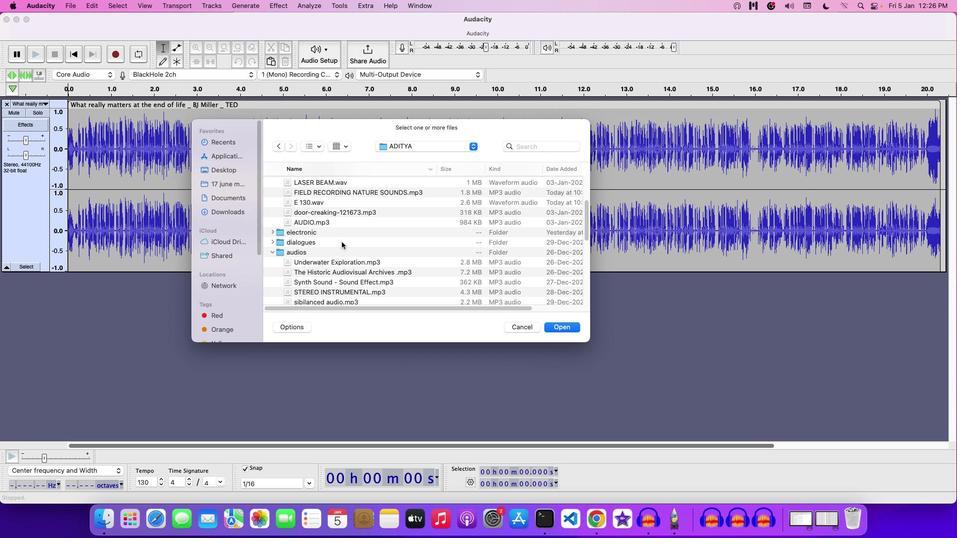 
Action: Mouse scrolled (342, 242) with delta (0, 1)
Screenshot: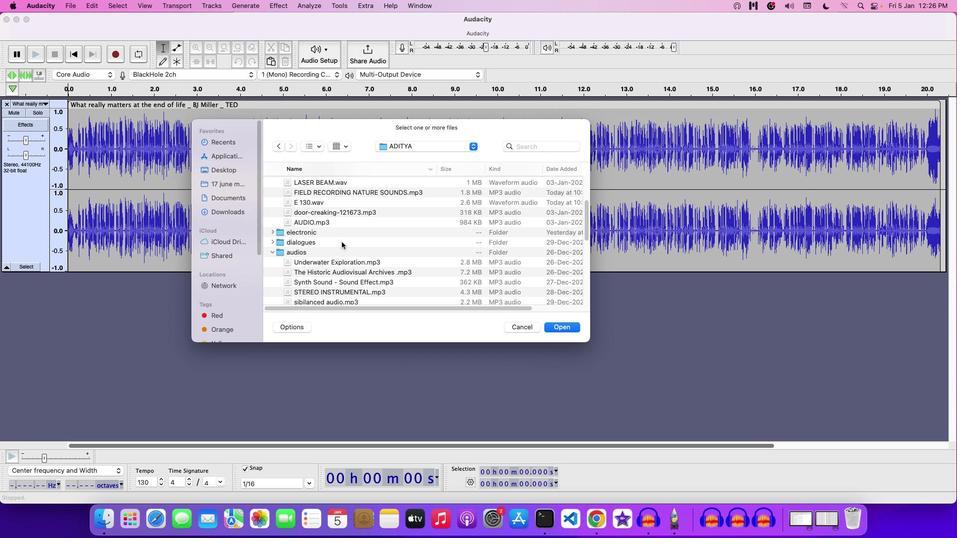 
Action: Mouse scrolled (342, 242) with delta (0, 1)
Screenshot: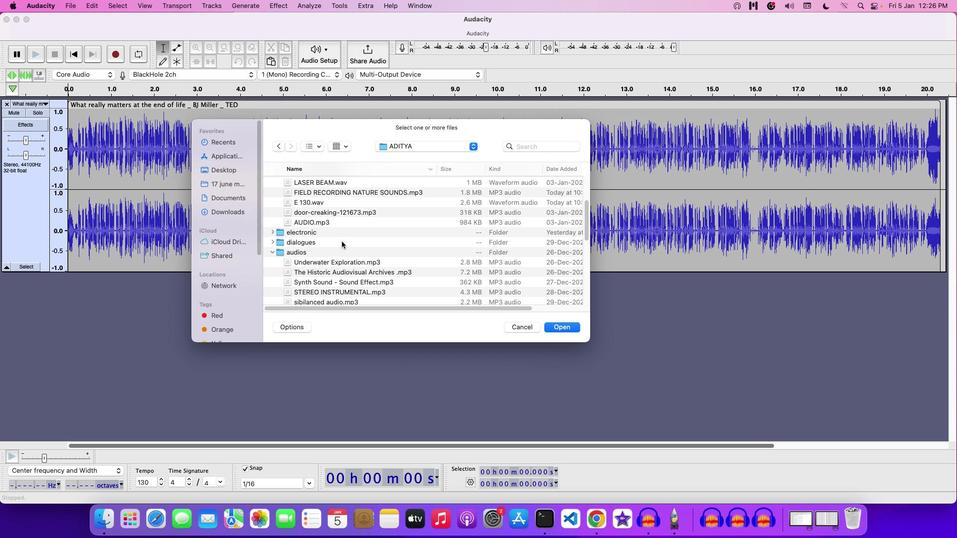 
Action: Mouse moved to (292, 236)
Screenshot: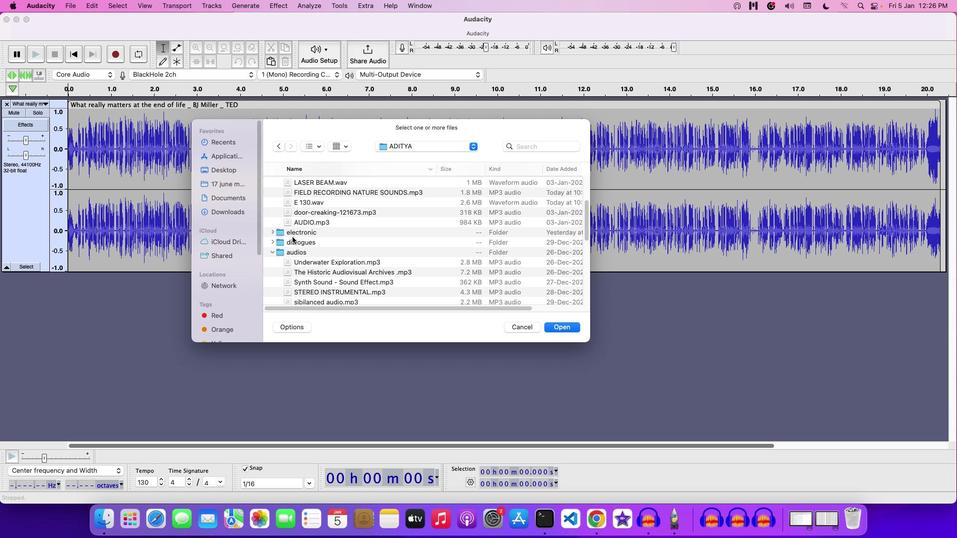
Action: Mouse scrolled (292, 236) with delta (0, 0)
Screenshot: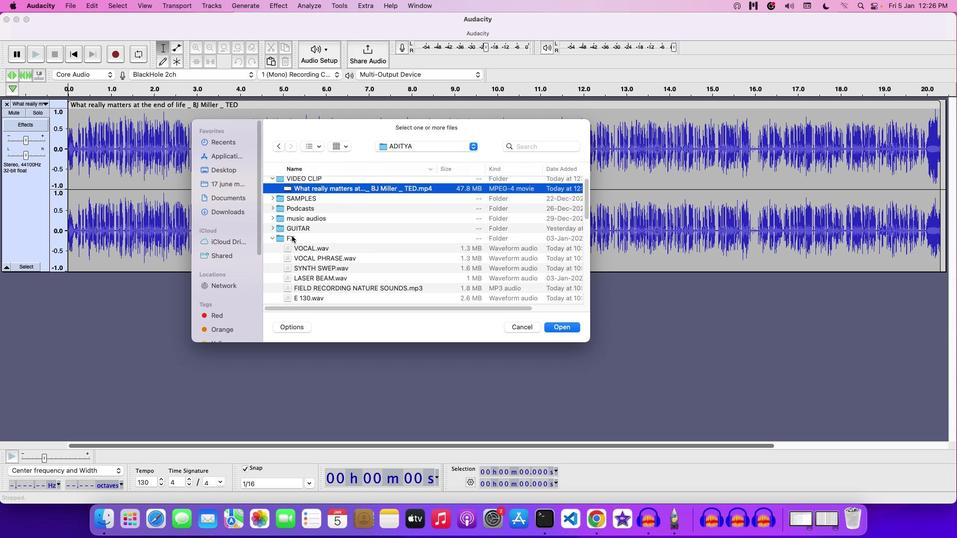 
Action: Mouse moved to (292, 236)
Screenshot: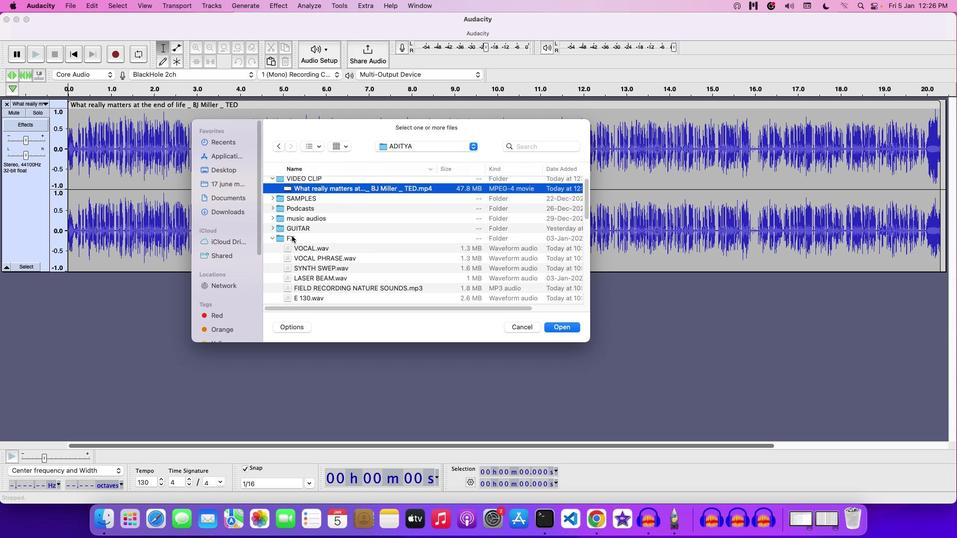 
Action: Mouse scrolled (292, 236) with delta (0, 0)
Screenshot: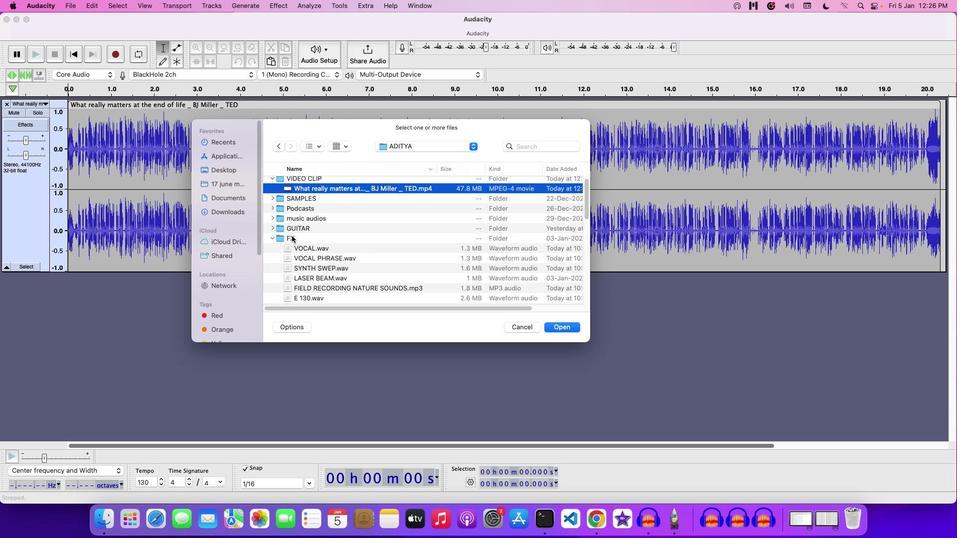 
Action: Mouse moved to (292, 236)
Screenshot: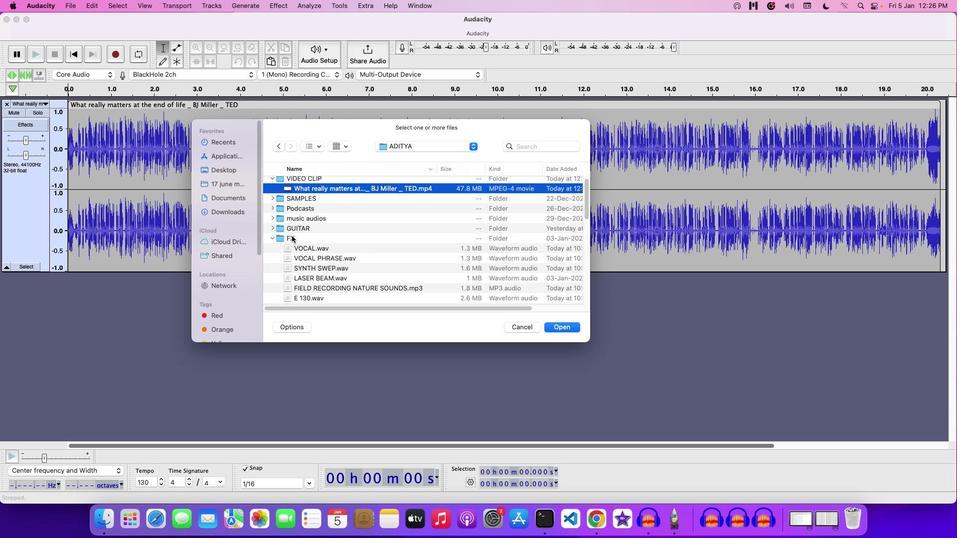 
Action: Mouse scrolled (292, 236) with delta (0, 1)
Screenshot: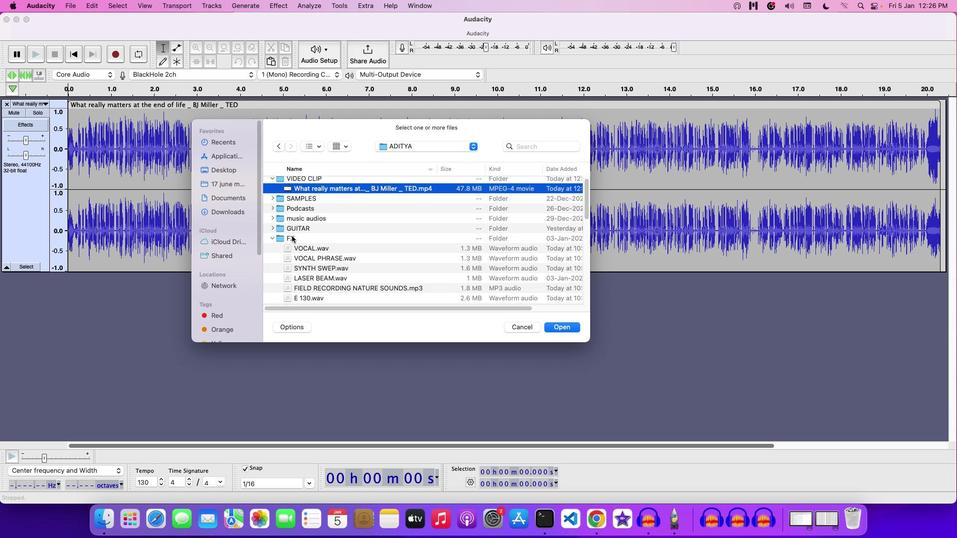 
Action: Mouse moved to (291, 236)
Screenshot: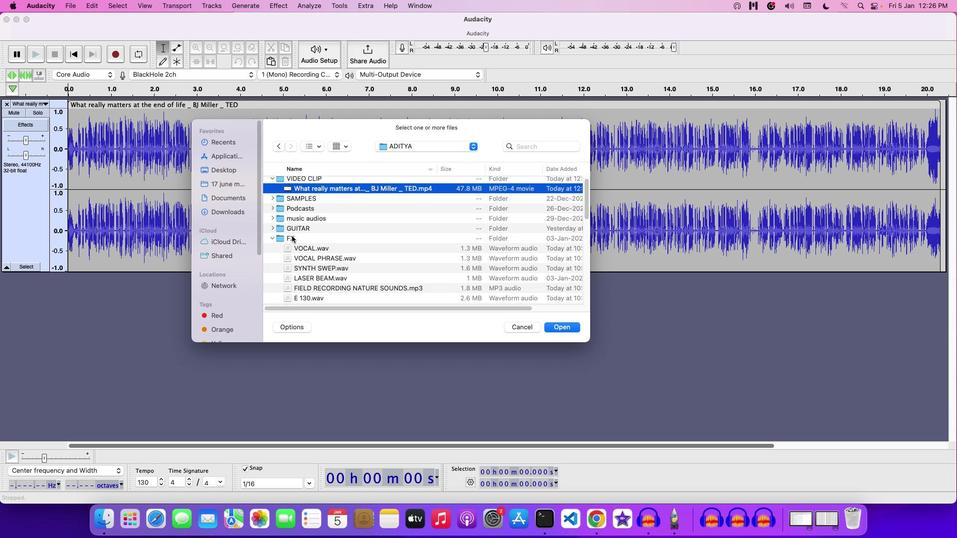 
Action: Mouse scrolled (291, 236) with delta (0, 2)
Screenshot: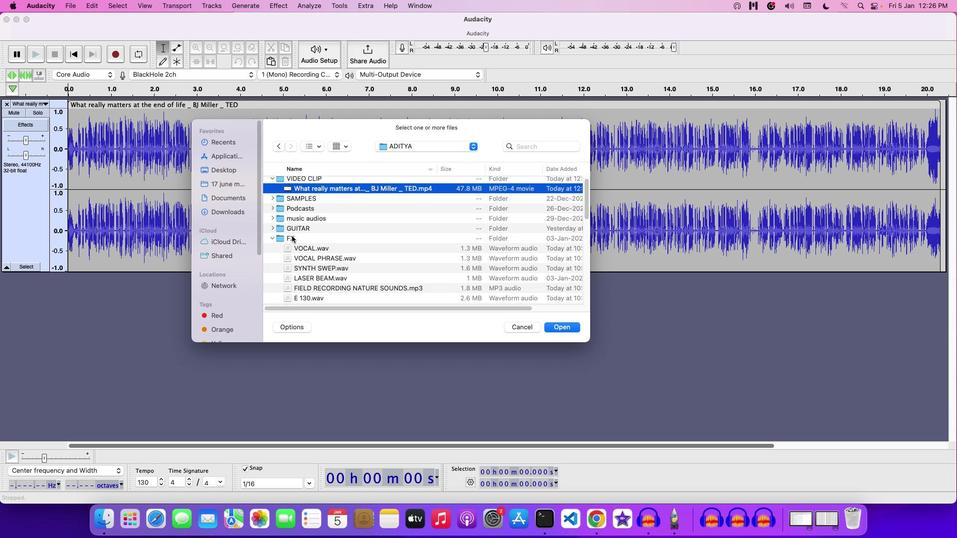 
Action: Mouse moved to (275, 211)
Screenshot: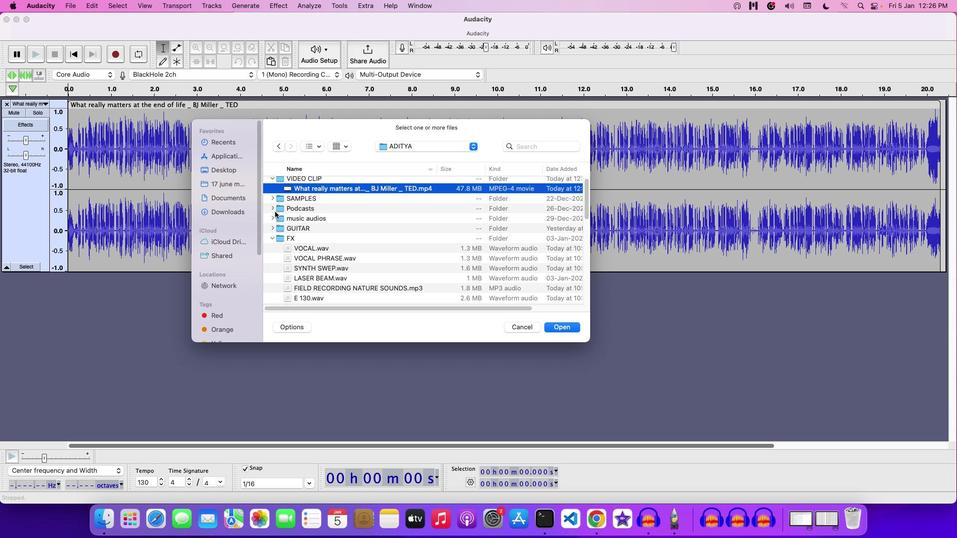 
Action: Mouse pressed left at (275, 211)
Screenshot: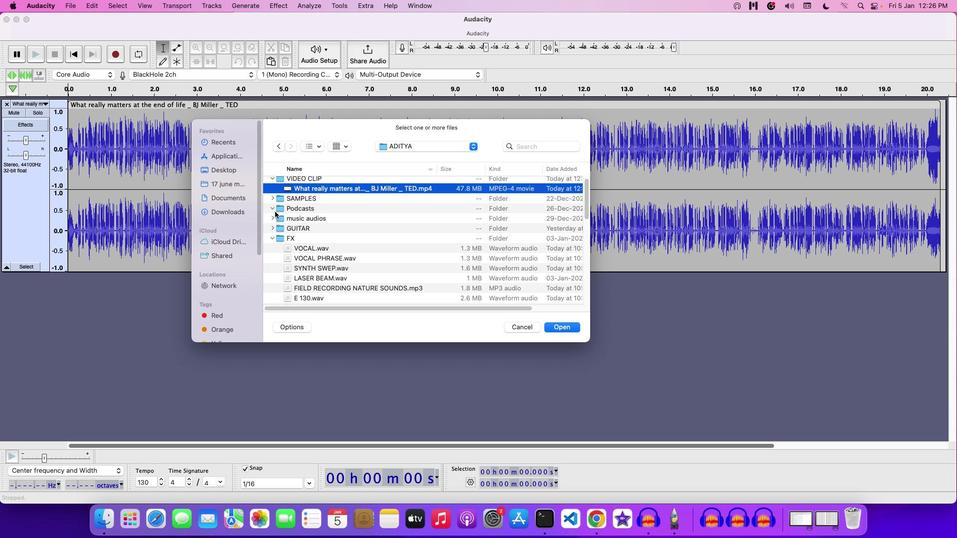 
Action: Mouse moved to (320, 289)
Screenshot: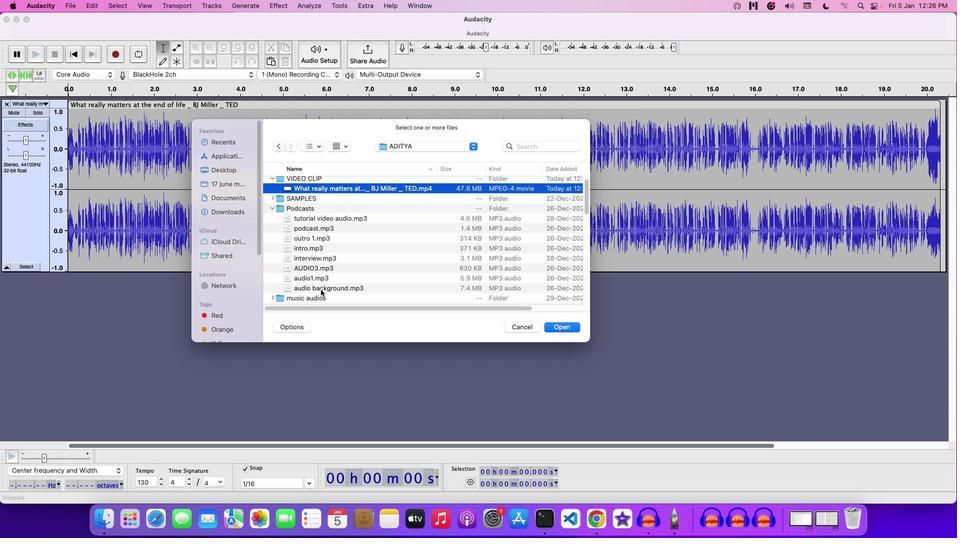 
Action: Mouse pressed left at (320, 289)
Screenshot: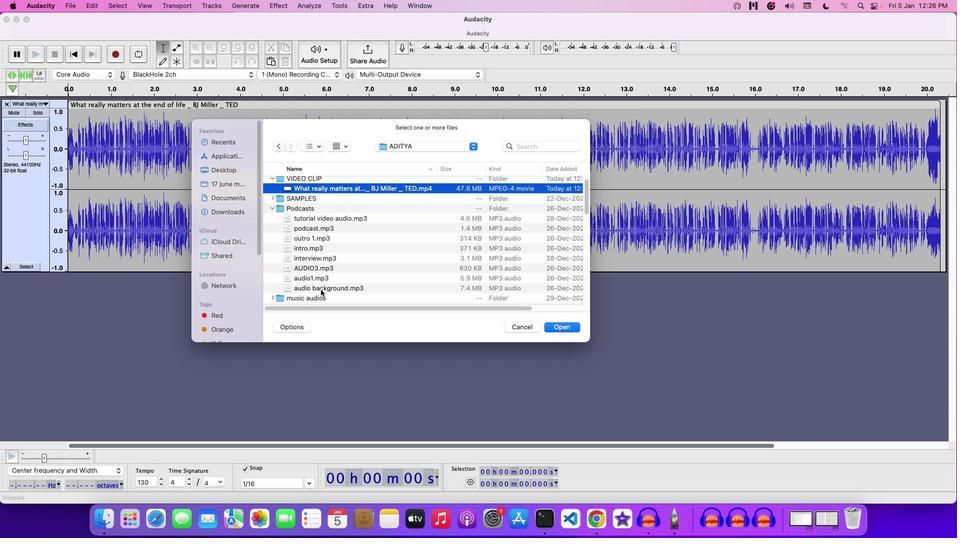 
Action: Mouse moved to (341, 292)
Screenshot: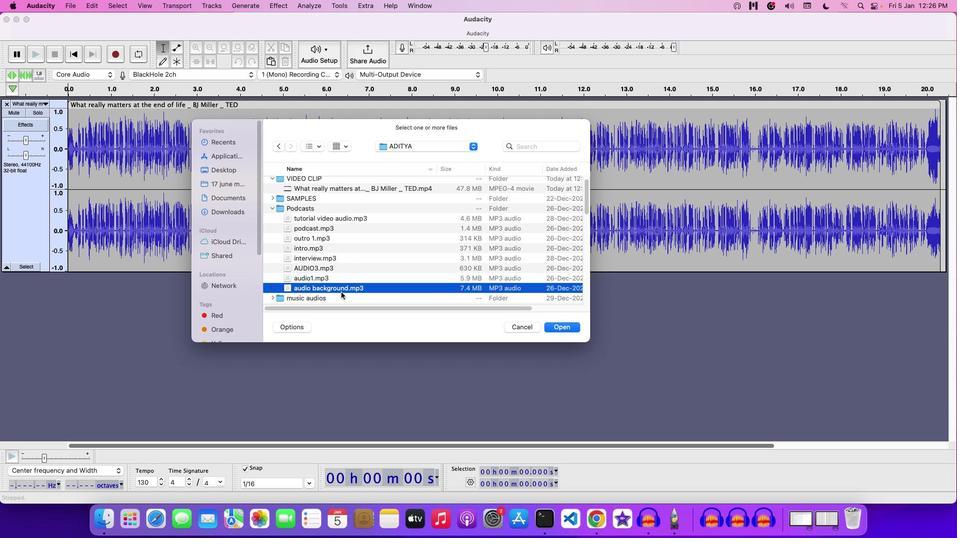 
Action: Mouse pressed left at (341, 292)
Screenshot: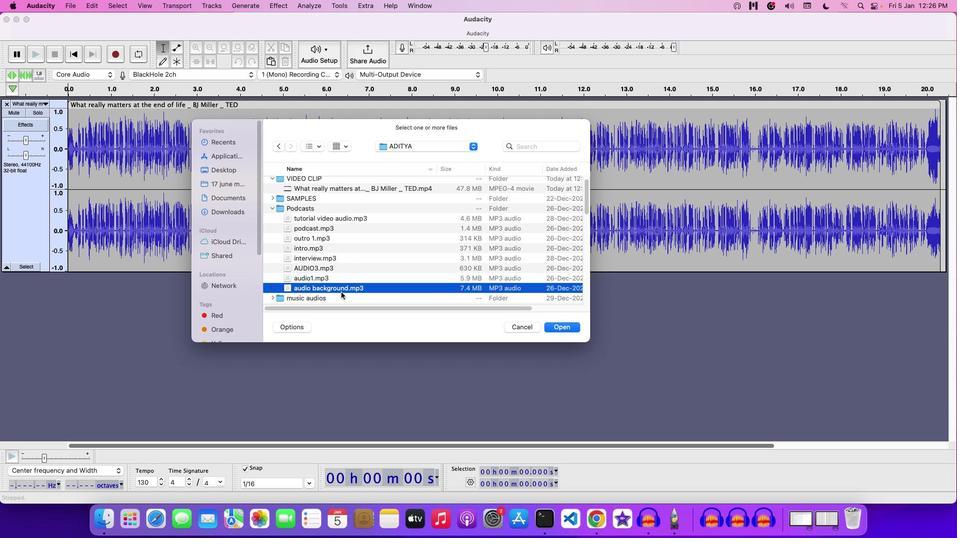 
Action: Mouse moved to (531, 330)
Screenshot: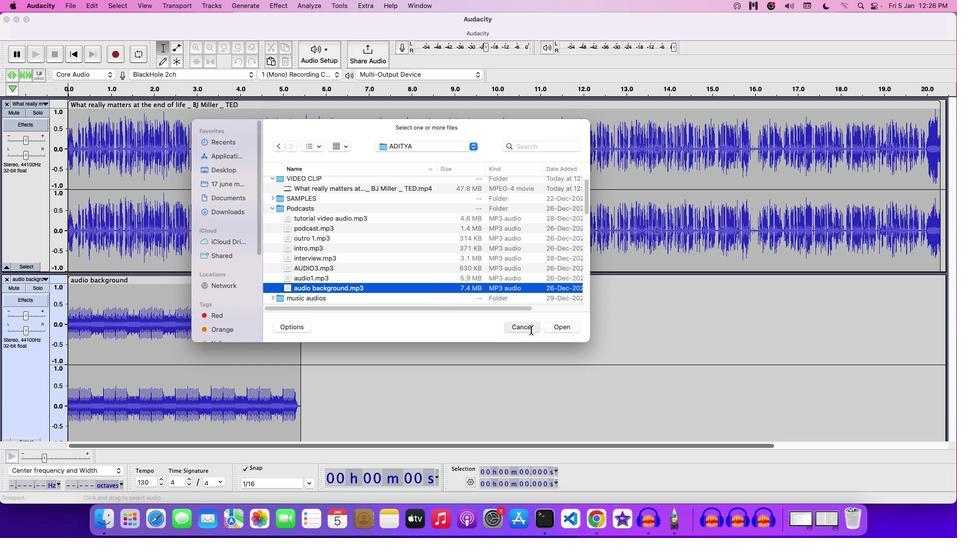 
Action: Mouse pressed left at (531, 330)
Screenshot: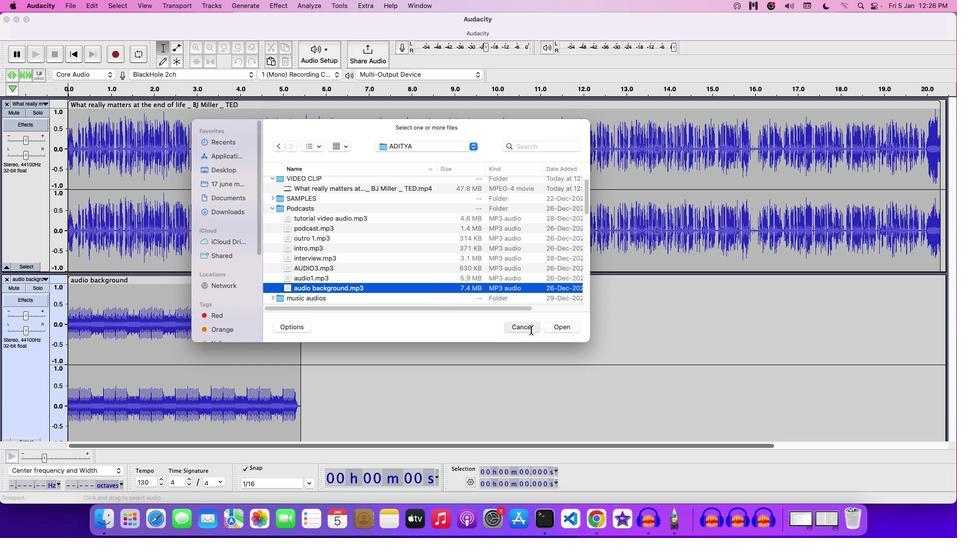 
Action: Mouse moved to (936, 110)
Screenshot: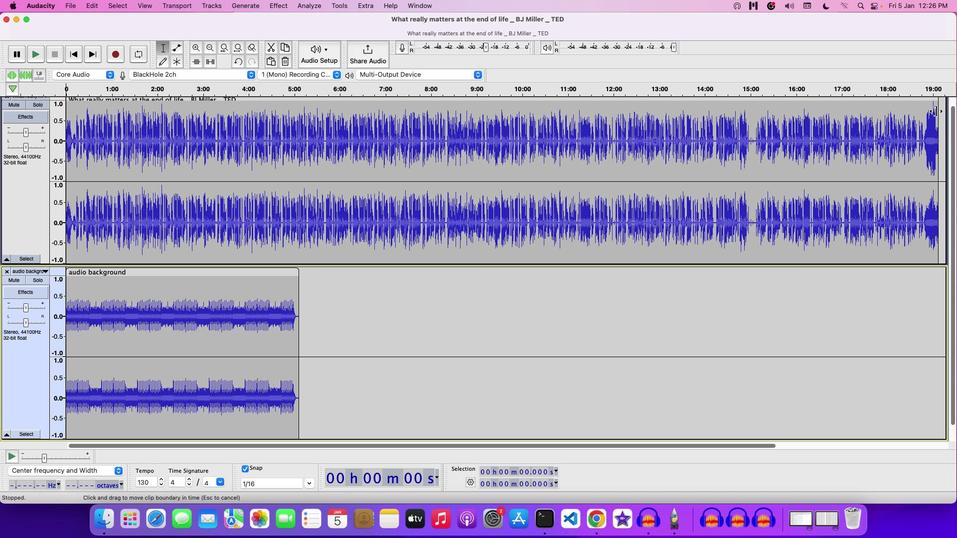 
Action: Mouse pressed left at (936, 110)
Screenshot: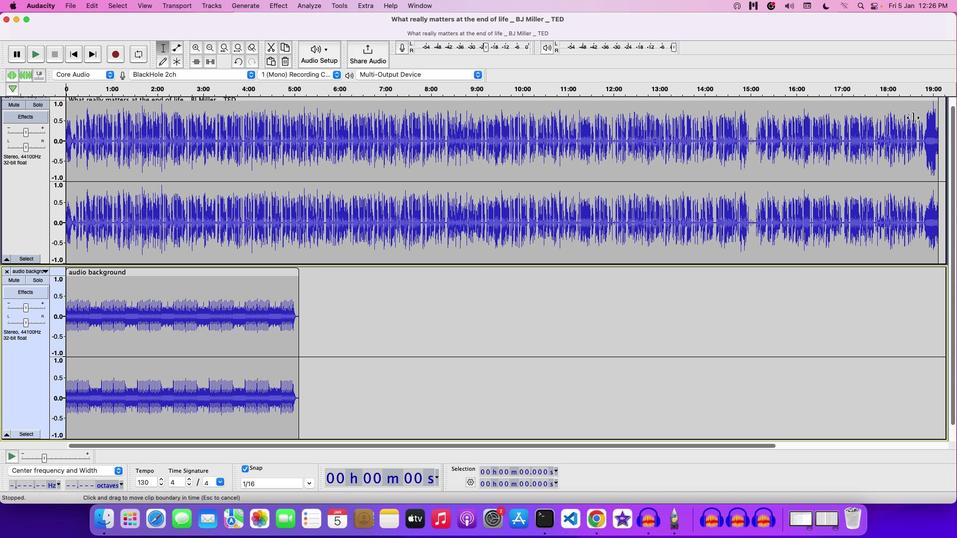 
Action: Mouse moved to (67, 105)
Screenshot: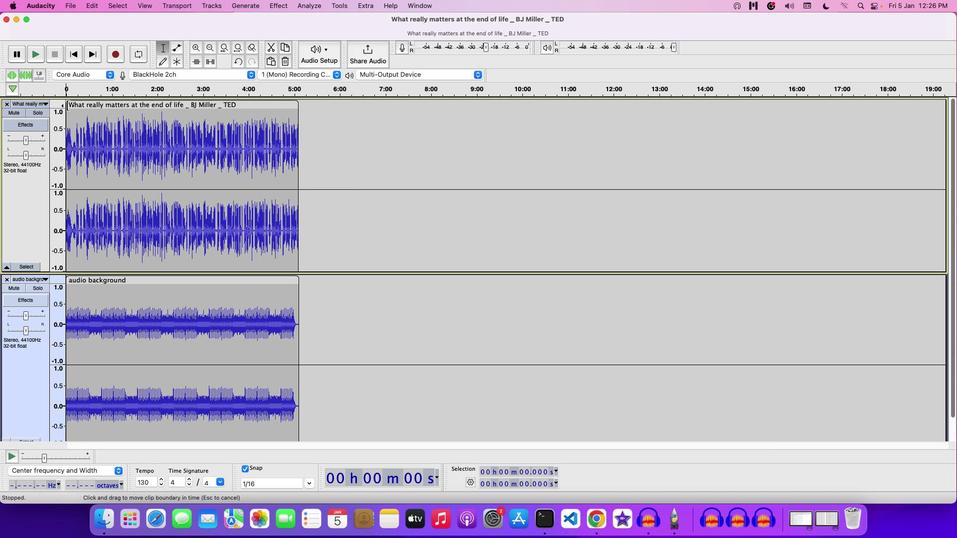
Action: Mouse pressed left at (67, 105)
Screenshot: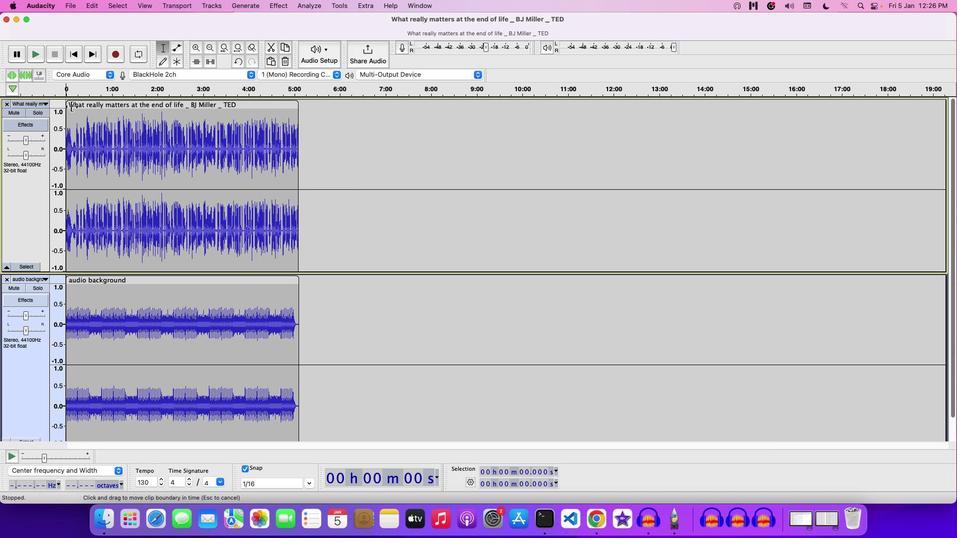 
Action: Mouse moved to (116, 103)
Screenshot: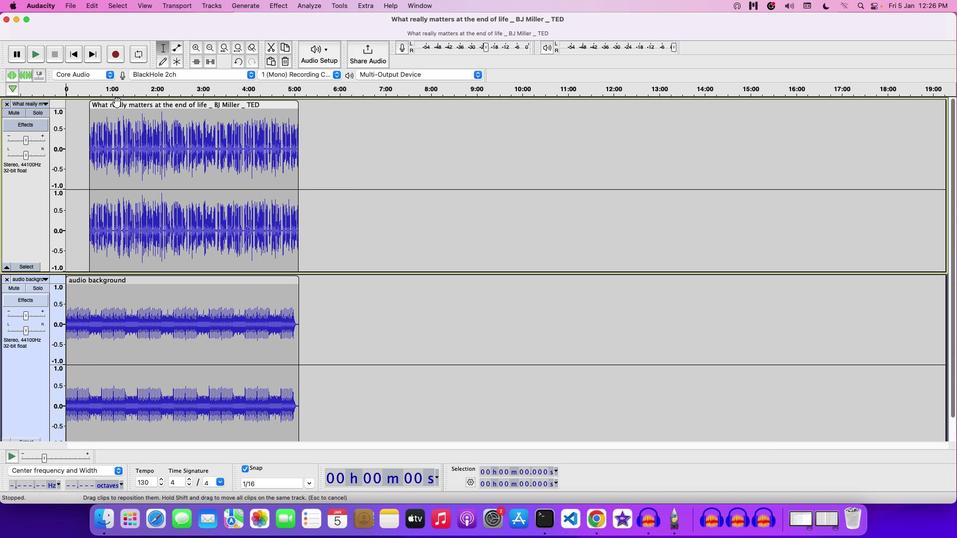 
Action: Mouse pressed left at (116, 103)
Screenshot: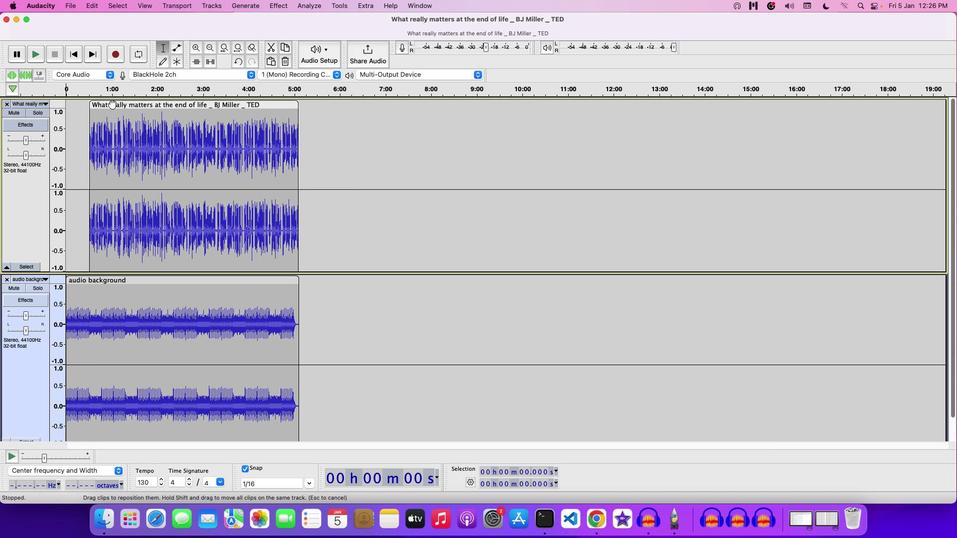 
Action: Mouse moved to (71, 117)
Screenshot: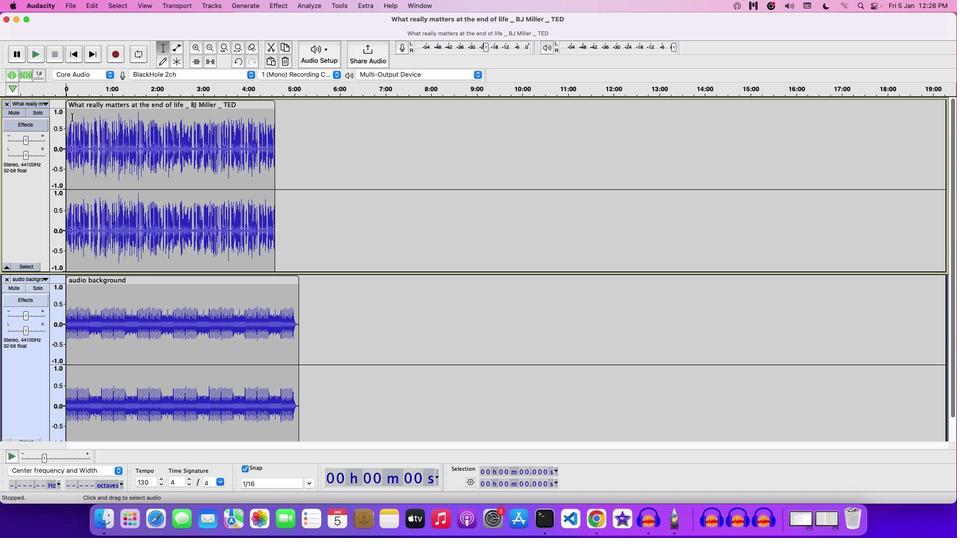 
Action: Key pressed Key.space
Screenshot: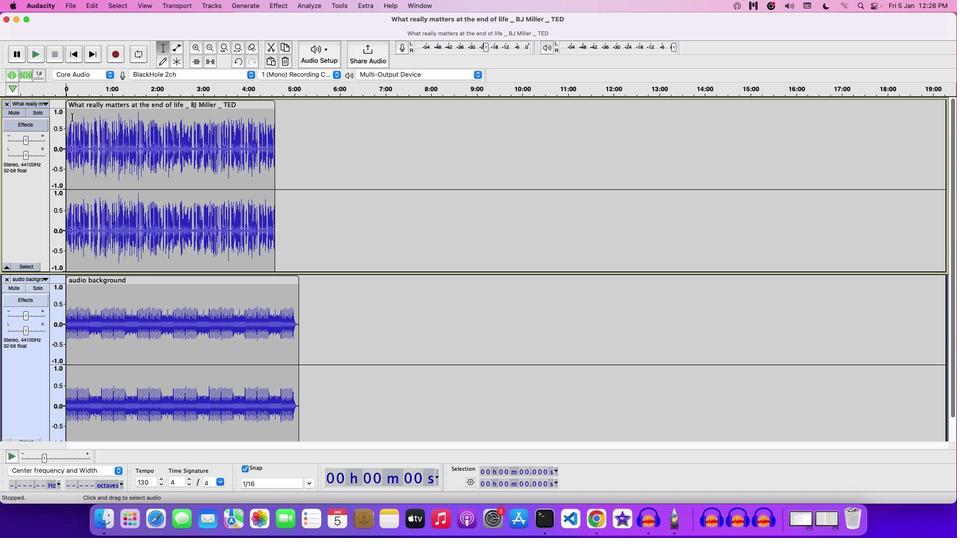 
Action: Mouse moved to (28, 318)
Screenshot: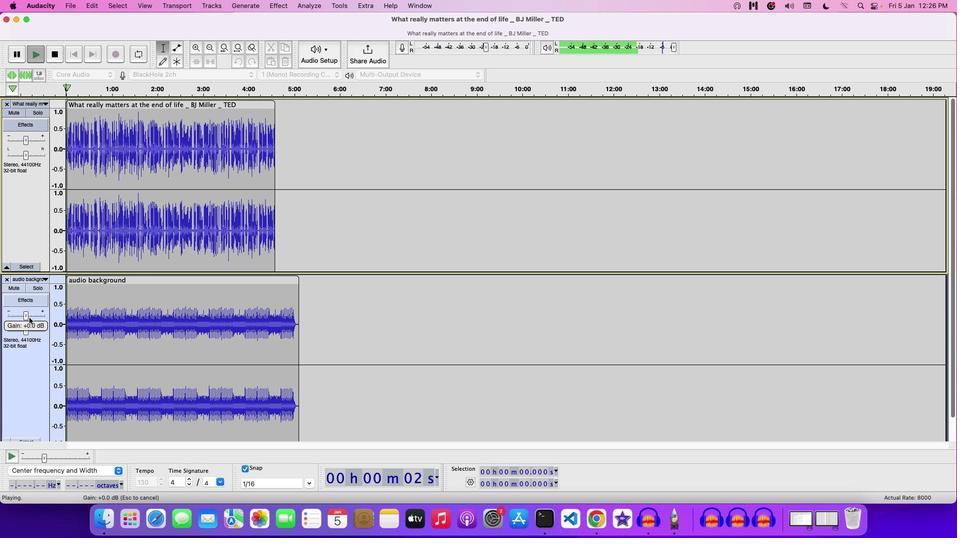 
Action: Mouse pressed left at (28, 318)
Screenshot: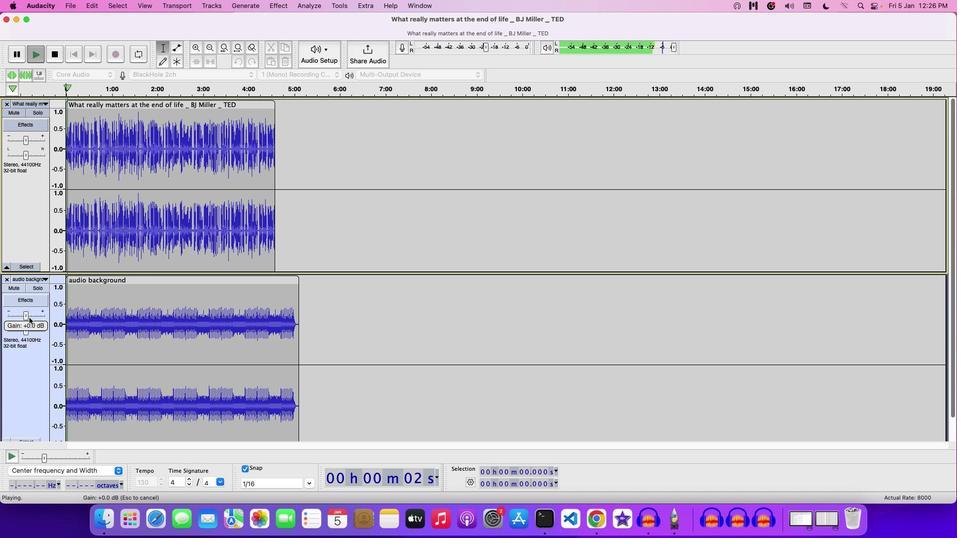 
Action: Mouse moved to (26, 309)
Screenshot: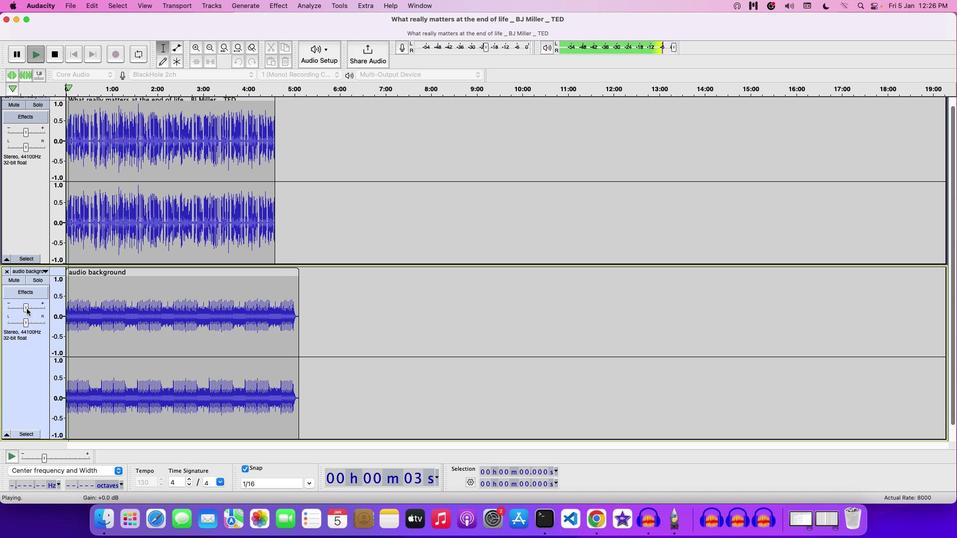 
Action: Mouse pressed left at (26, 309)
Screenshot: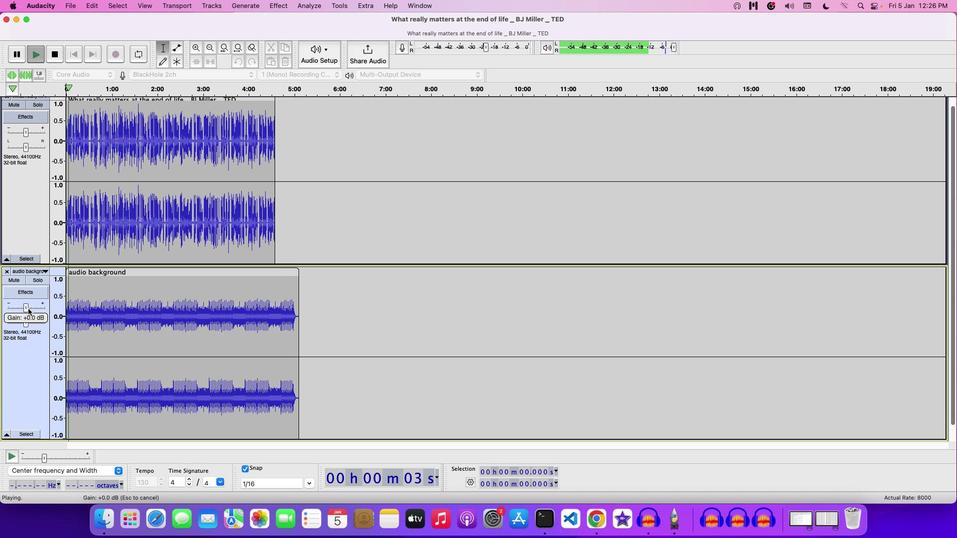 
Action: Mouse moved to (28, 131)
Screenshot: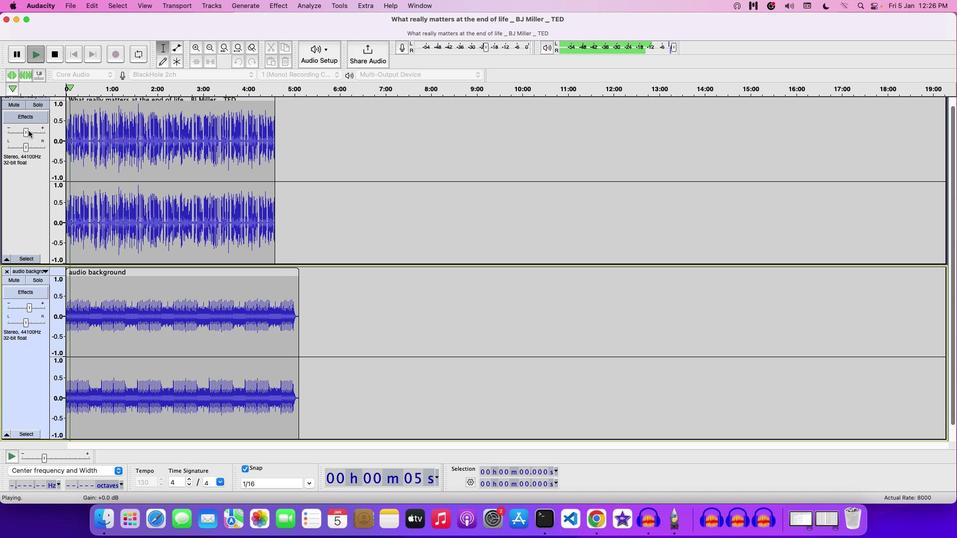 
Action: Mouse pressed left at (28, 131)
Screenshot: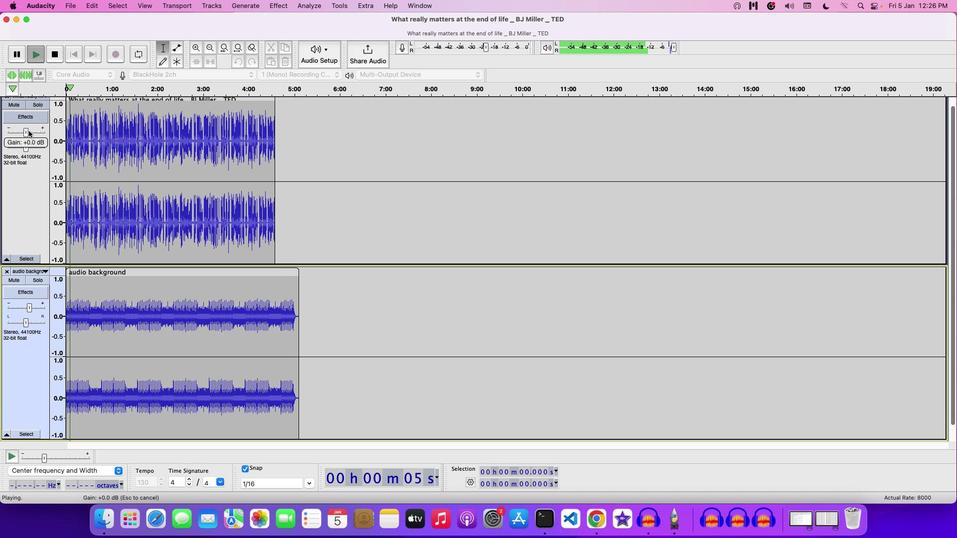 
Action: Mouse moved to (28, 139)
Screenshot: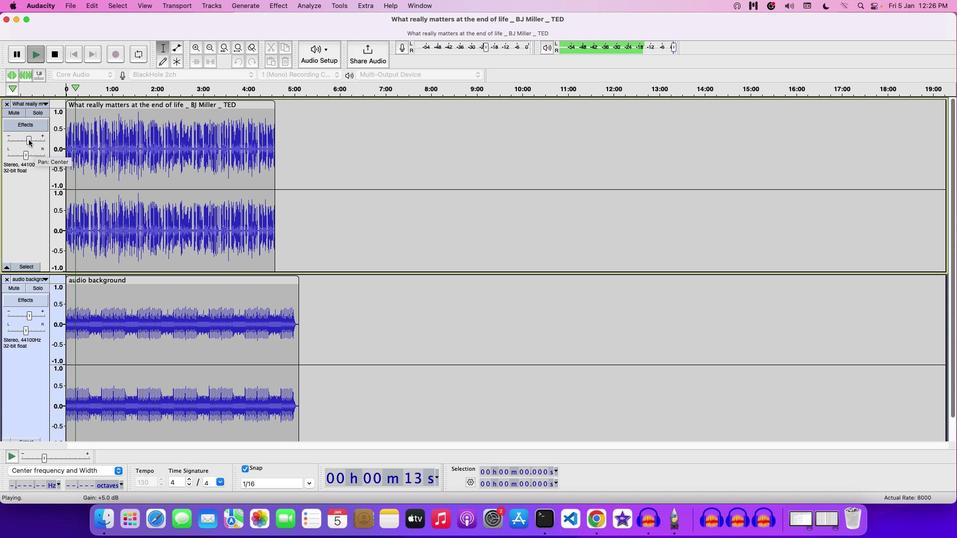 
Action: Mouse pressed left at (28, 139)
Screenshot: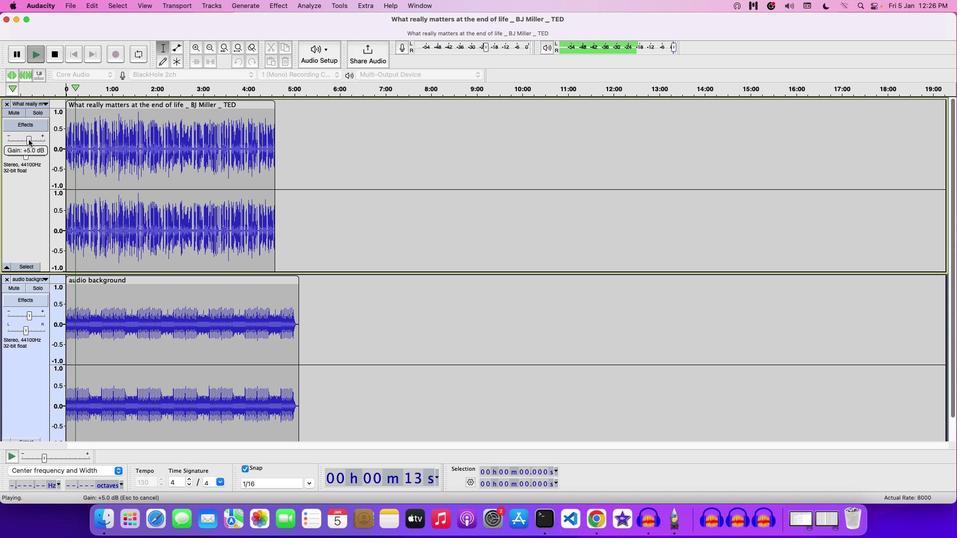 
Action: Mouse moved to (30, 313)
Screenshot: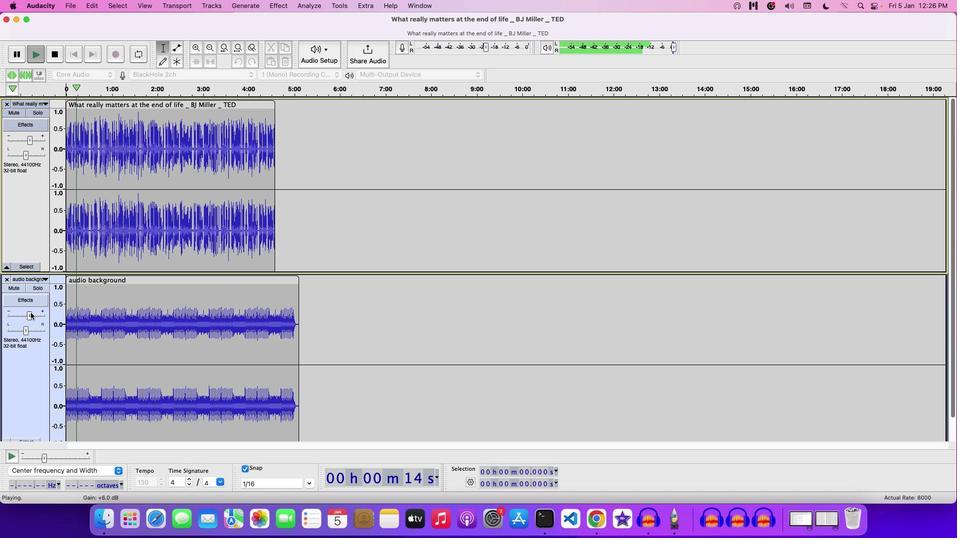 
Action: Mouse pressed left at (30, 313)
Screenshot: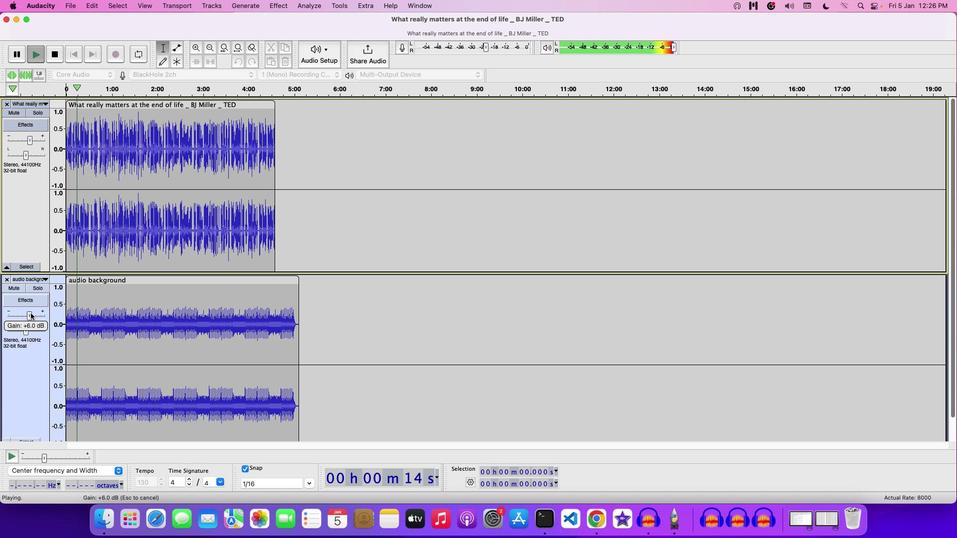 
Action: Mouse moved to (30, 132)
Screenshot: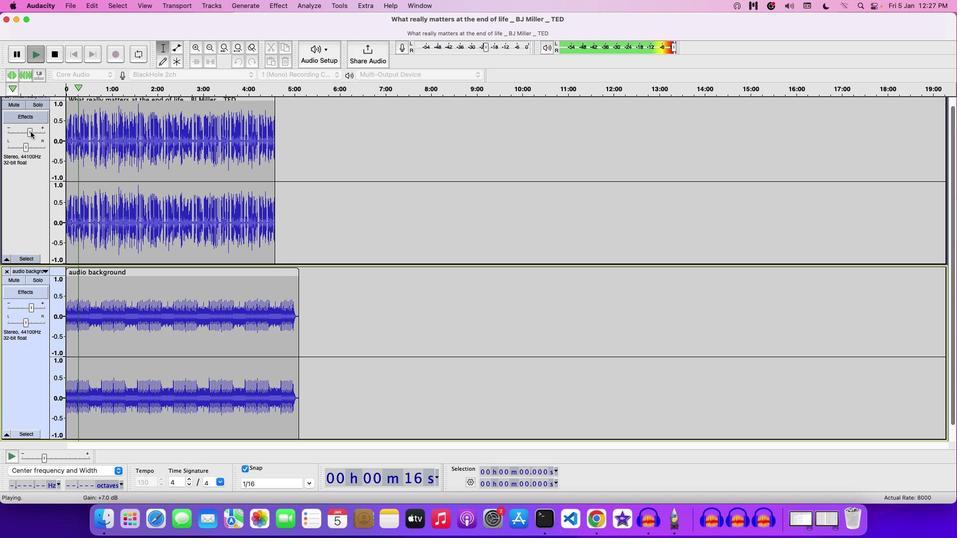 
Action: Mouse pressed left at (30, 132)
Screenshot: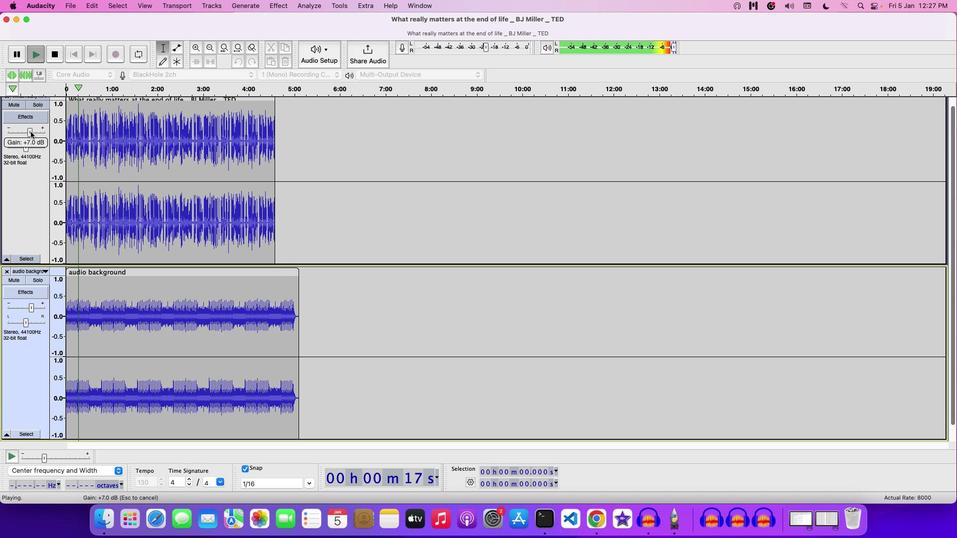 
Action: Mouse moved to (34, 132)
Screenshot: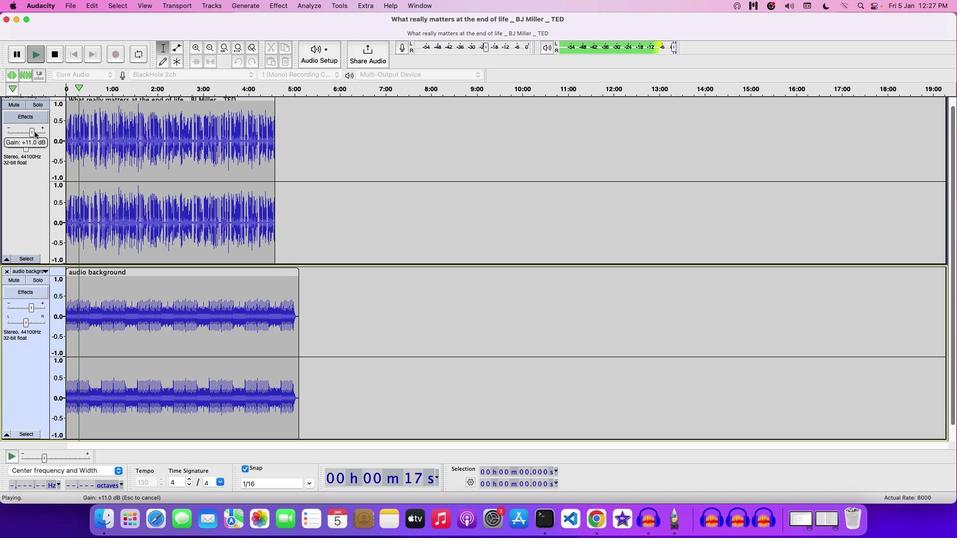 
Action: Mouse pressed left at (34, 132)
Screenshot: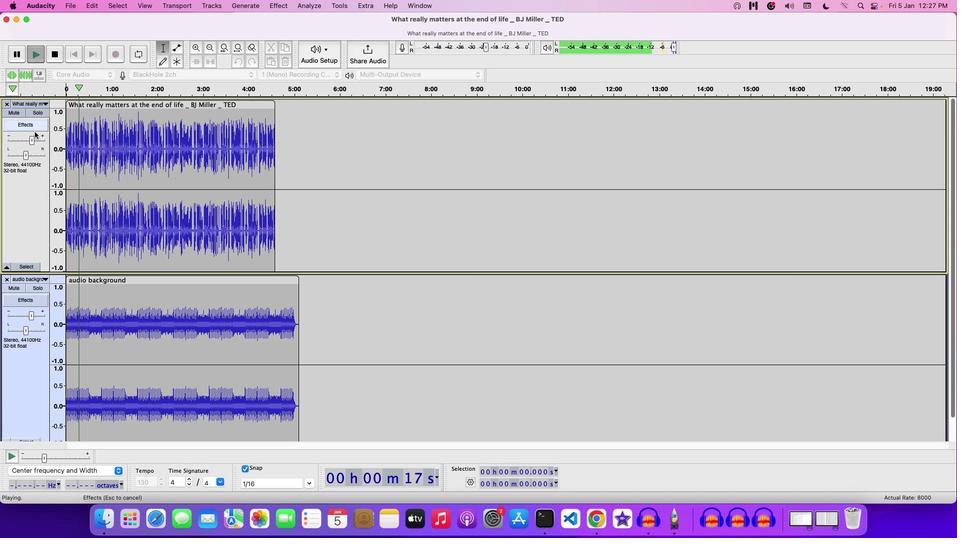 
Action: Mouse moved to (120, 99)
Screenshot: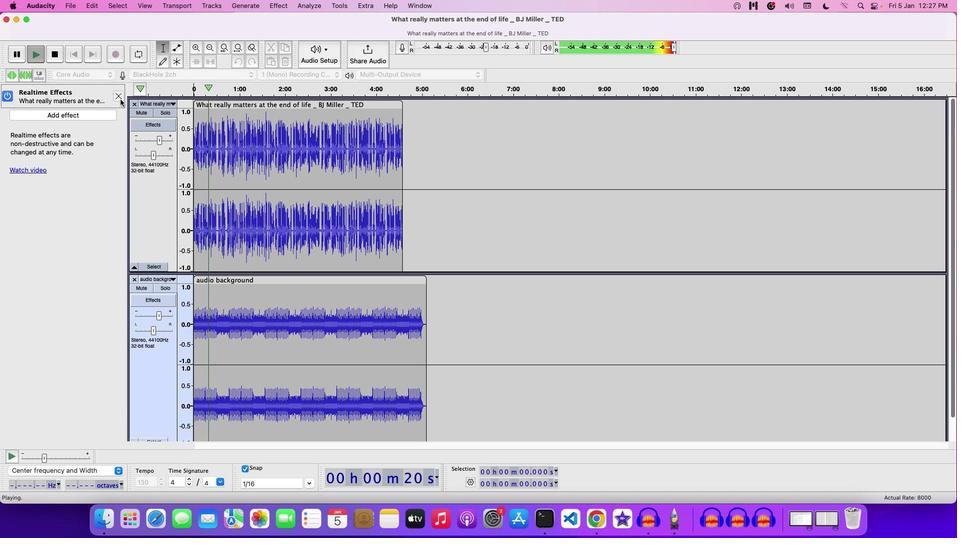 
Action: Mouse pressed left at (120, 99)
Screenshot: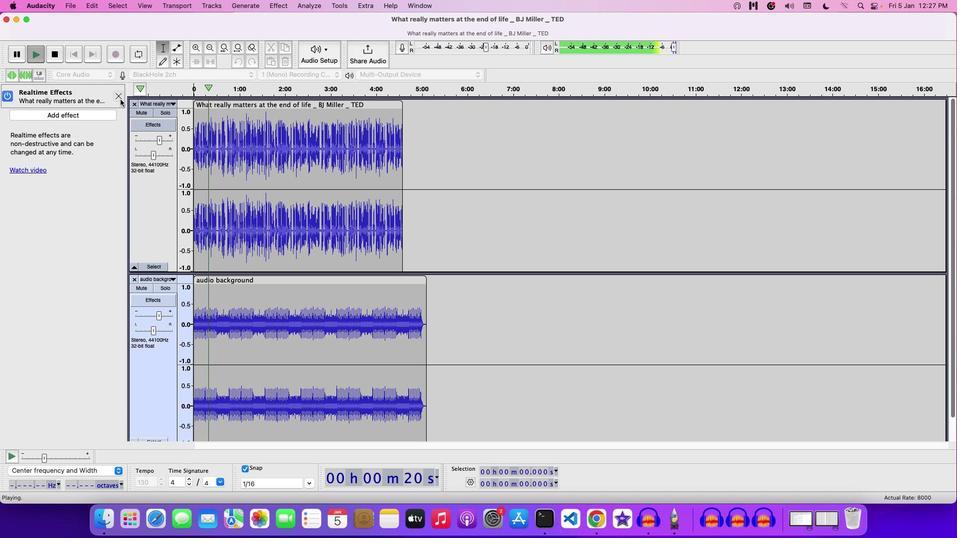 
Action: Mouse moved to (25, 230)
Screenshot: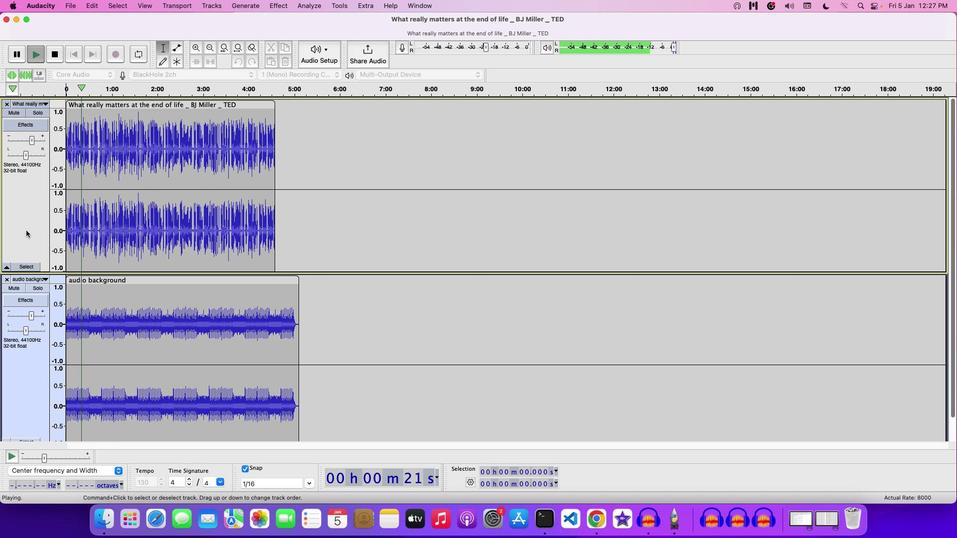 
Action: Key pressed Key.spaceKey.space
Screenshot: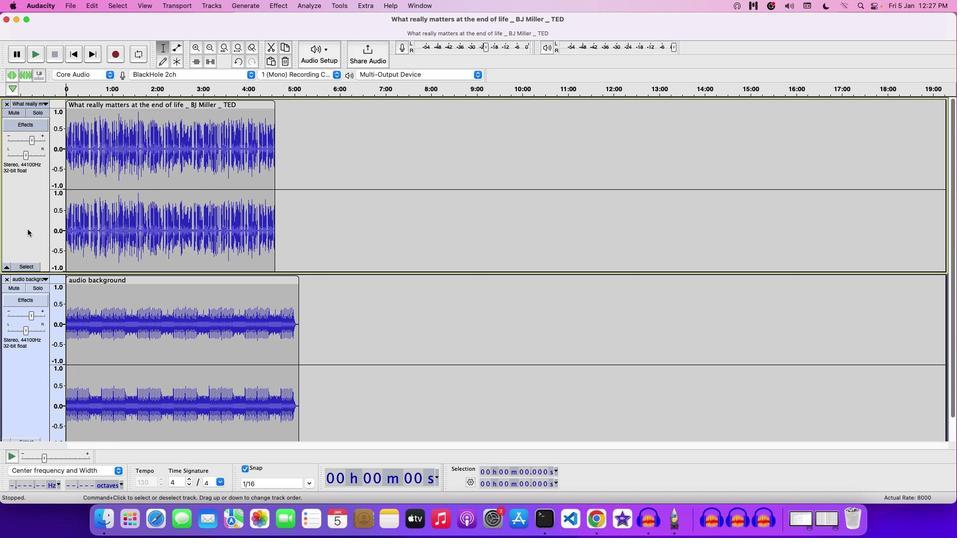 
Action: Mouse moved to (33, 319)
Screenshot: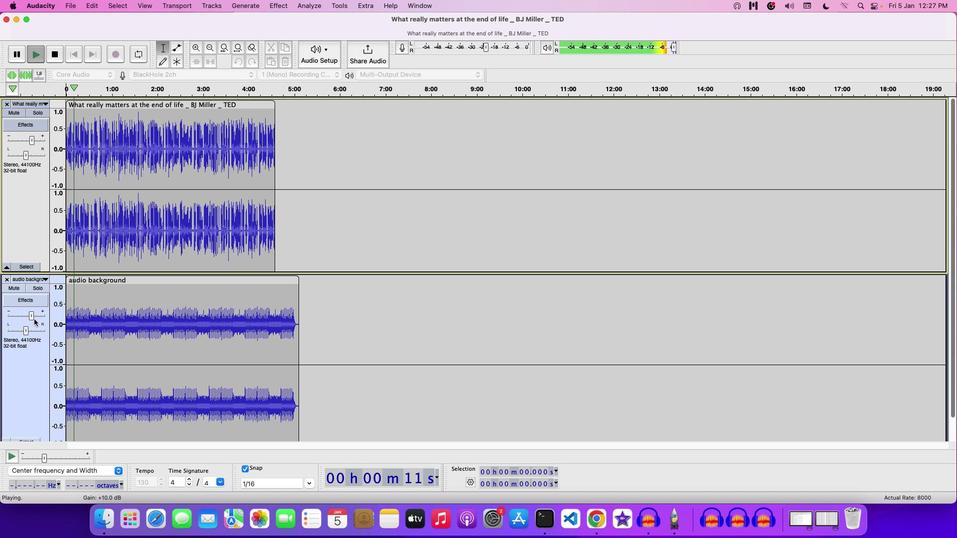 
Action: Mouse pressed left at (33, 319)
Screenshot: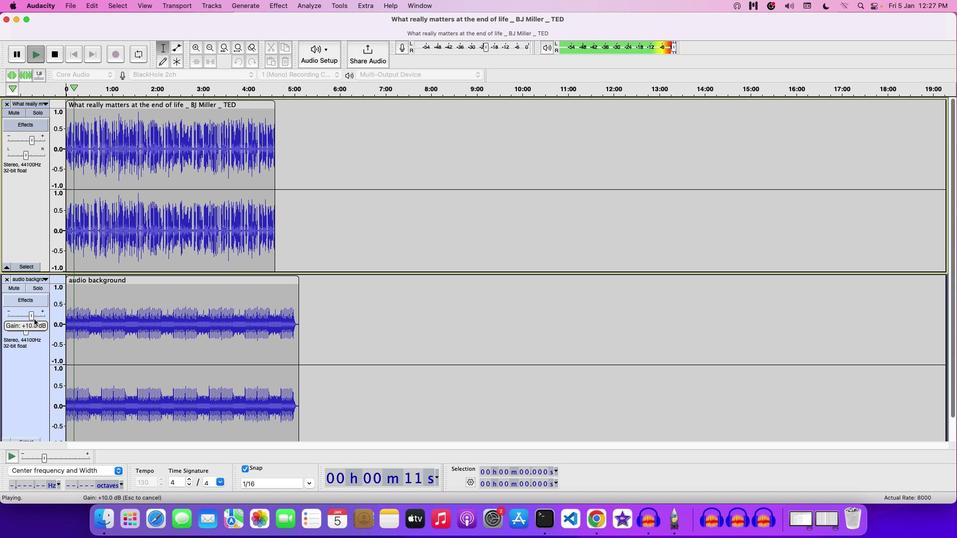 
Action: Mouse moved to (38, 309)
Screenshot: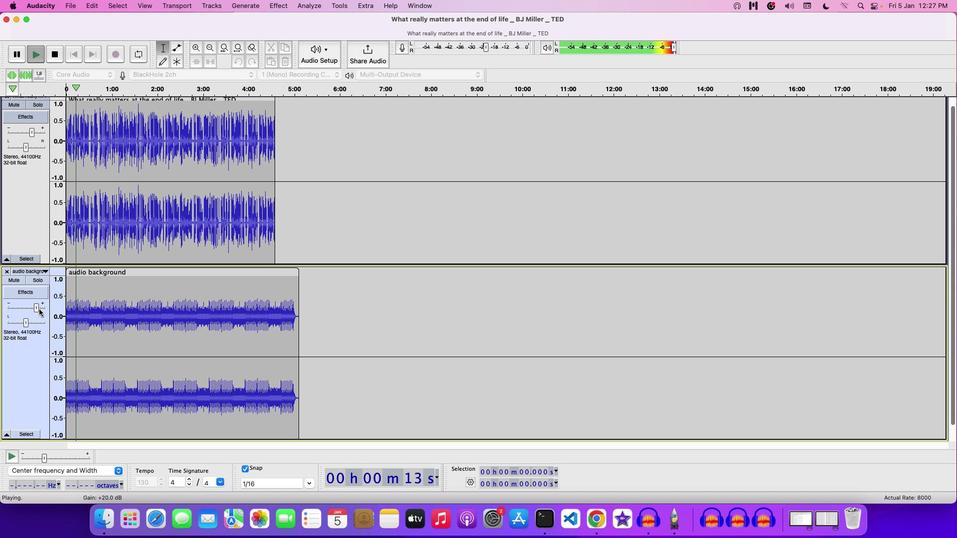 
Action: Mouse pressed left at (38, 309)
Screenshot: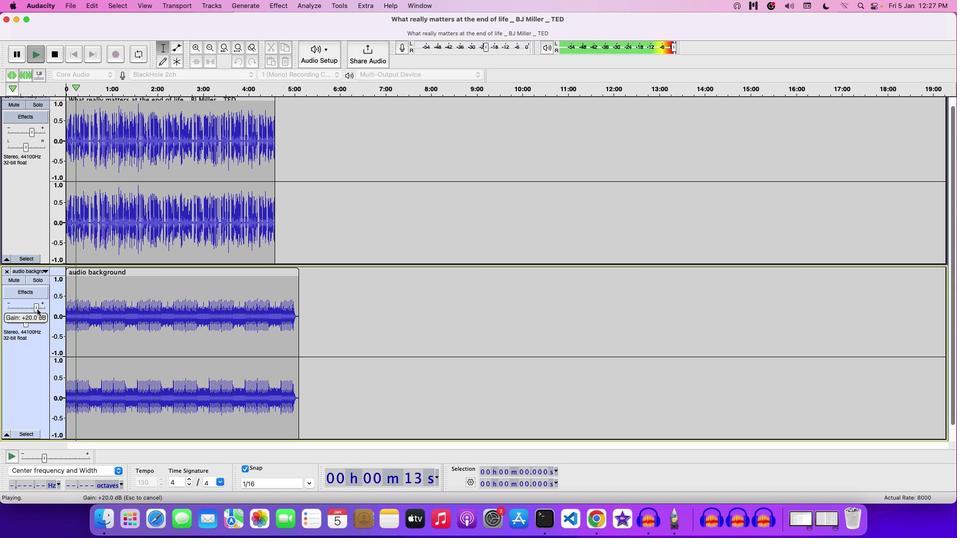 
Action: Mouse moved to (121, 173)
Screenshot: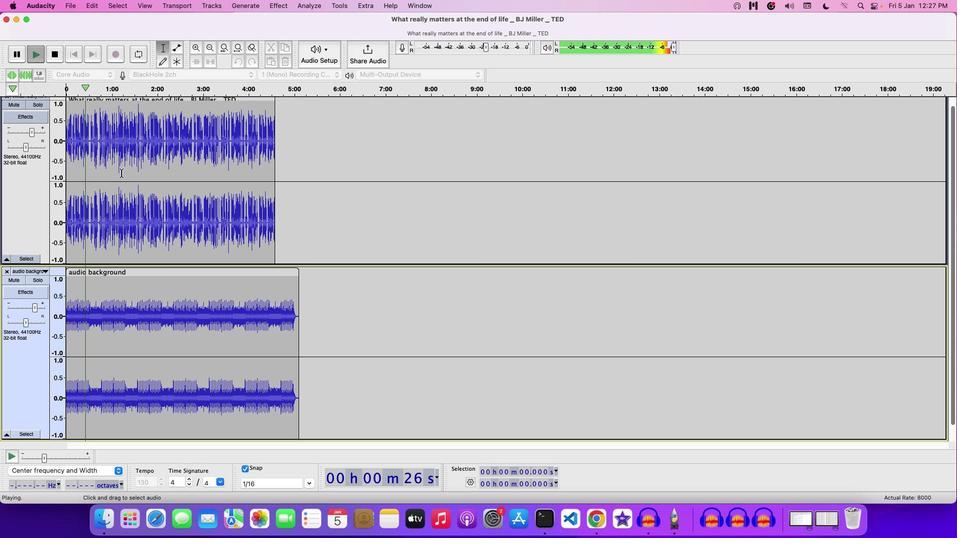 
Action: Mouse scrolled (121, 173) with delta (0, 0)
Screenshot: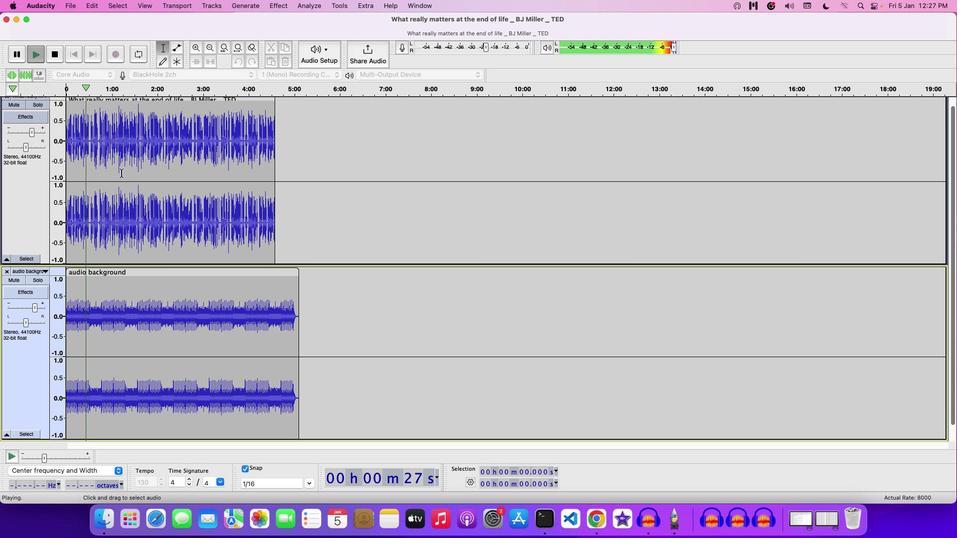 
Action: Mouse scrolled (121, 173) with delta (0, 0)
Screenshot: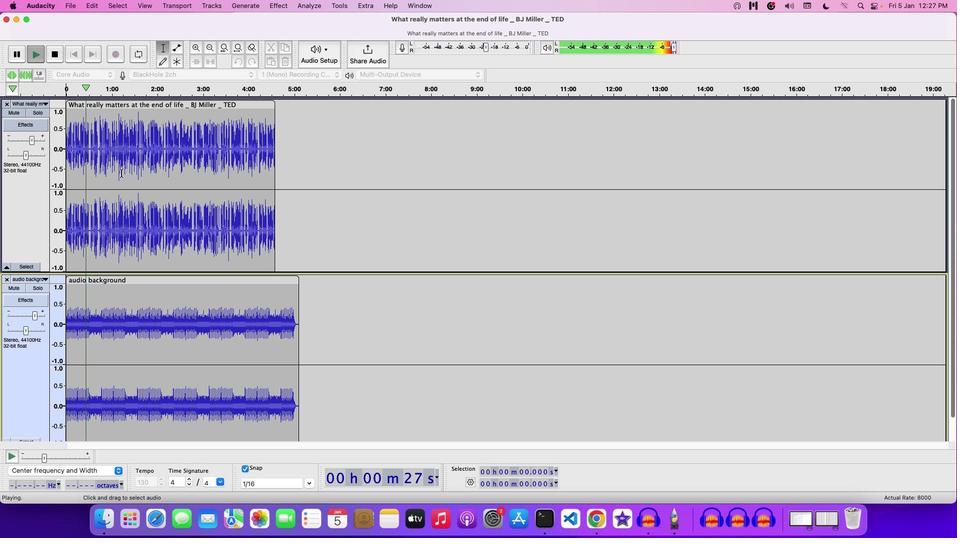 
Action: Mouse scrolled (121, 173) with delta (0, 0)
Screenshot: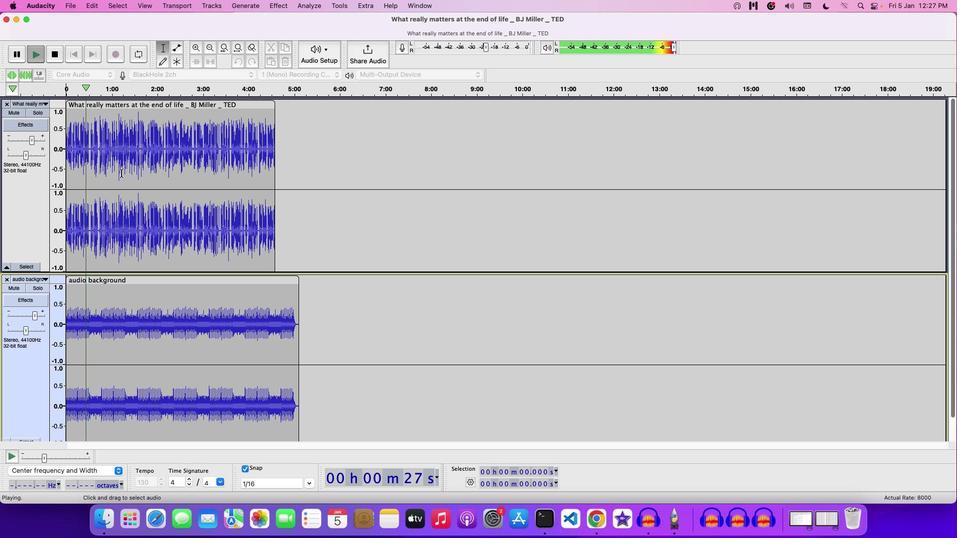 
Action: Mouse scrolled (121, 173) with delta (0, 1)
Screenshot: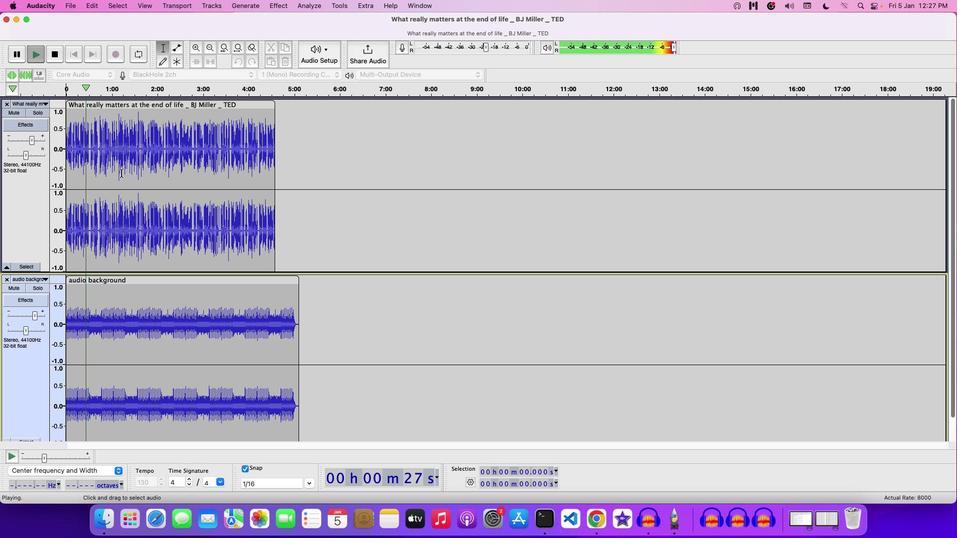 
Action: Mouse scrolled (121, 173) with delta (0, 2)
Screenshot: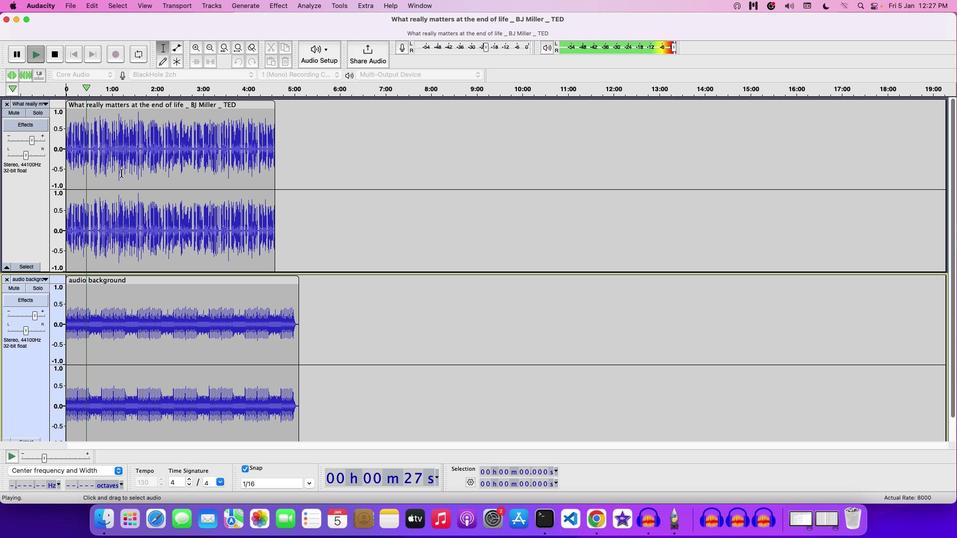 
Action: Mouse moved to (139, 240)
Screenshot: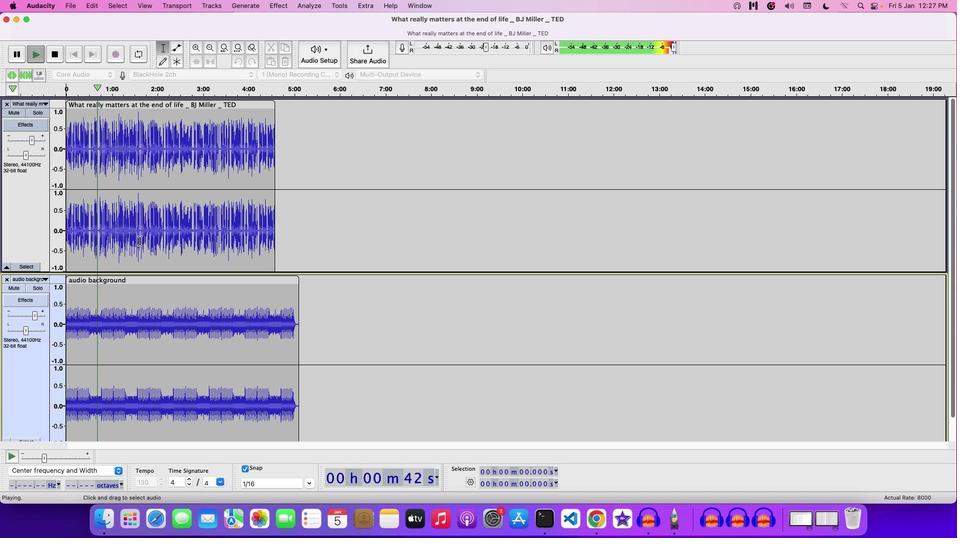 
Action: Key pressed Key.space
Screenshot: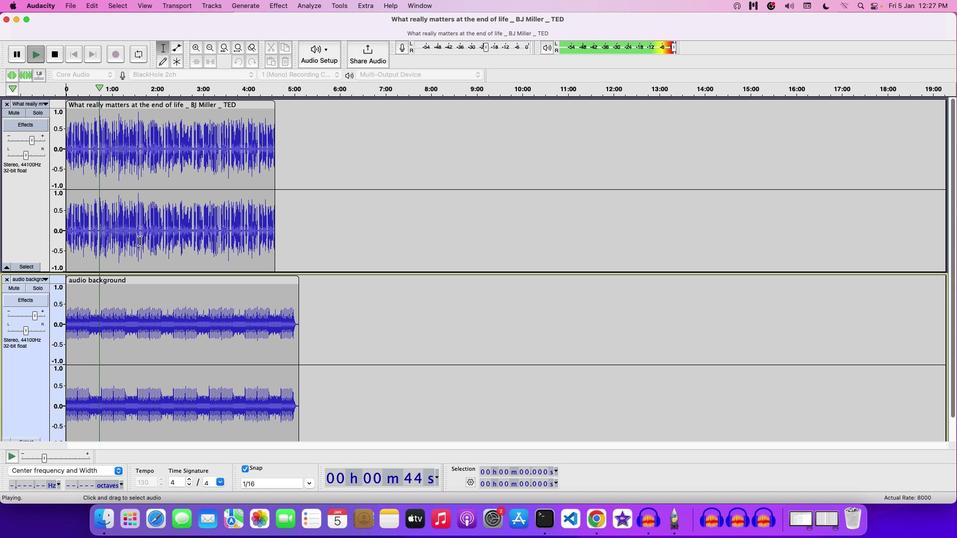 
Action: Mouse moved to (75, 7)
Screenshot: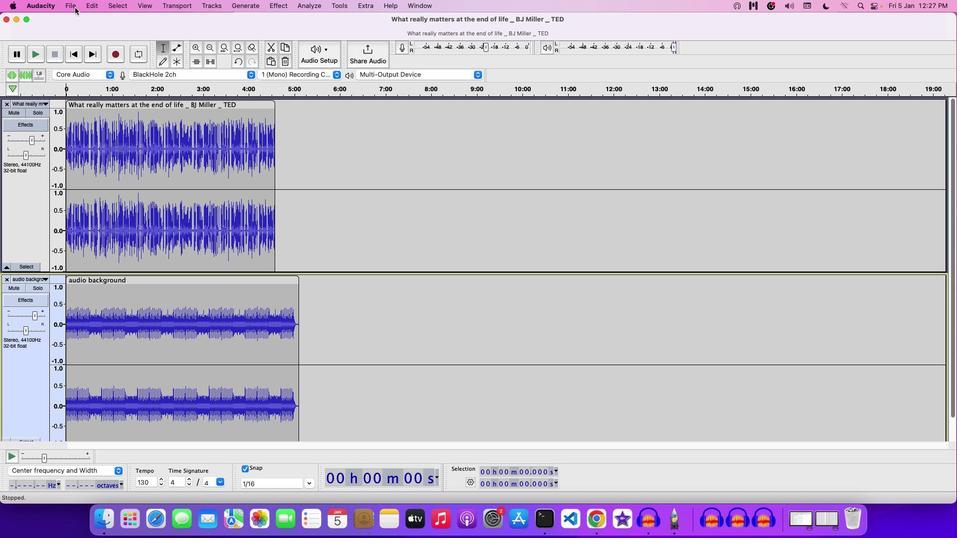 
Action: Mouse pressed left at (75, 7)
Screenshot: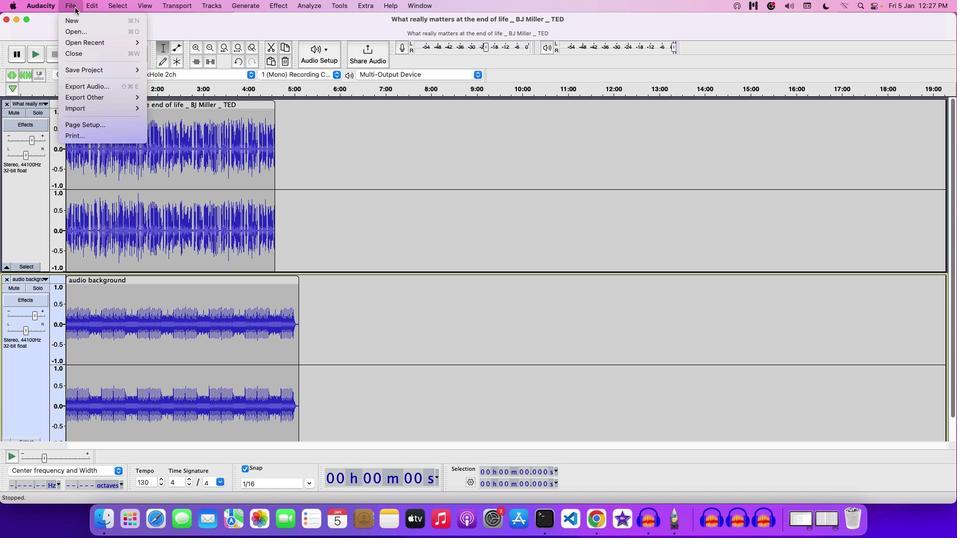 
Action: Mouse moved to (76, 67)
Screenshot: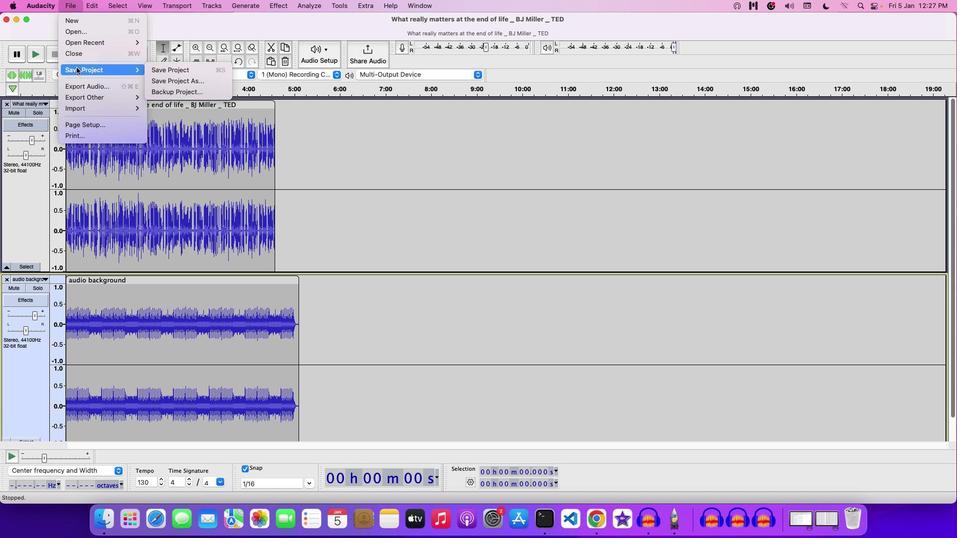 
Action: Mouse pressed left at (76, 67)
Screenshot: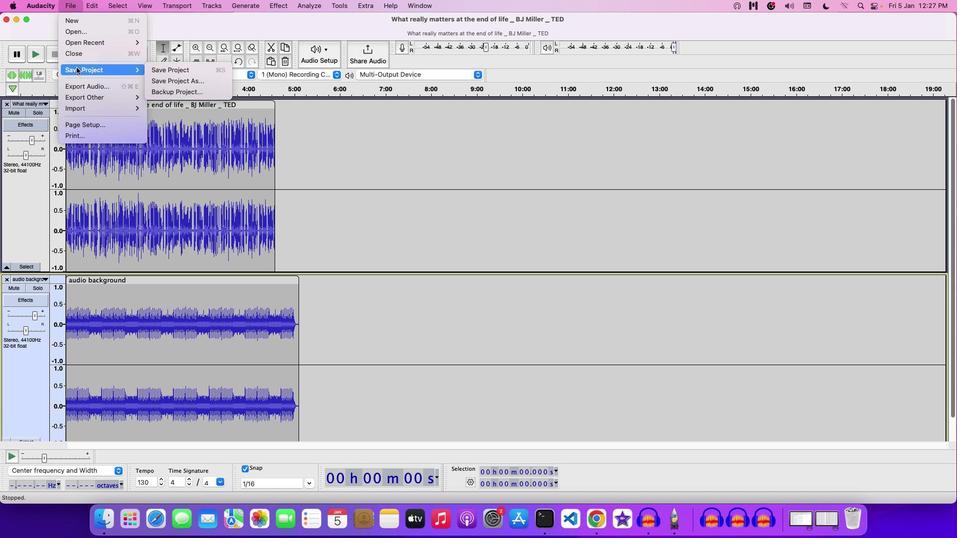 
Action: Mouse moved to (157, 65)
Screenshot: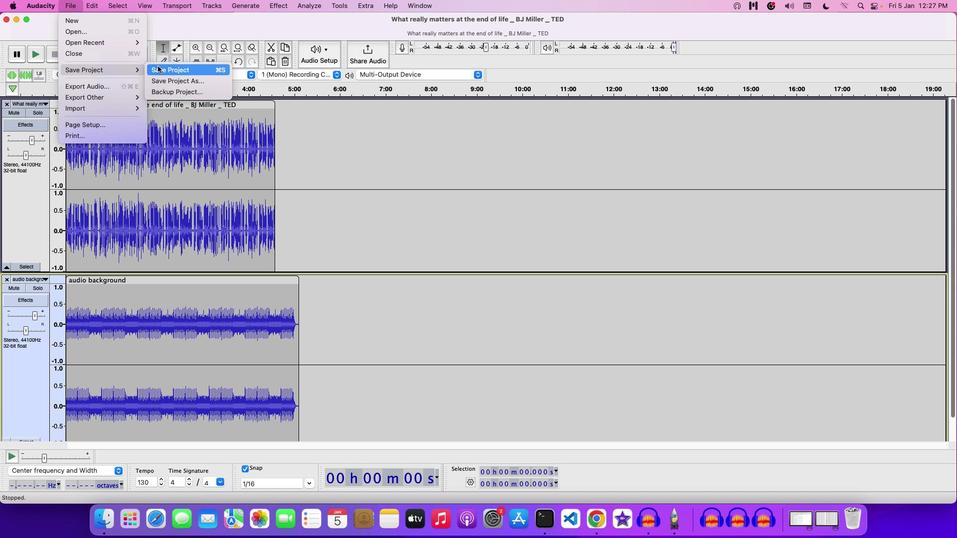 
Action: Mouse pressed left at (157, 65)
Screenshot: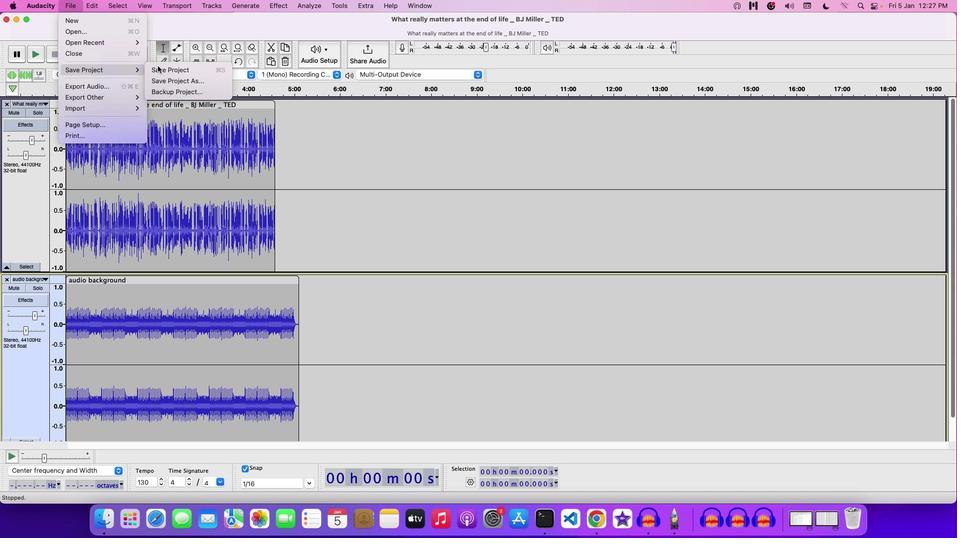 
Action: Mouse moved to (315, 182)
Screenshot: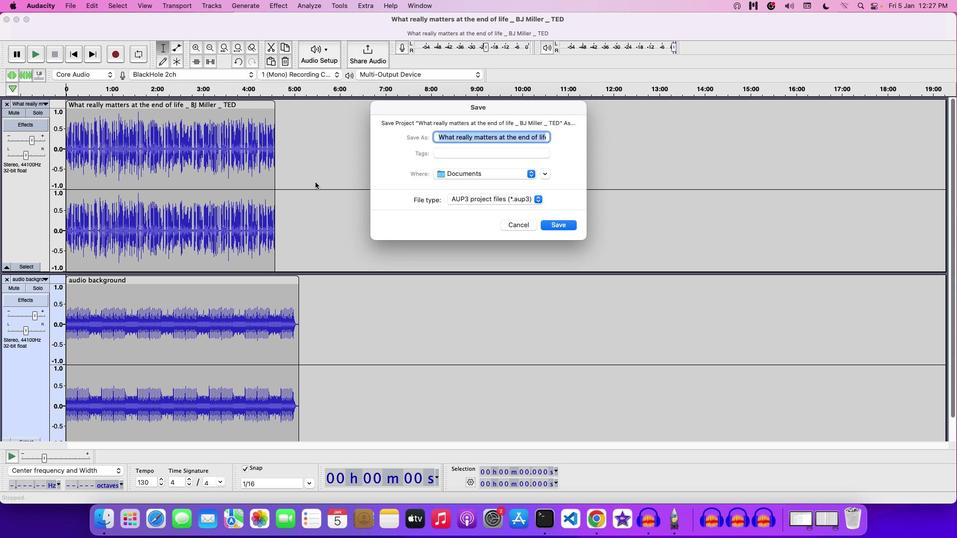 
Action: Key pressed Key.backspace'I''M''P''O''R''T''E''D'Key.space'V''I''D''E''O'Key.space'C''I''I''P'Key.space
Screenshot: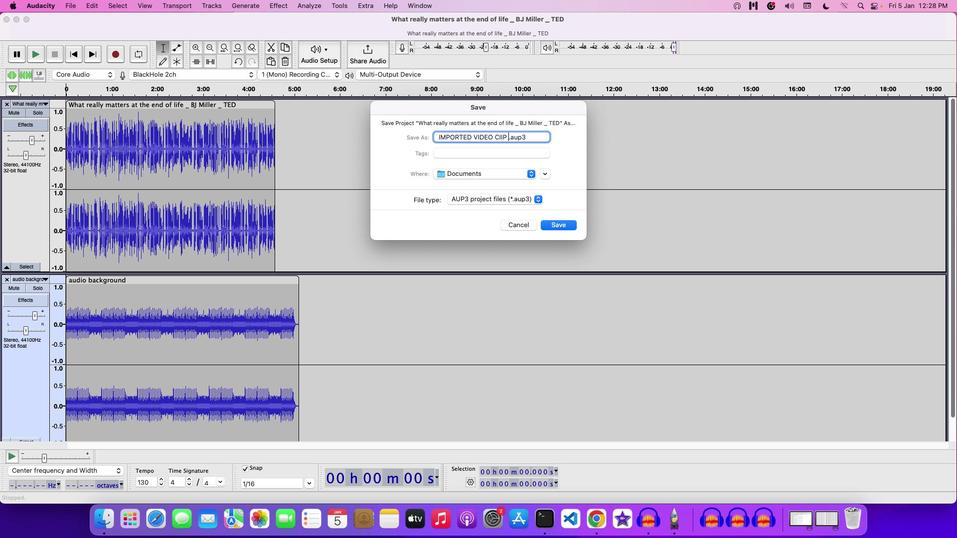 
Action: Mouse moved to (560, 224)
Screenshot: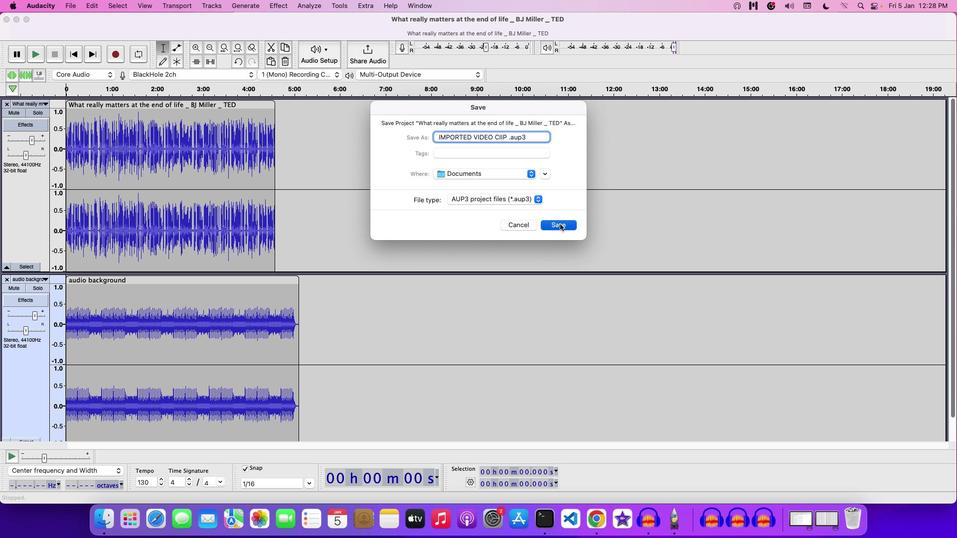 
Action: Mouse pressed left at (560, 224)
Screenshot: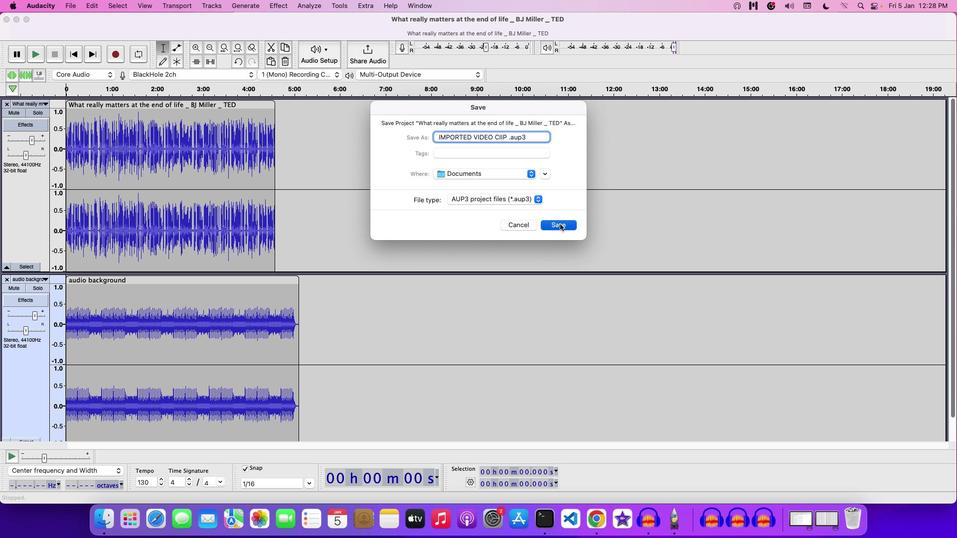 
Action: Mouse moved to (616, 263)
Screenshot: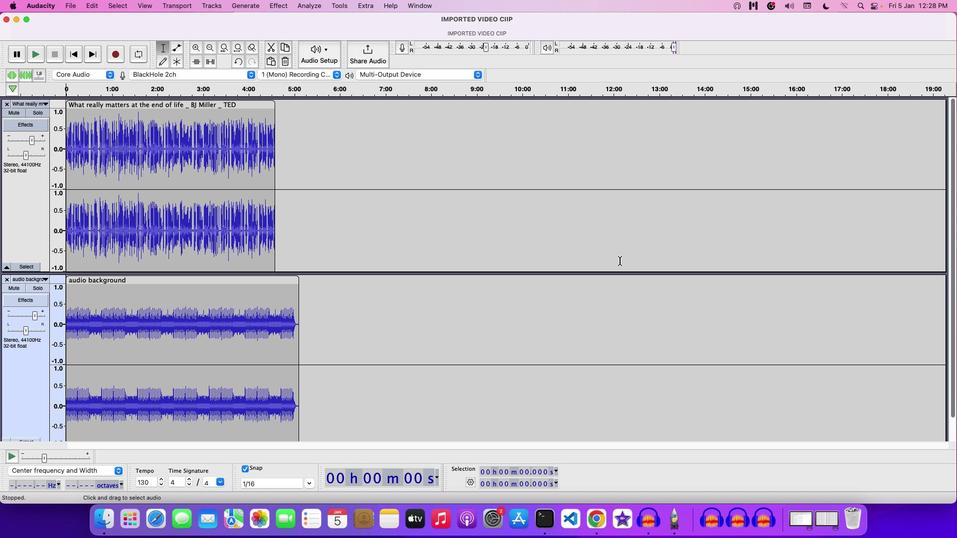 
